 Task: Look for space in Panna, India from 12th  August, 2023 to 15th August, 2023 for 3 adults in price range Rs.12000 to Rs.16000. Place can be entire place with 2 bedrooms having 3 beds and 1 bathroom. Property type can be house, flat, guest house. Booking option can be shelf check-in. Required host language is English.
Action: Mouse moved to (521, 67)
Screenshot: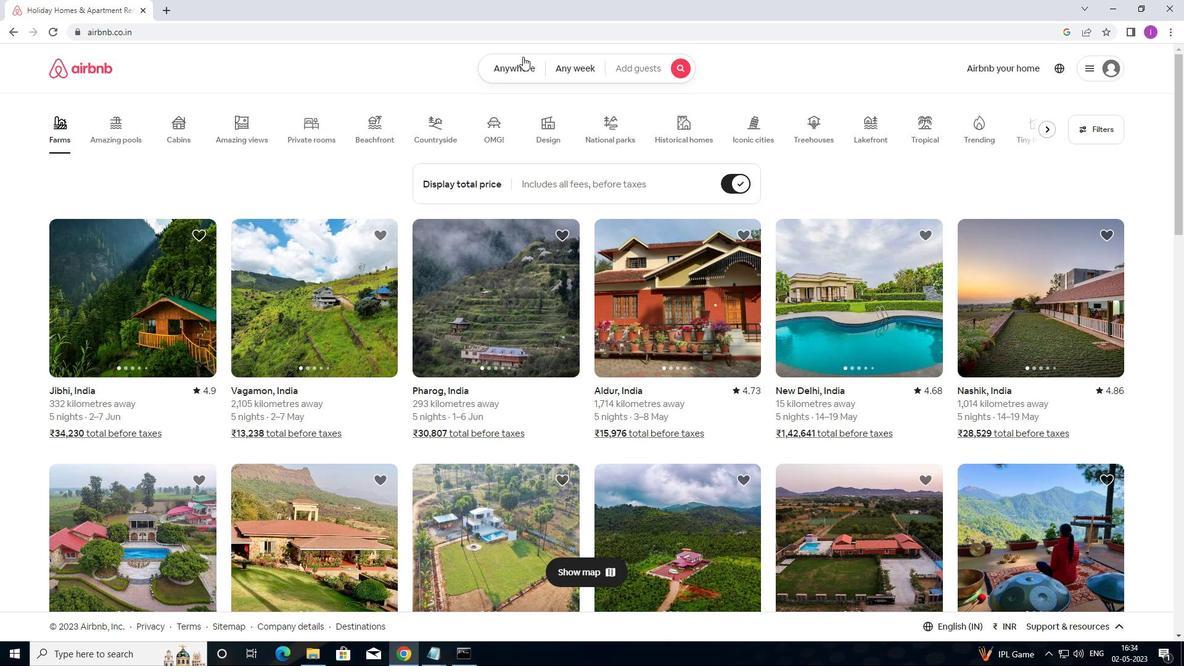 
Action: Mouse pressed left at (521, 67)
Screenshot: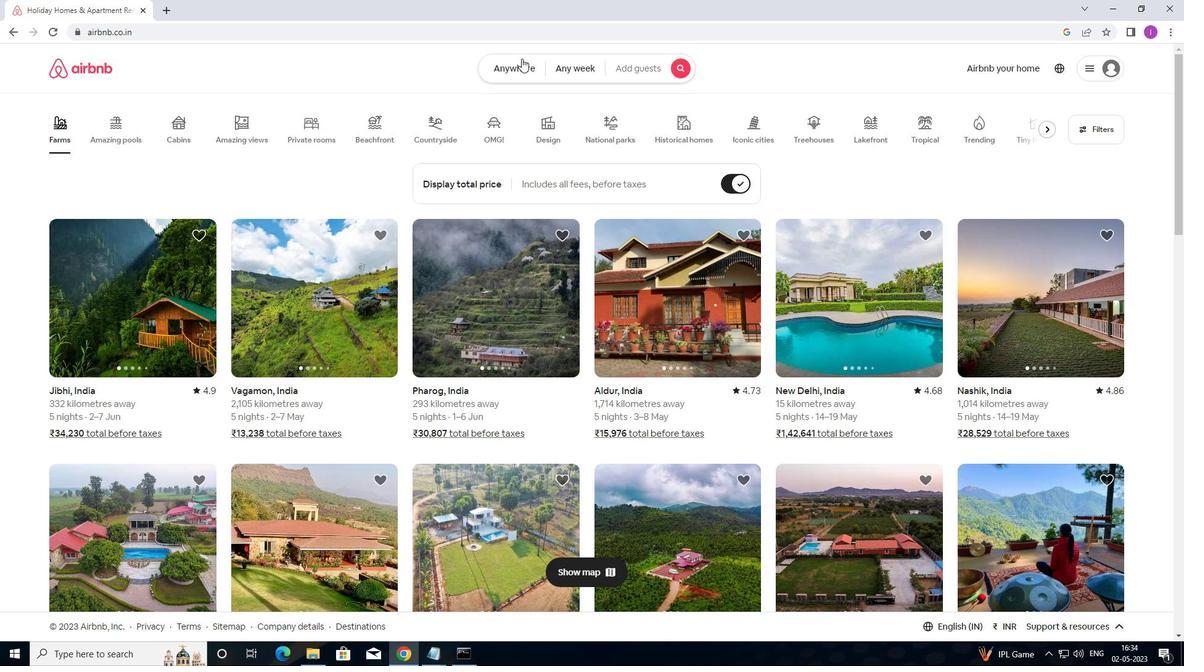 
Action: Mouse moved to (392, 123)
Screenshot: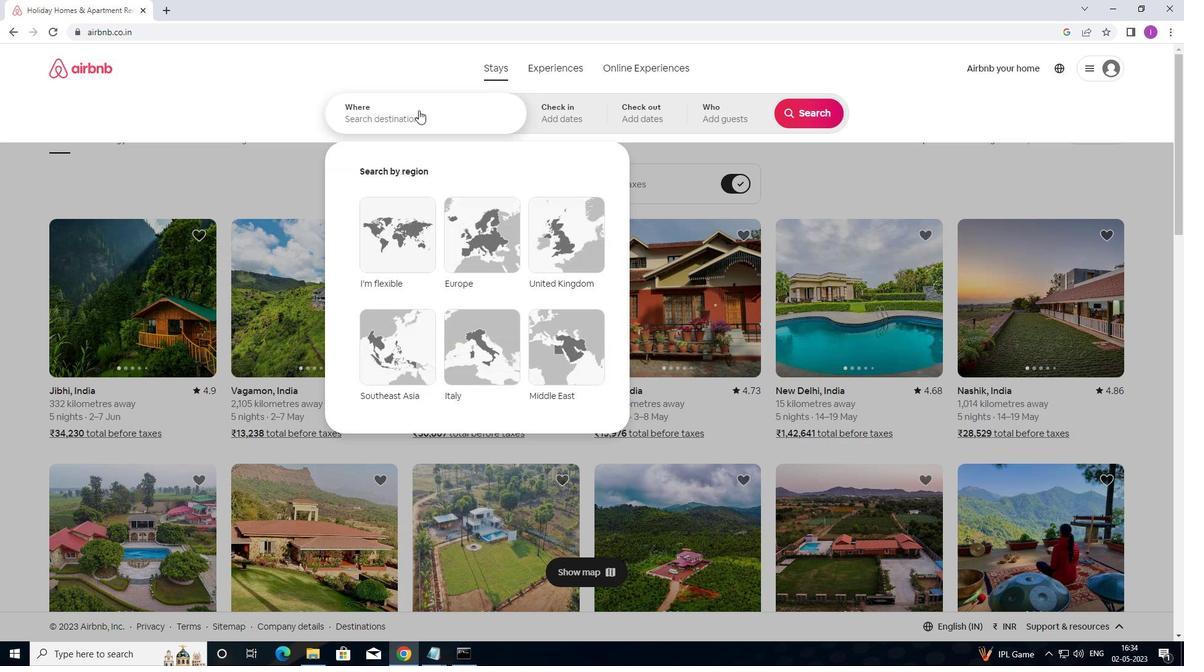 
Action: Mouse pressed left at (392, 123)
Screenshot: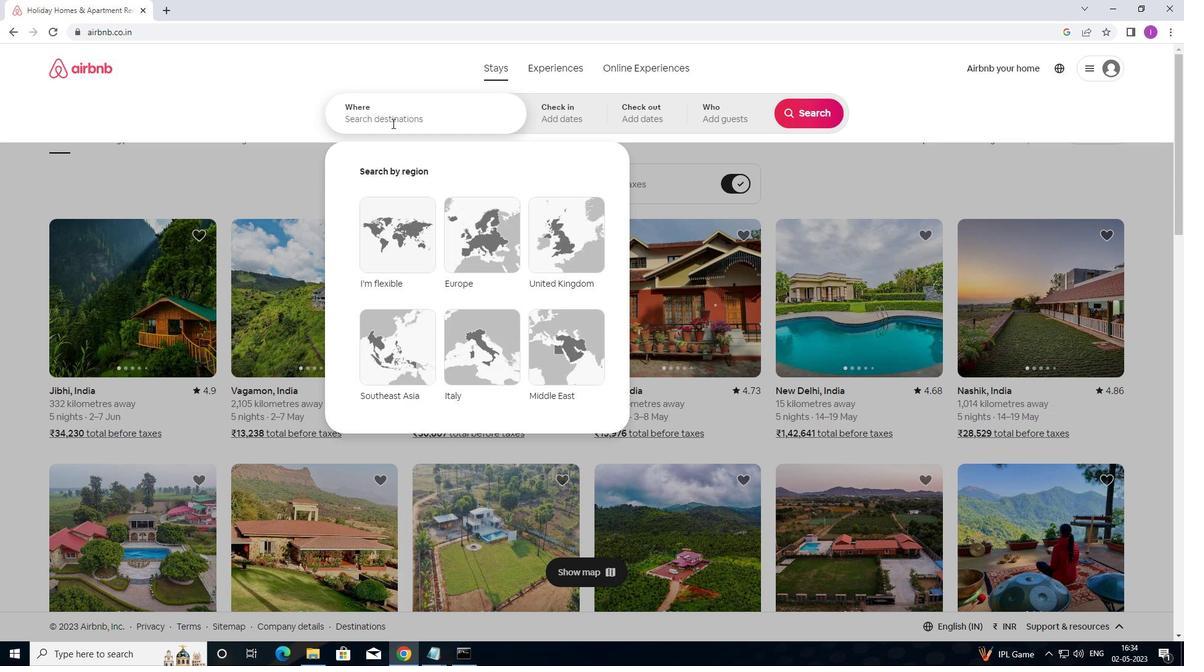 
Action: Mouse moved to (704, 90)
Screenshot: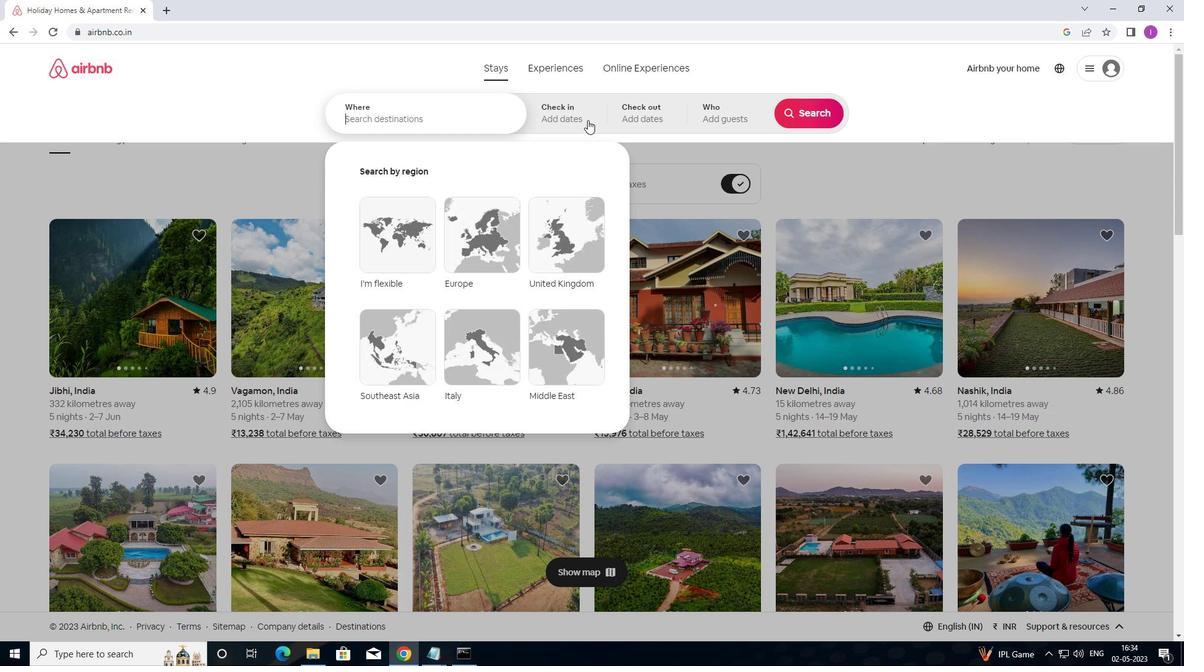 
Action: Key pressed <Key.shift>PANNA,<Key.shift>INDIA
Screenshot: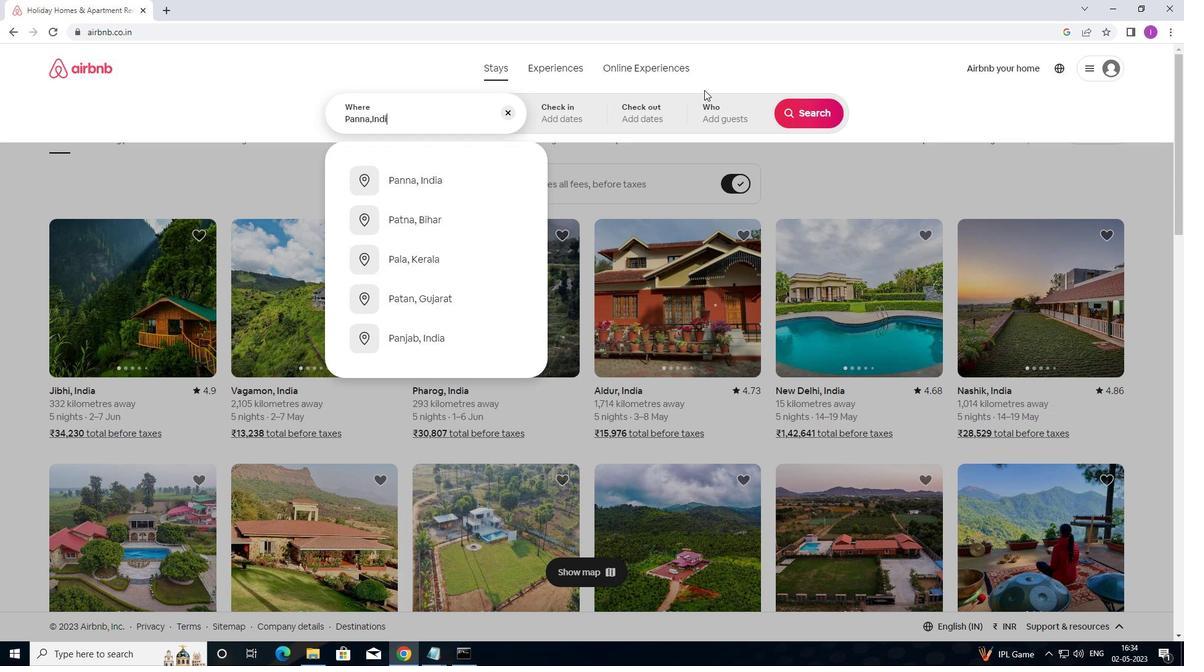 
Action: Mouse moved to (465, 169)
Screenshot: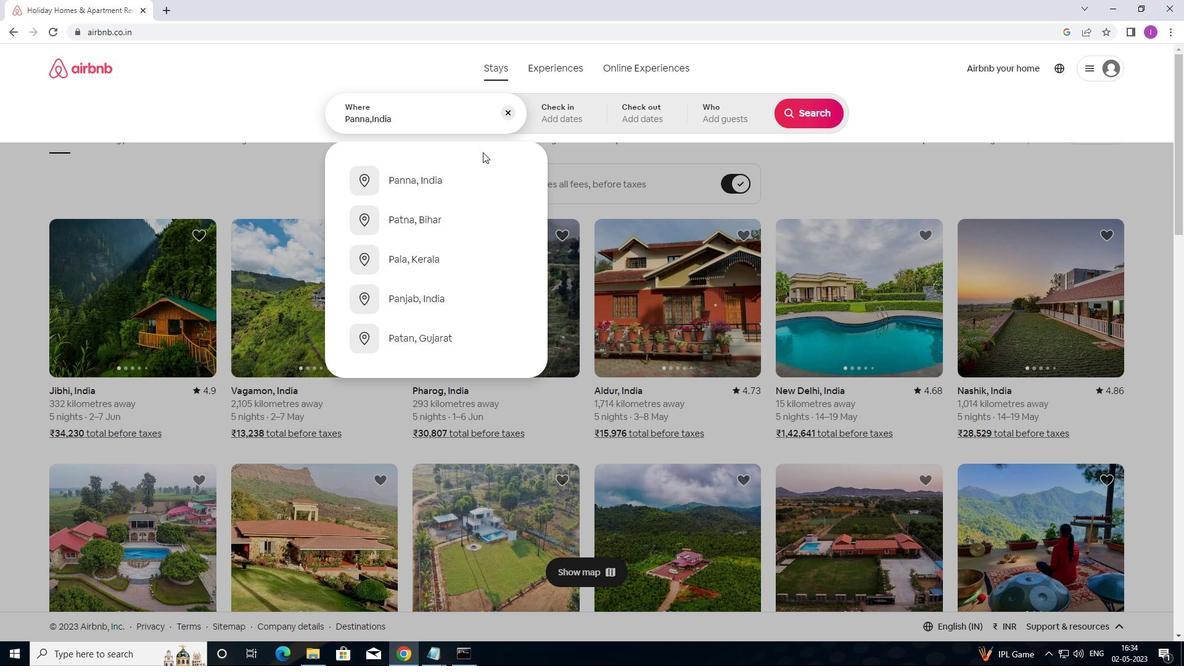 
Action: Mouse pressed left at (465, 169)
Screenshot: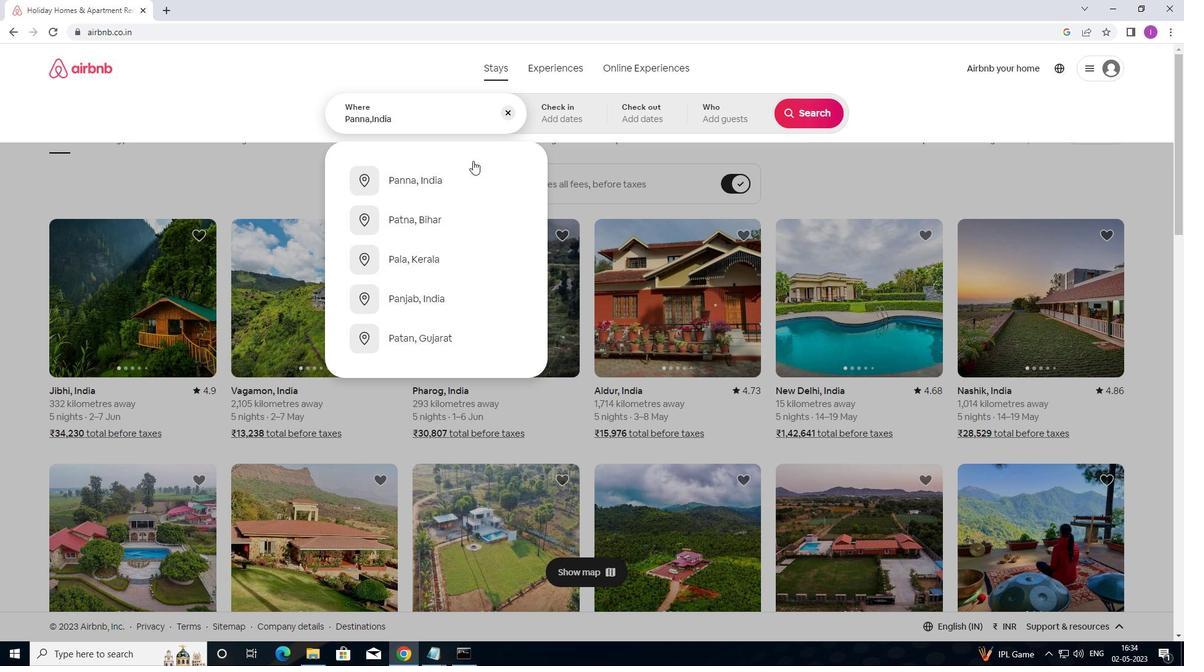 
Action: Mouse moved to (813, 211)
Screenshot: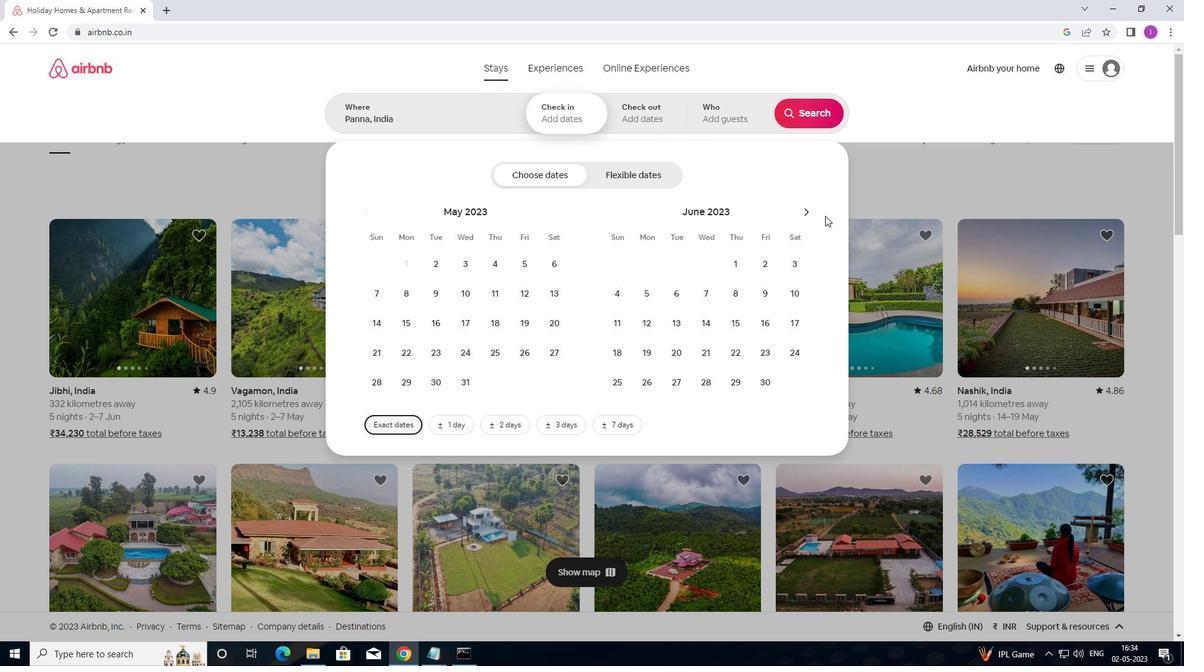 
Action: Mouse pressed left at (813, 211)
Screenshot: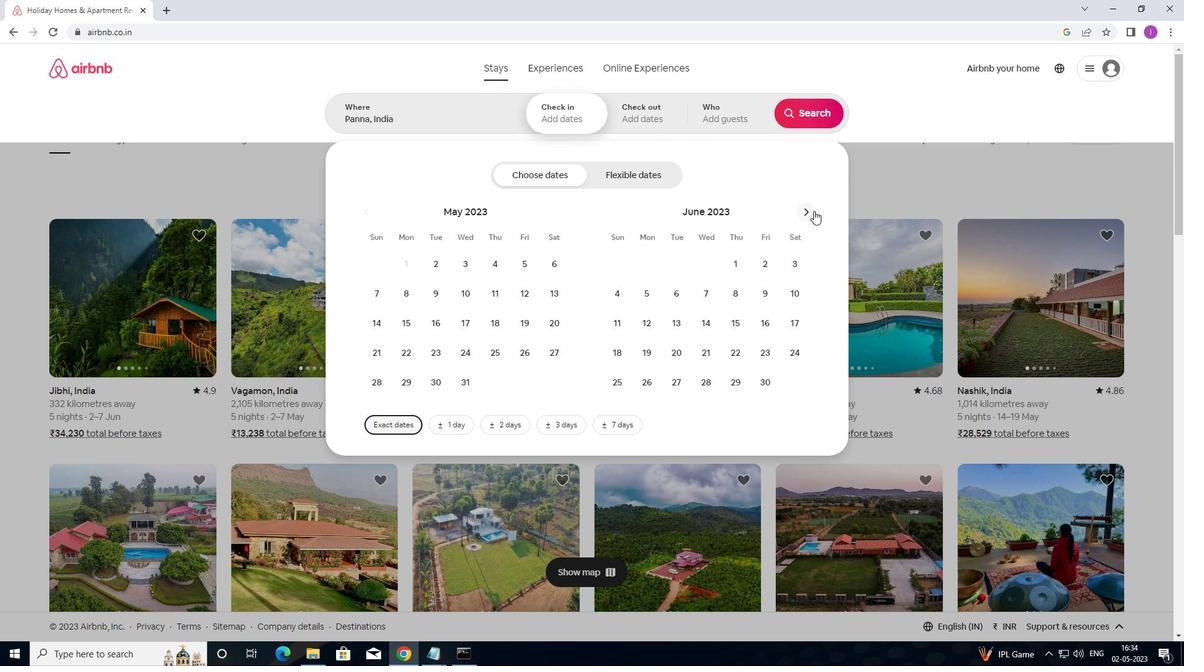 
Action: Mouse pressed left at (813, 211)
Screenshot: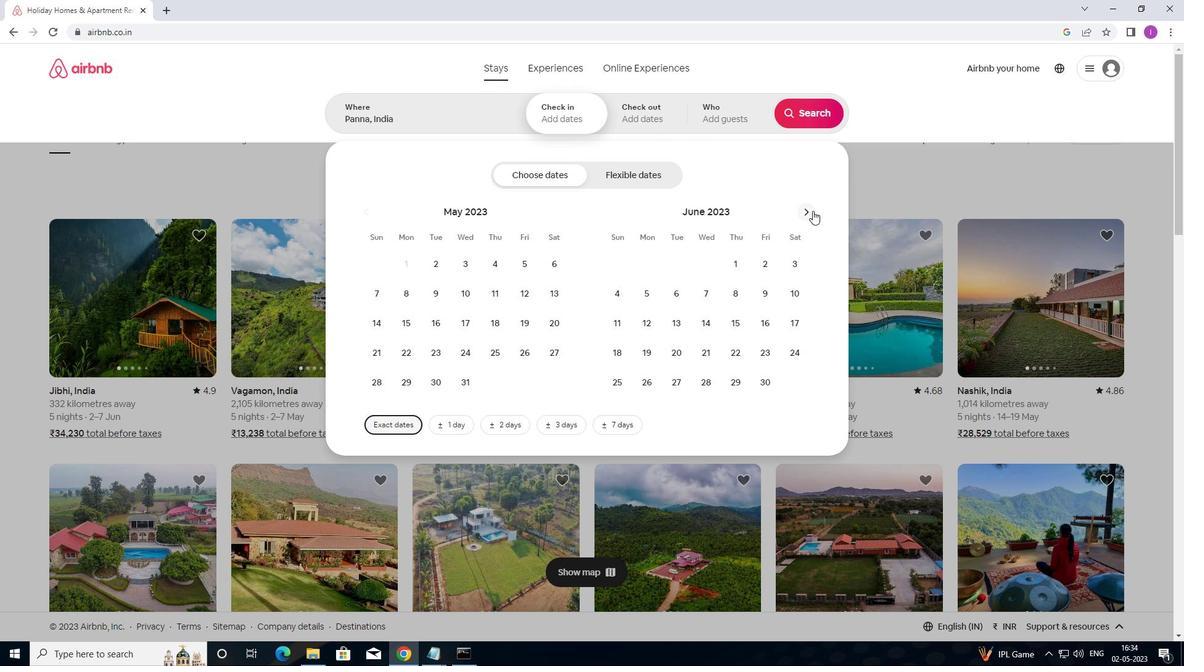 
Action: Mouse moved to (794, 294)
Screenshot: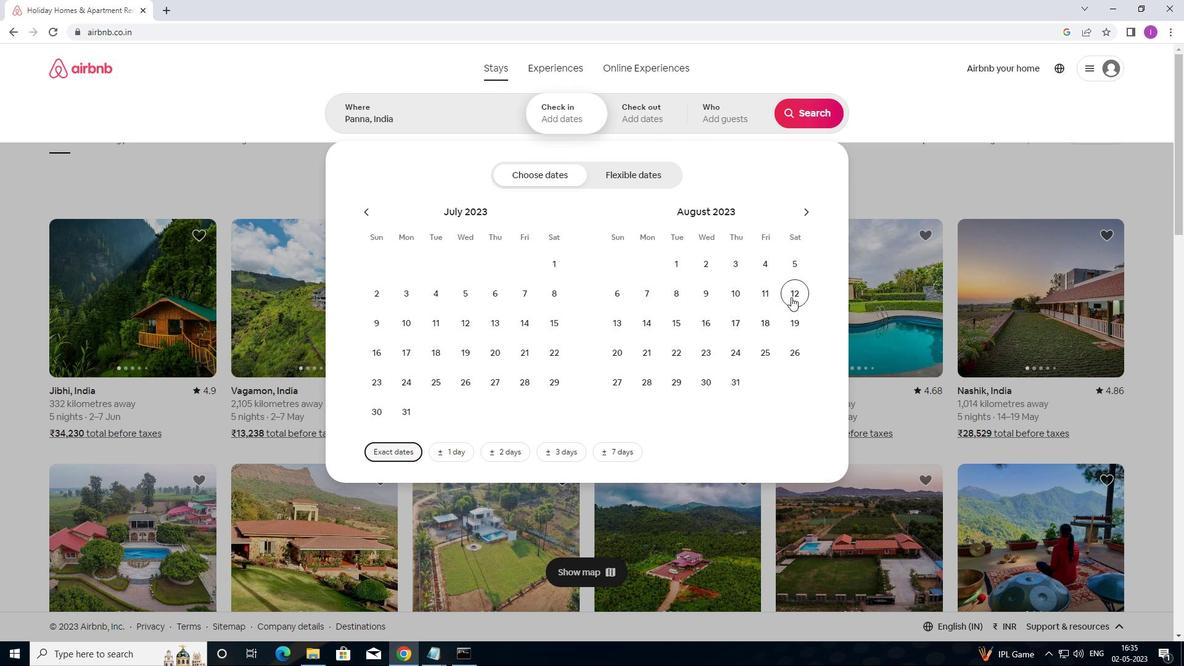 
Action: Mouse pressed left at (794, 294)
Screenshot: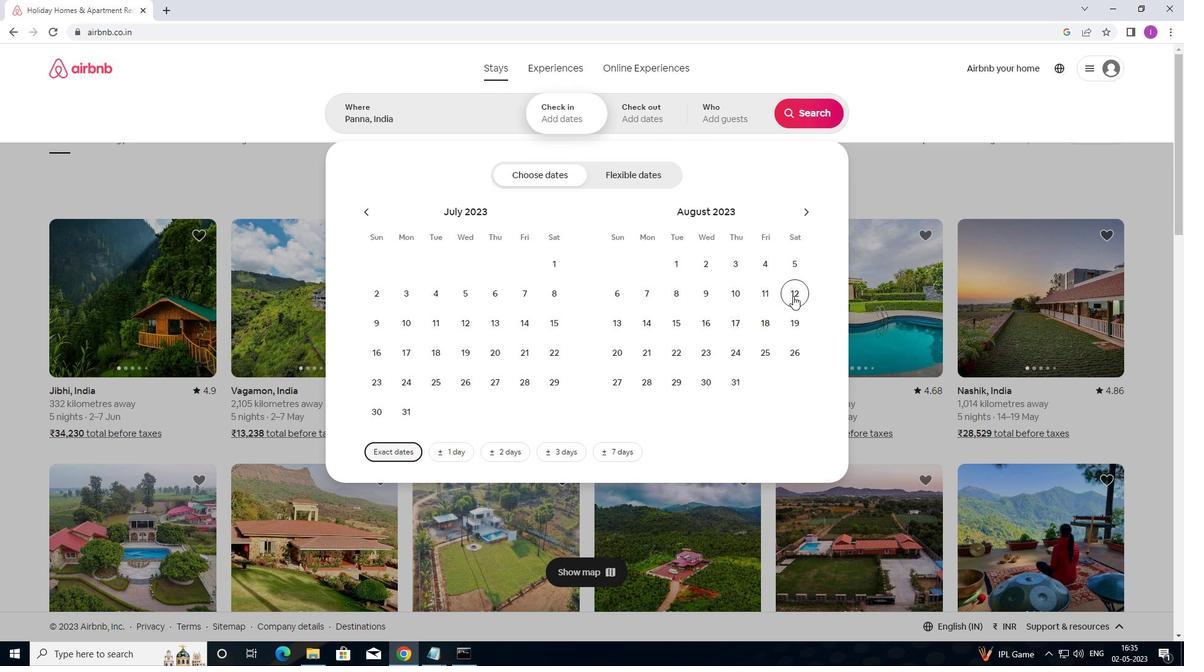 
Action: Mouse moved to (676, 317)
Screenshot: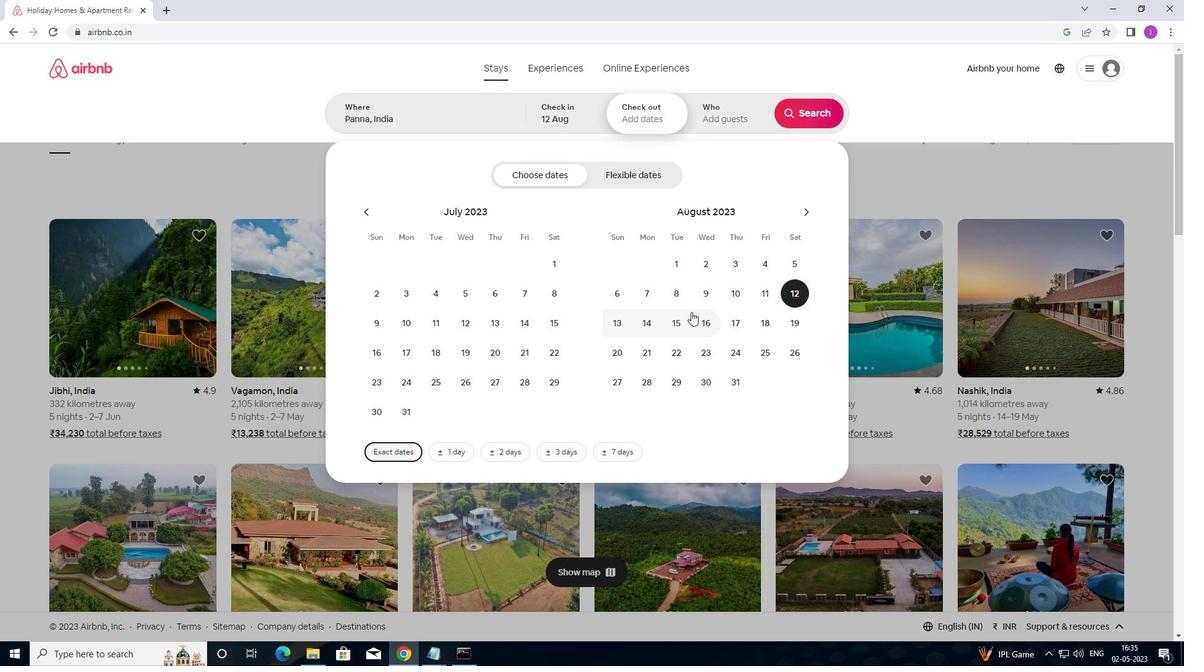 
Action: Mouse pressed left at (676, 317)
Screenshot: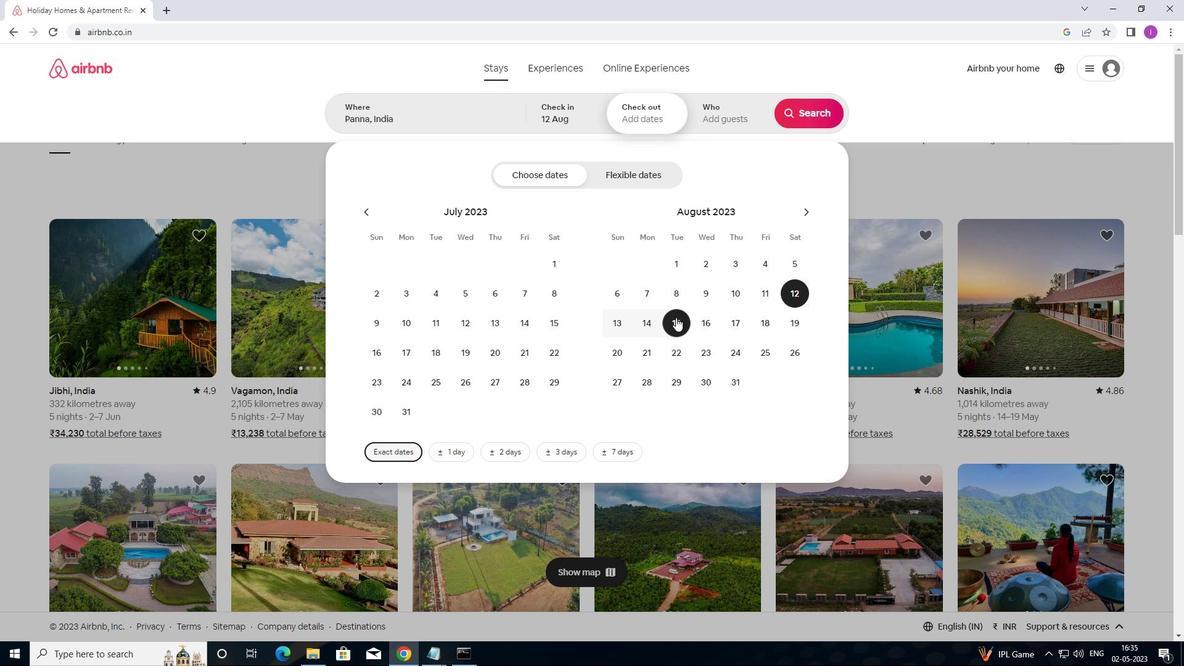 
Action: Mouse moved to (724, 123)
Screenshot: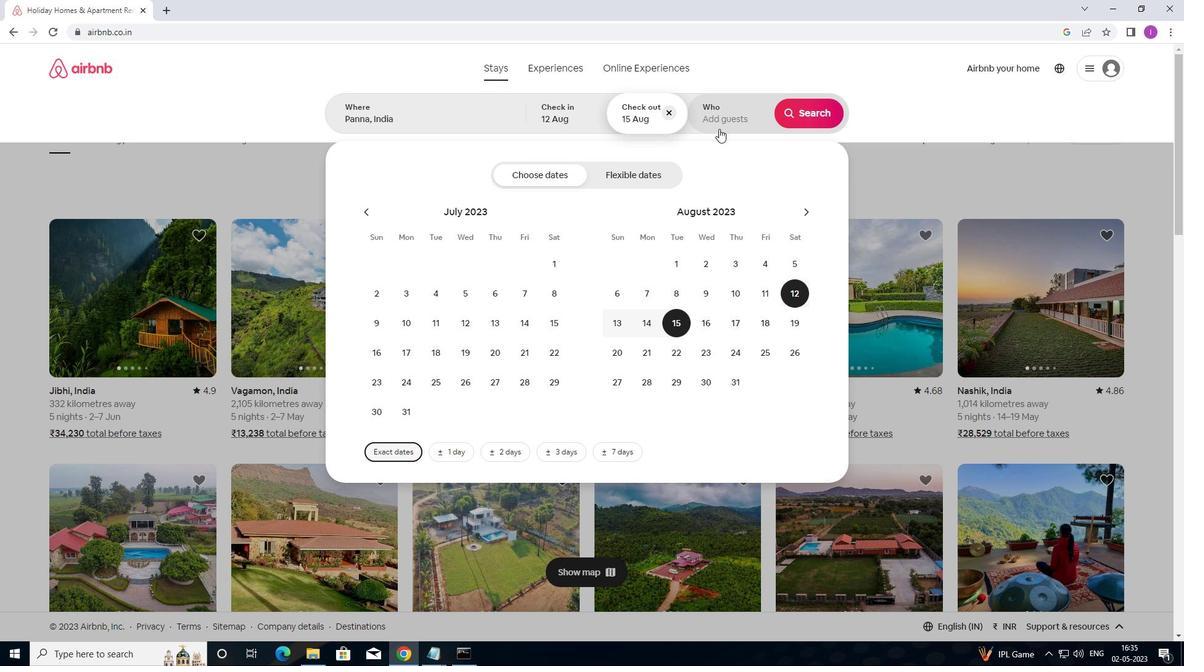 
Action: Mouse pressed left at (724, 123)
Screenshot: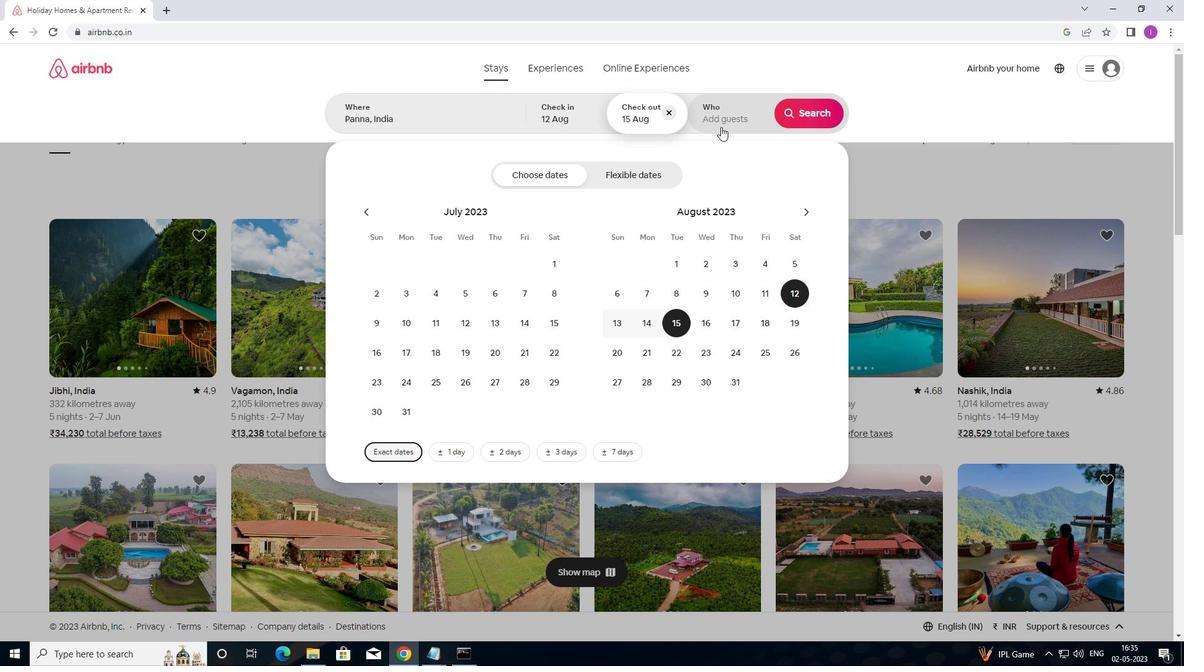 
Action: Mouse moved to (816, 180)
Screenshot: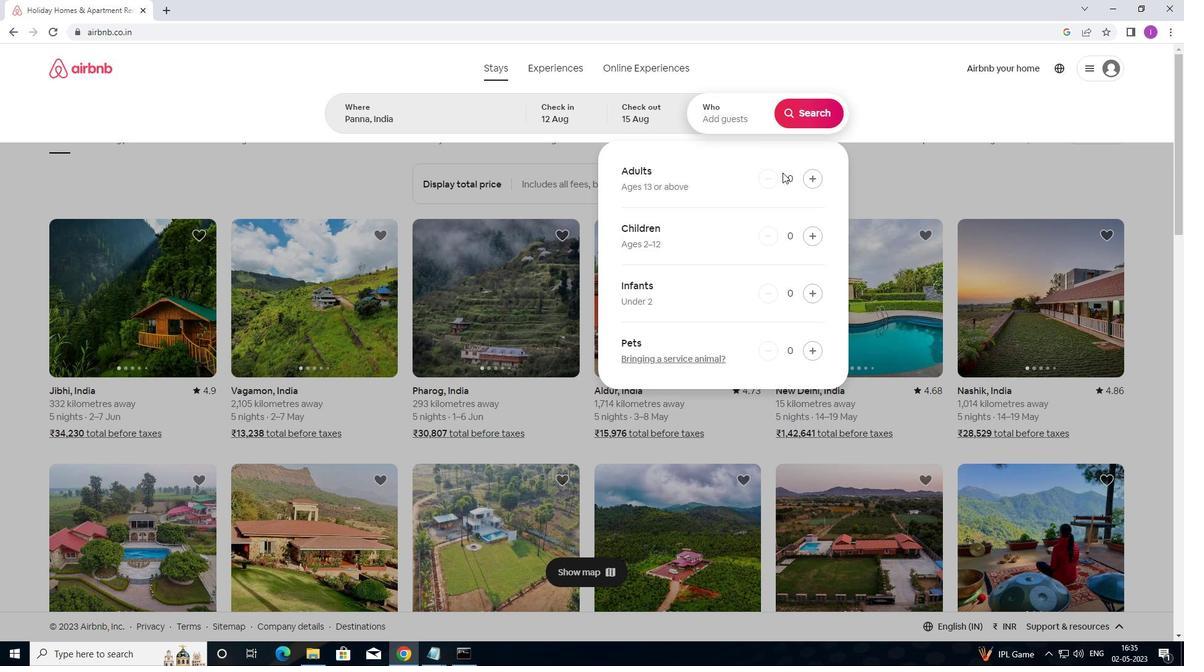 
Action: Mouse pressed left at (816, 180)
Screenshot: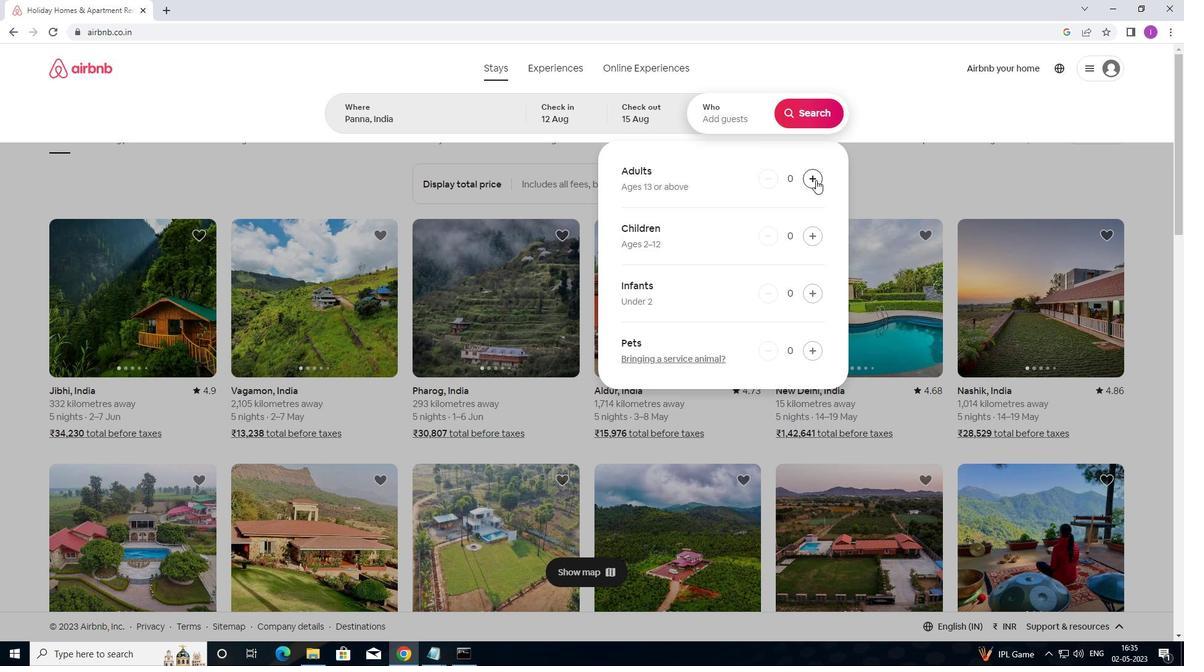 
Action: Mouse pressed left at (816, 180)
Screenshot: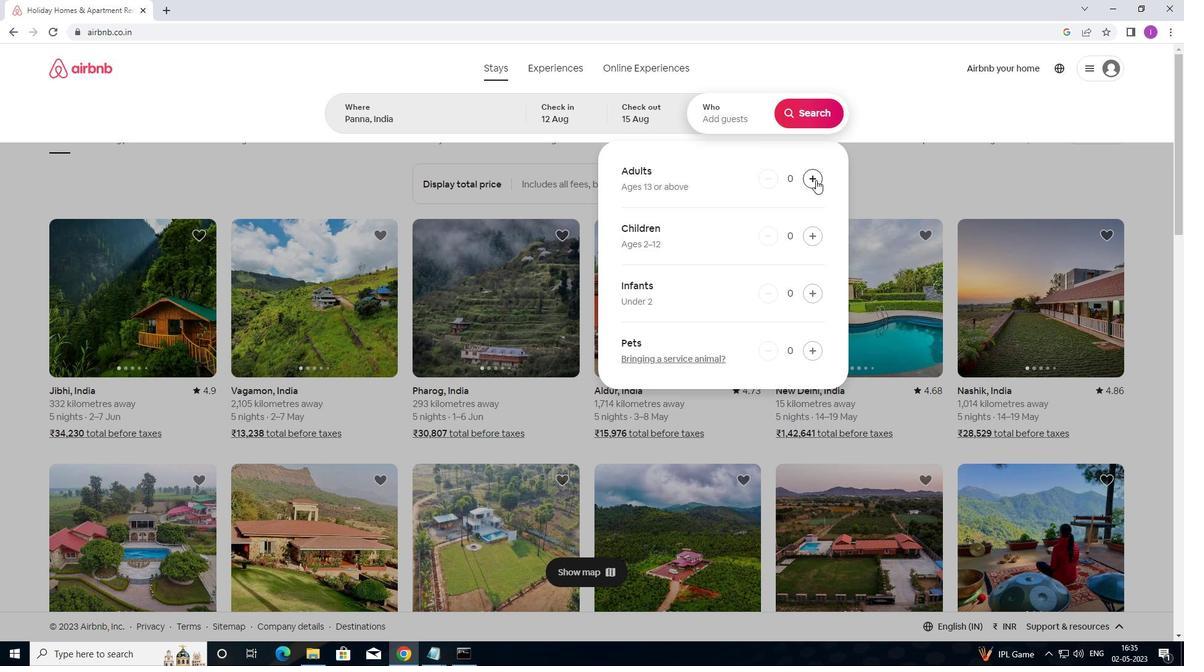 
Action: Mouse pressed left at (816, 180)
Screenshot: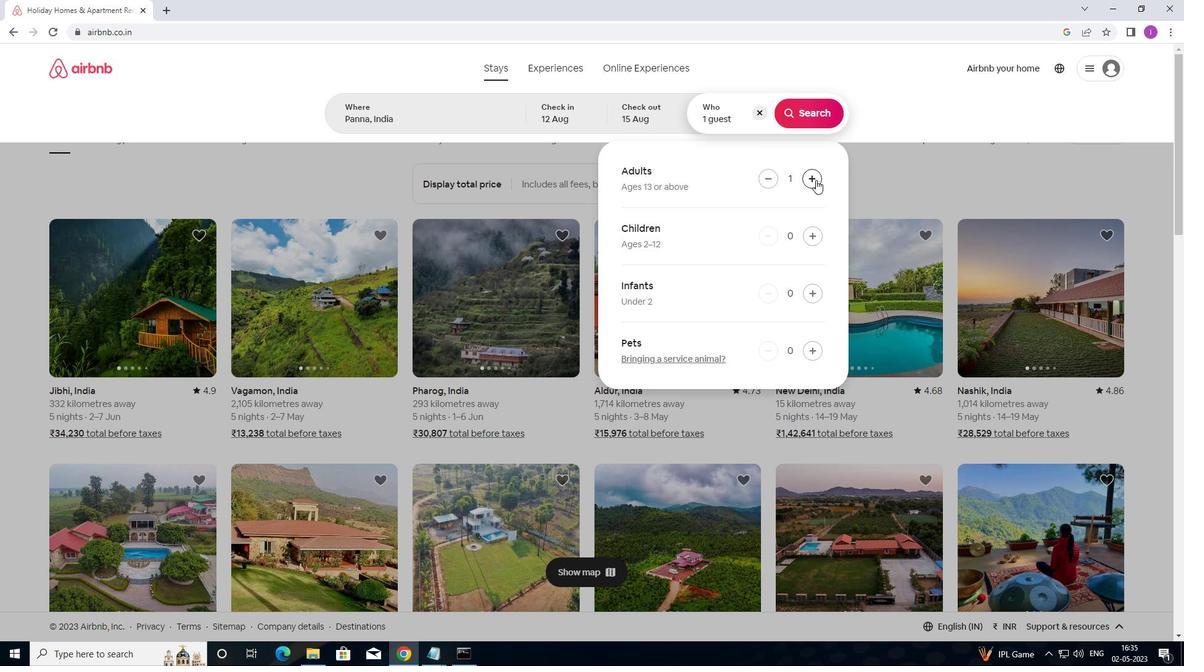 
Action: Mouse moved to (826, 120)
Screenshot: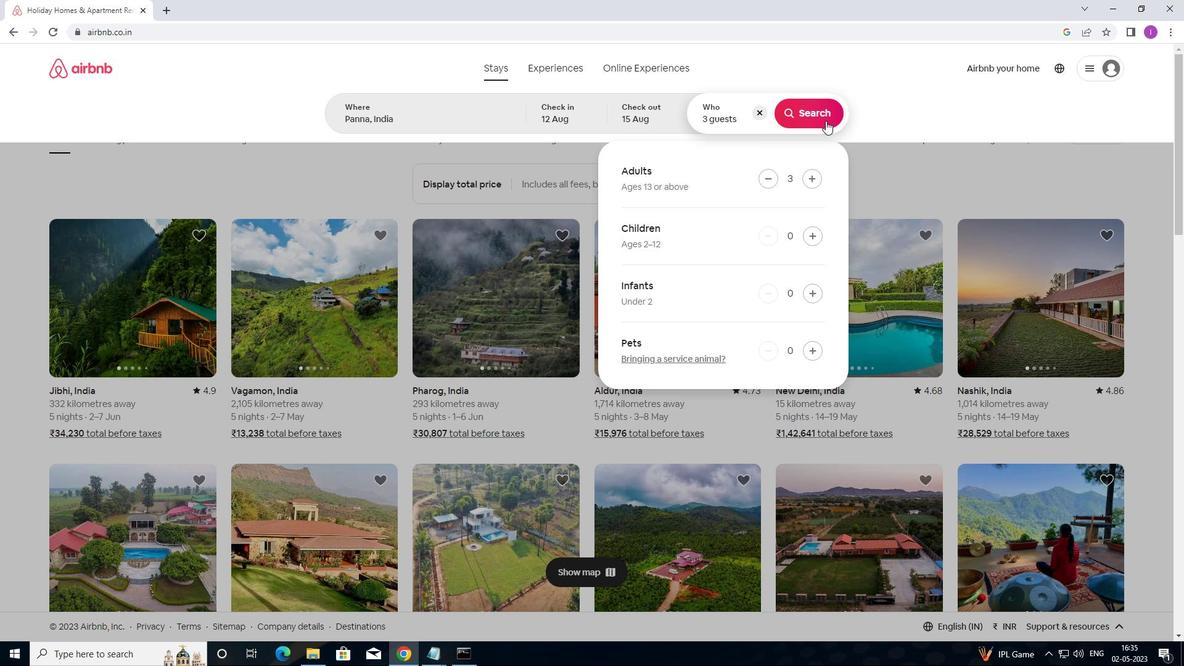 
Action: Mouse pressed left at (826, 120)
Screenshot: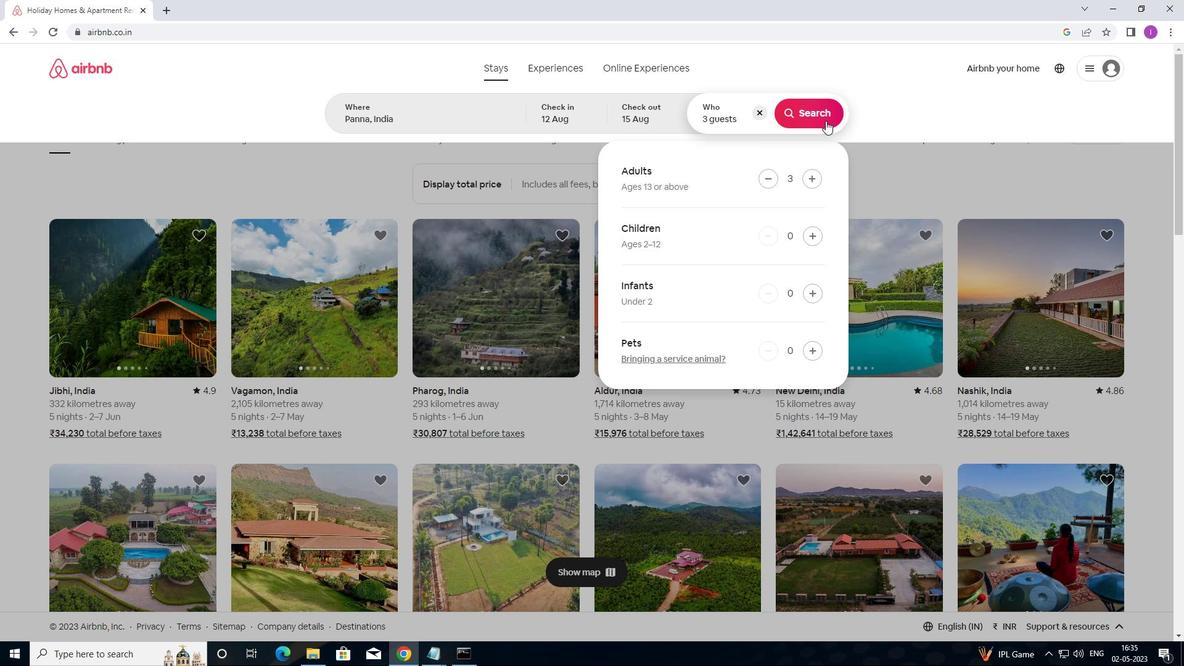 
Action: Mouse moved to (1131, 124)
Screenshot: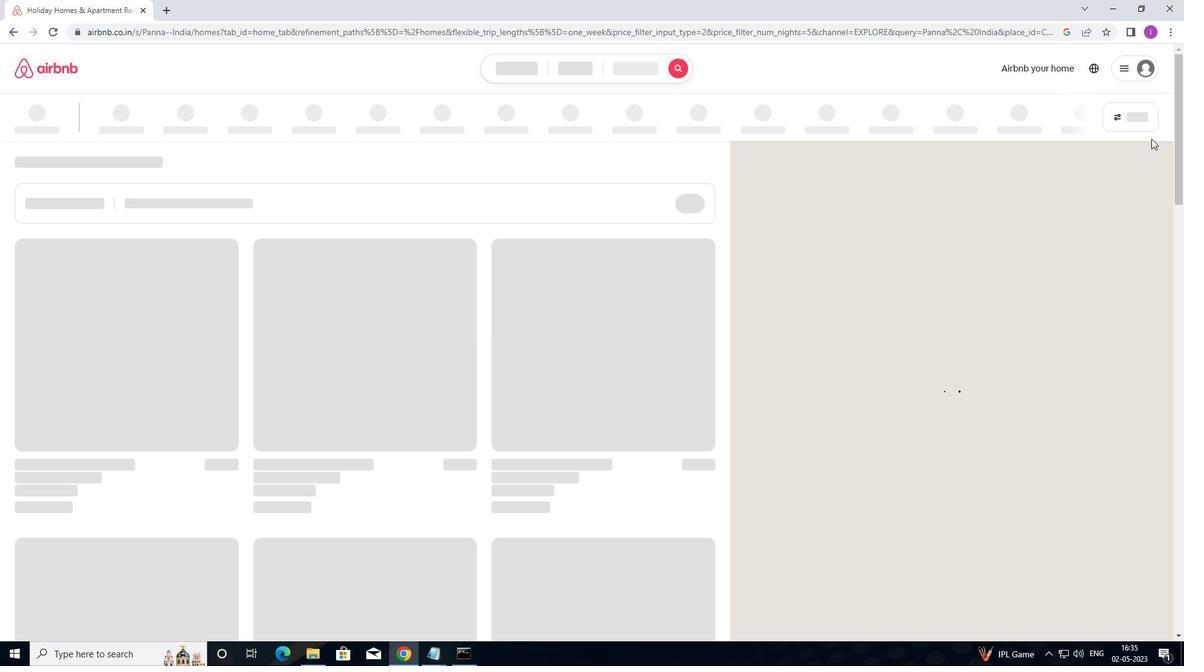 
Action: Mouse pressed left at (1131, 124)
Screenshot: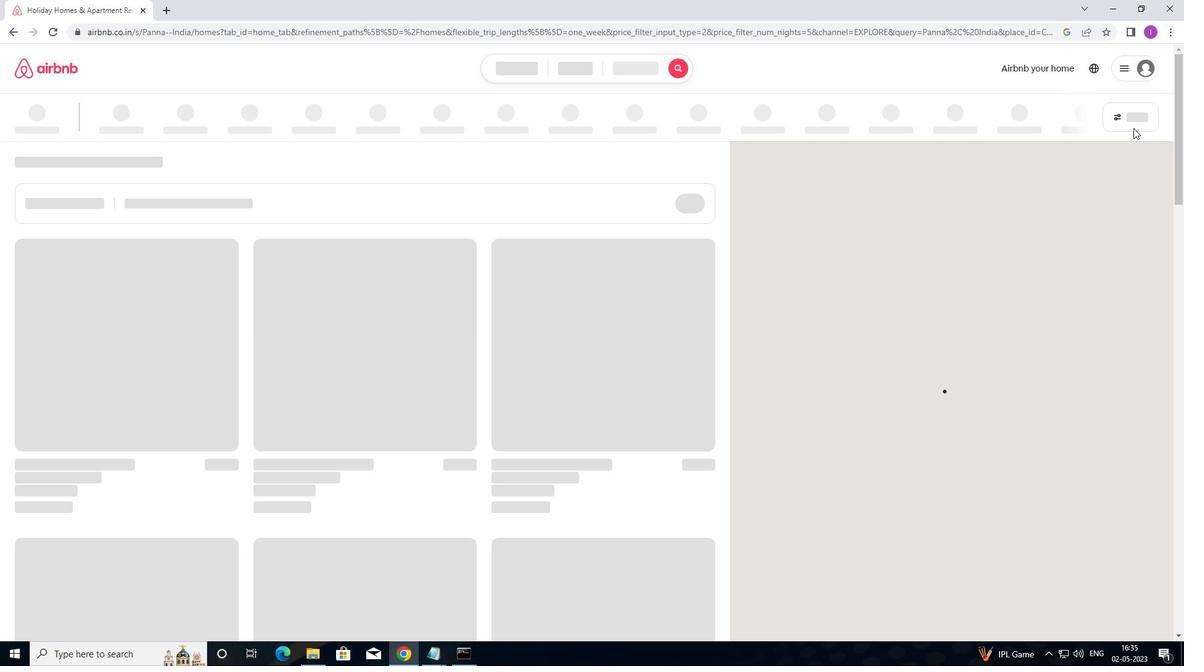 
Action: Mouse moved to (465, 281)
Screenshot: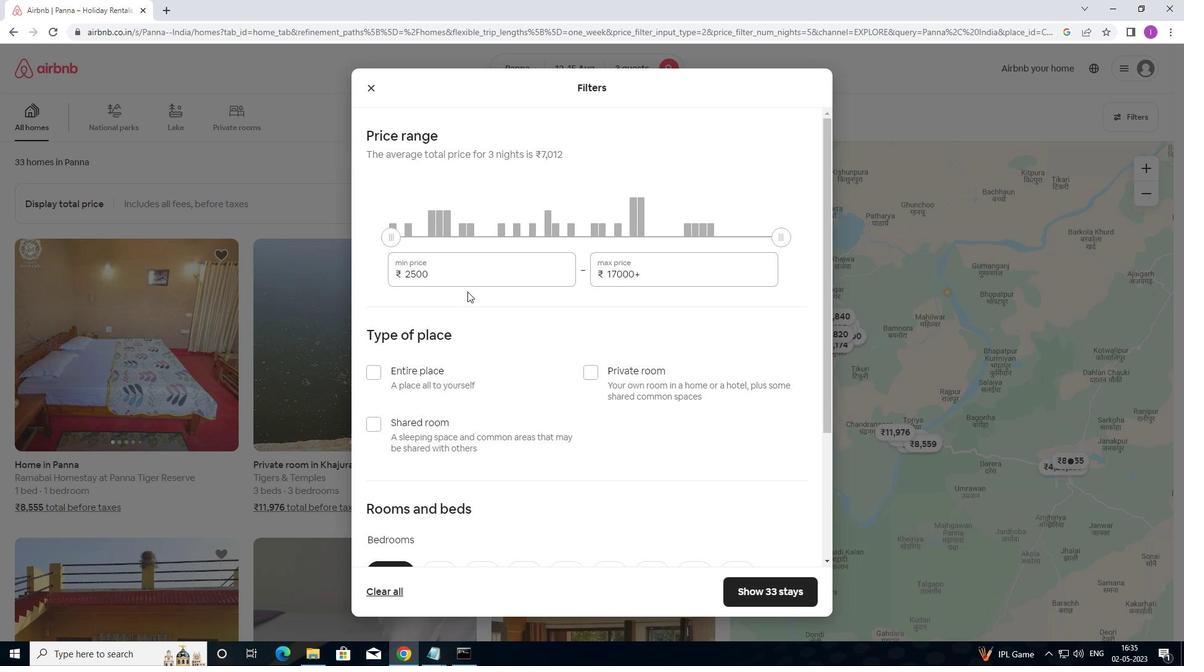 
Action: Mouse pressed left at (465, 281)
Screenshot: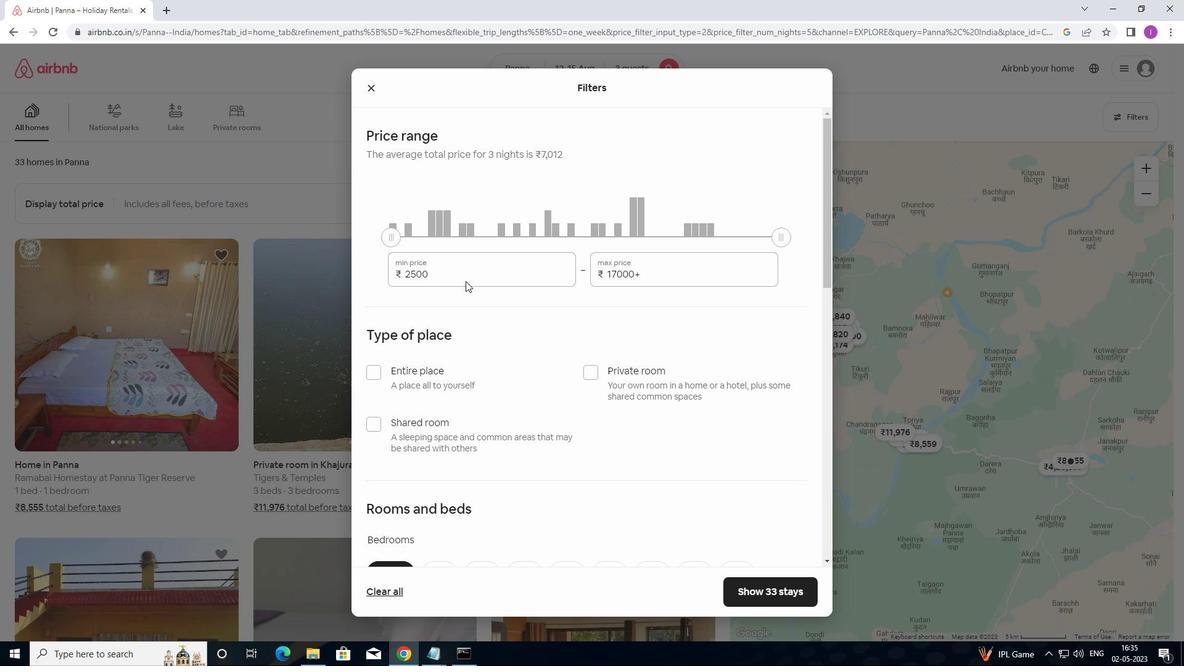 
Action: Mouse moved to (439, 275)
Screenshot: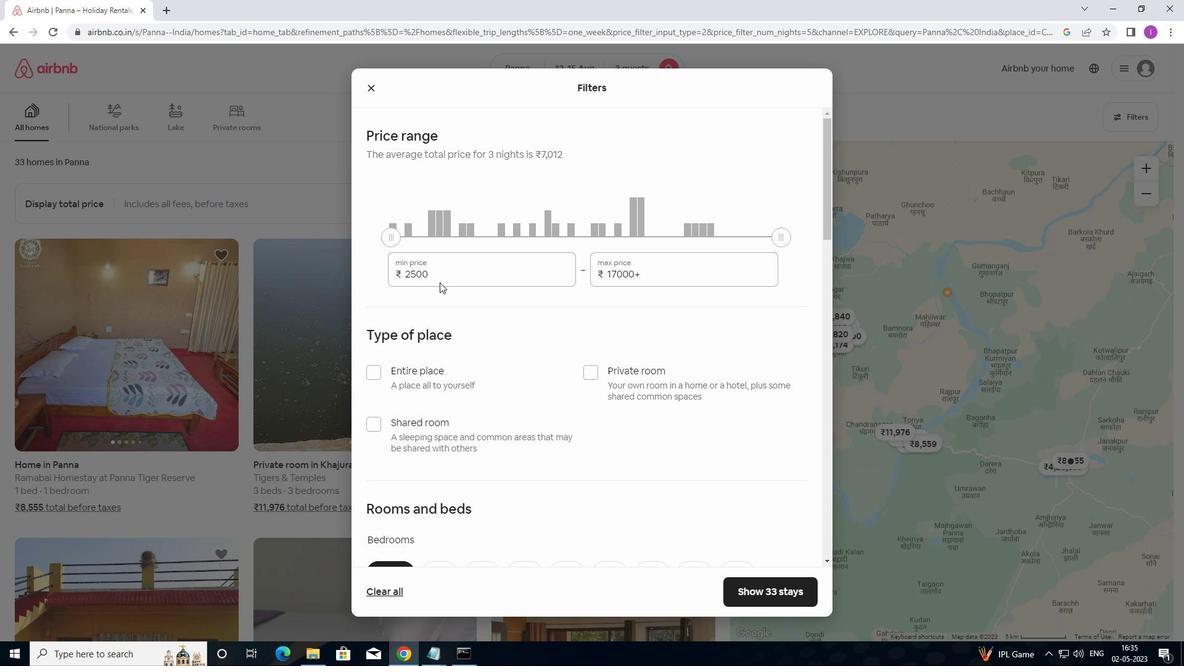 
Action: Mouse pressed left at (439, 275)
Screenshot: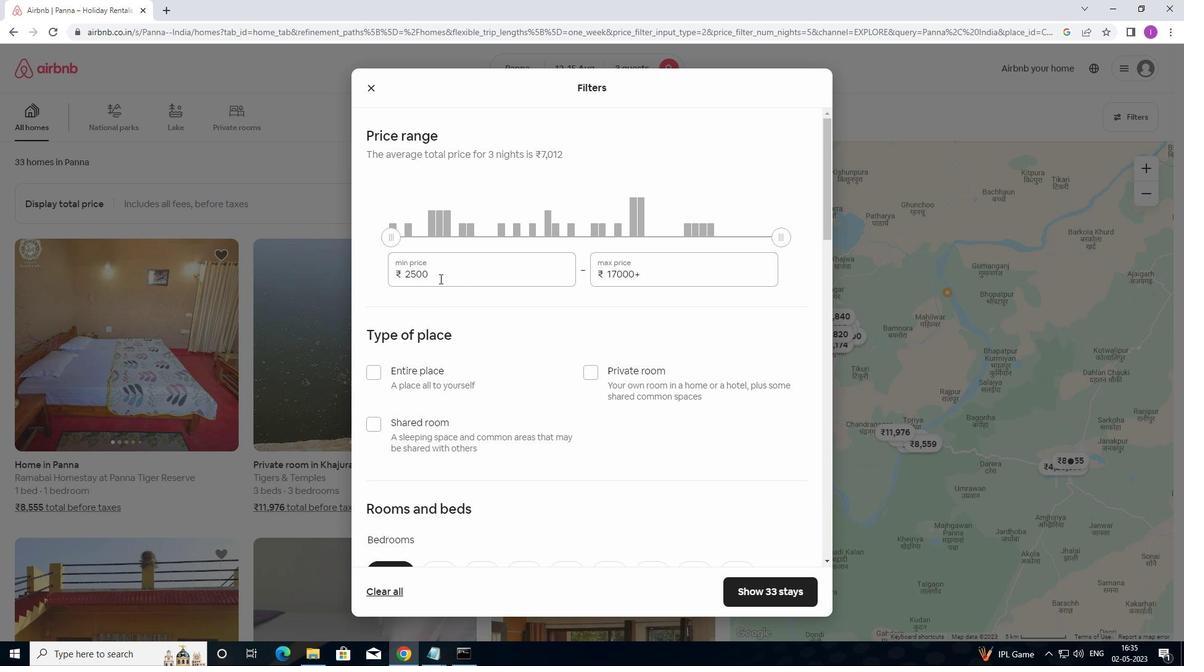 
Action: Mouse moved to (423, 278)
Screenshot: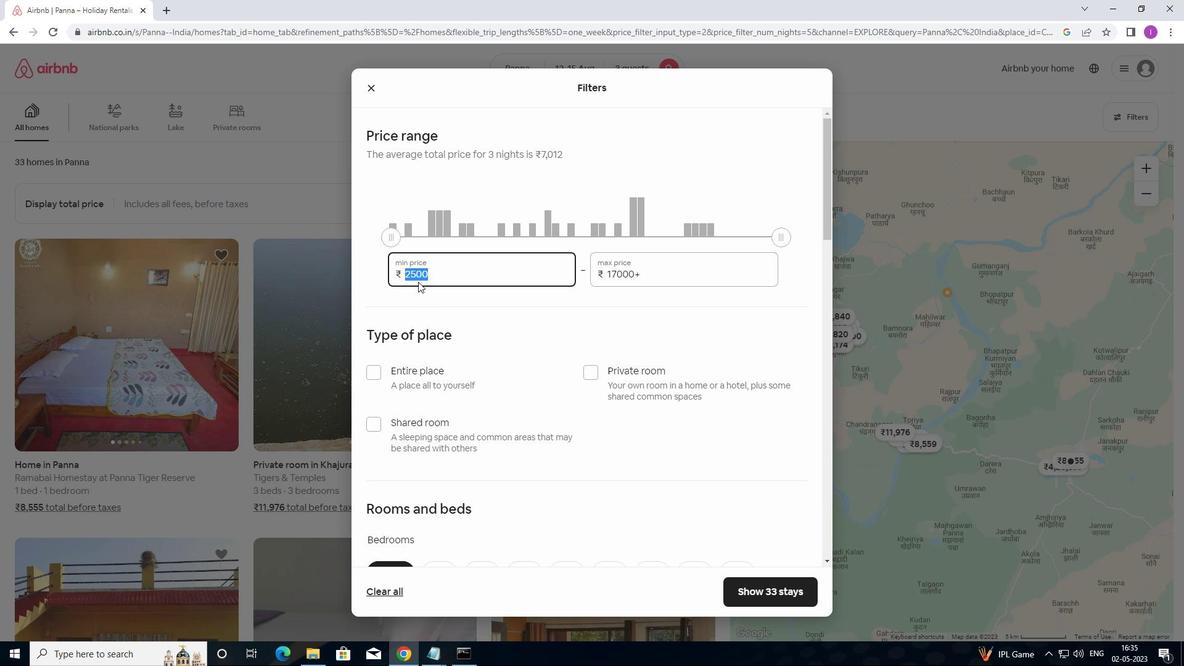 
Action: Key pressed 1
Screenshot: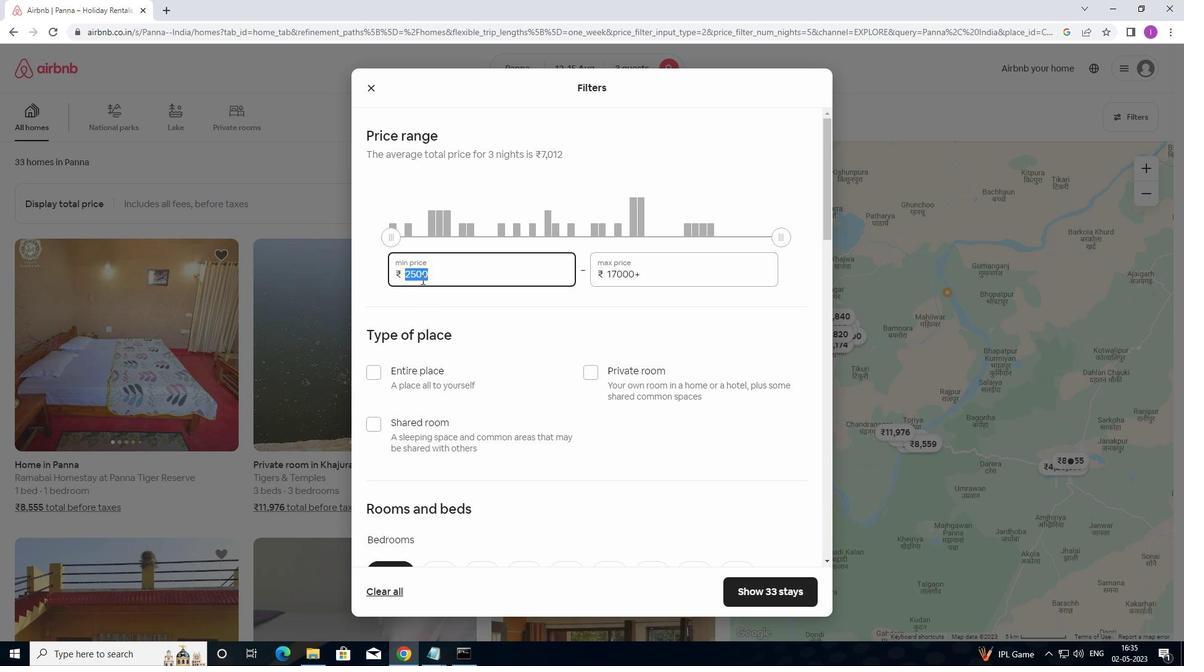 
Action: Mouse moved to (425, 277)
Screenshot: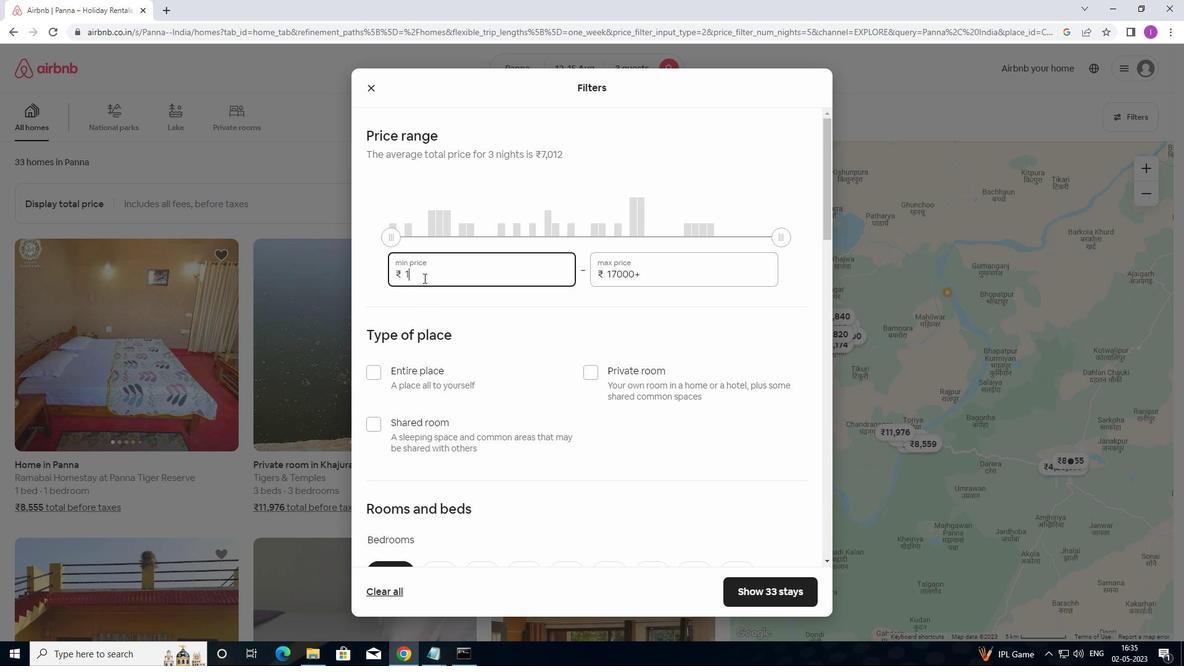 
Action: Key pressed 2
Screenshot: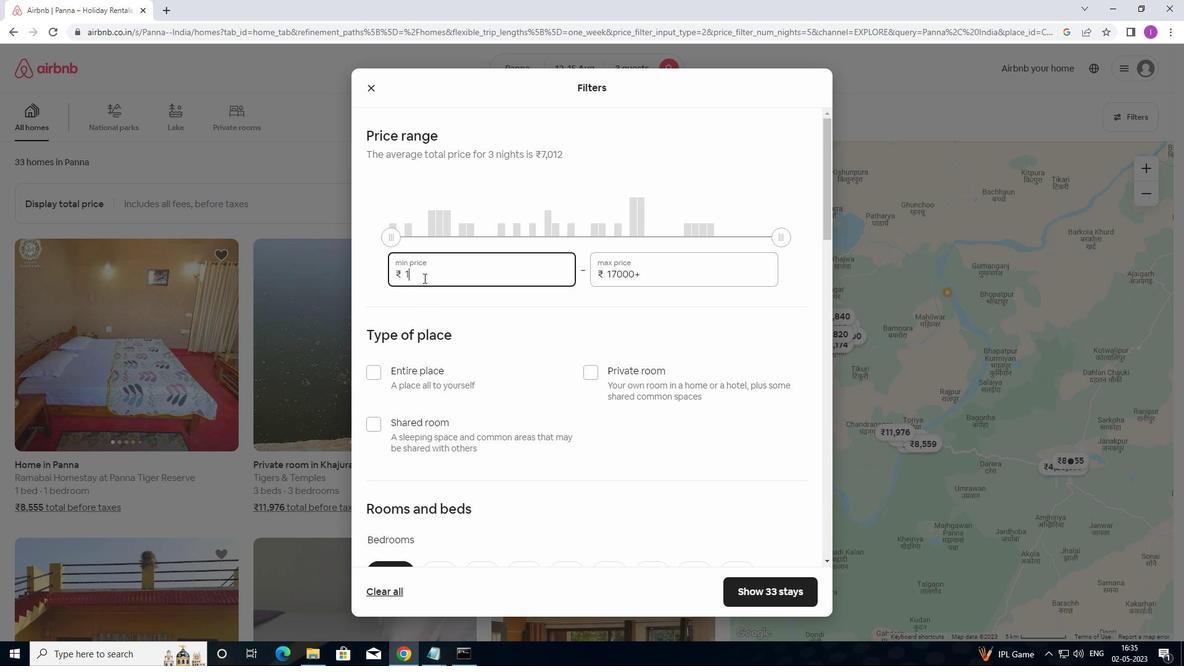 
Action: Mouse moved to (432, 277)
Screenshot: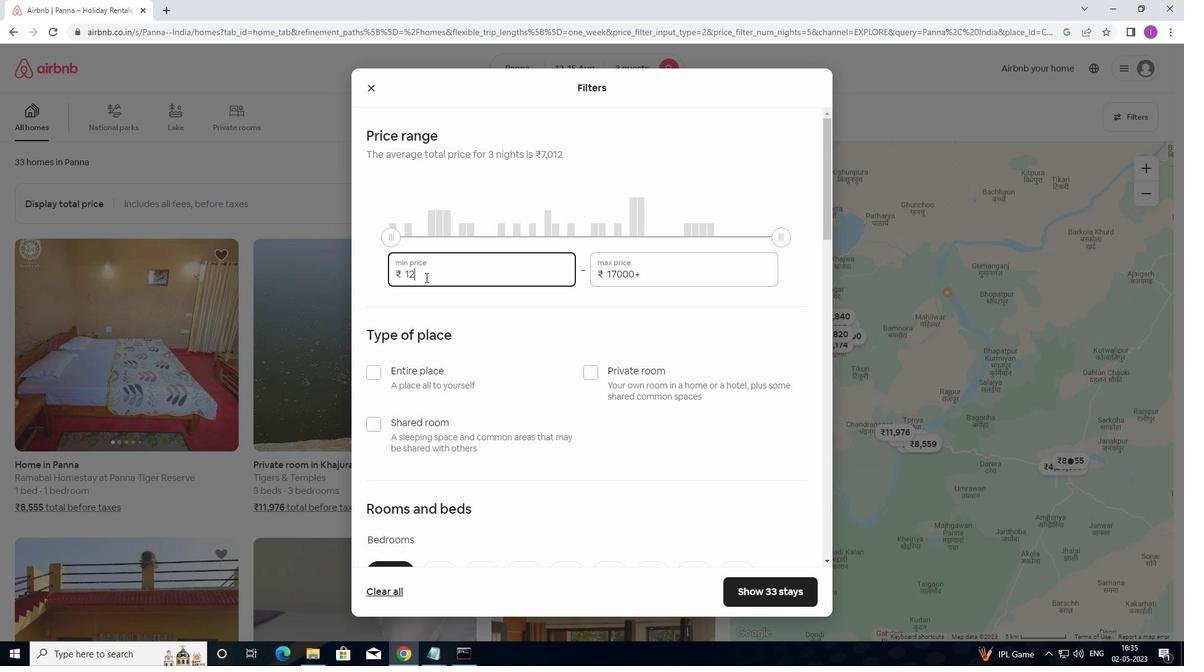 
Action: Key pressed 0
Screenshot: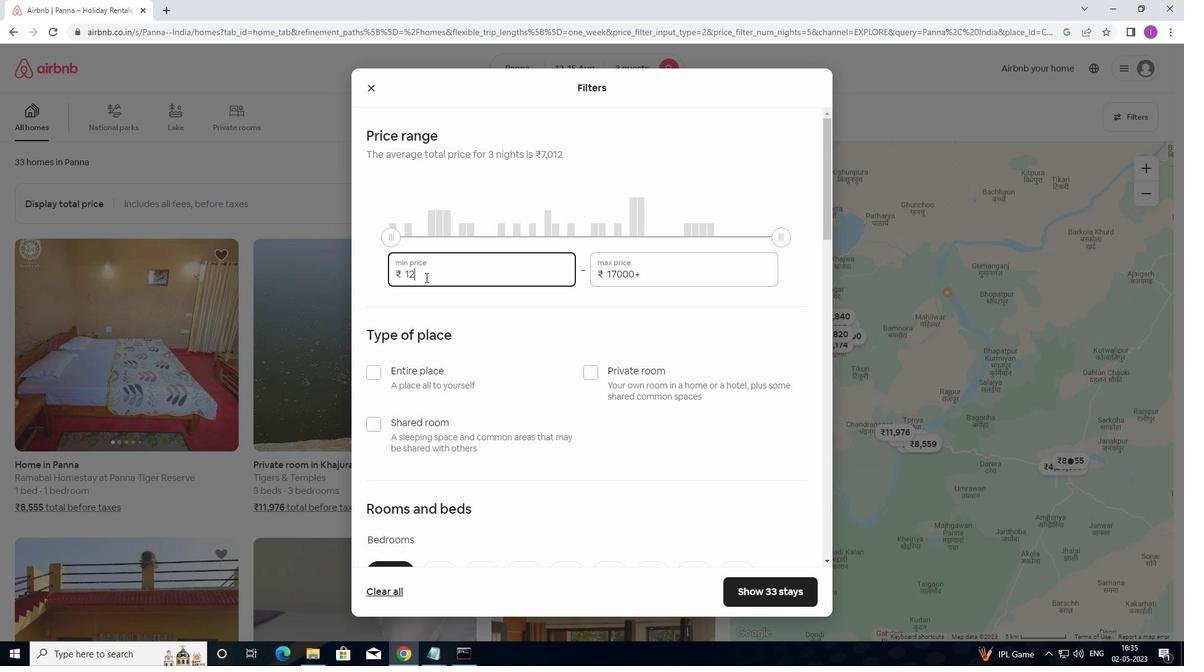 
Action: Mouse moved to (439, 277)
Screenshot: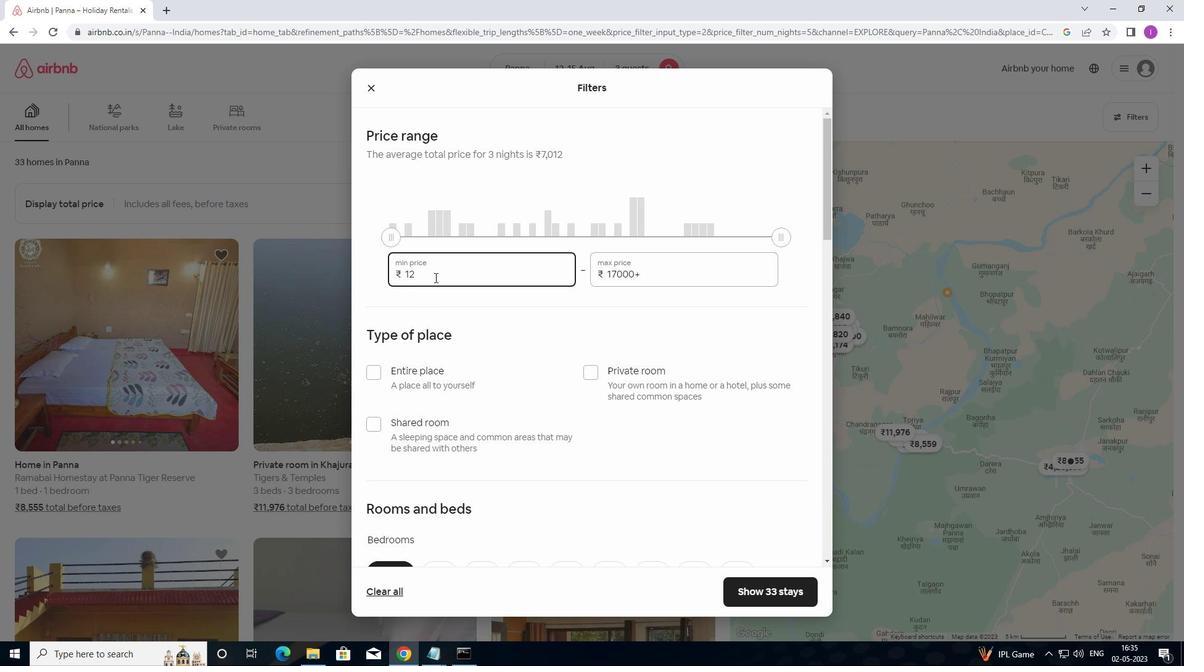 
Action: Key pressed 0
Screenshot: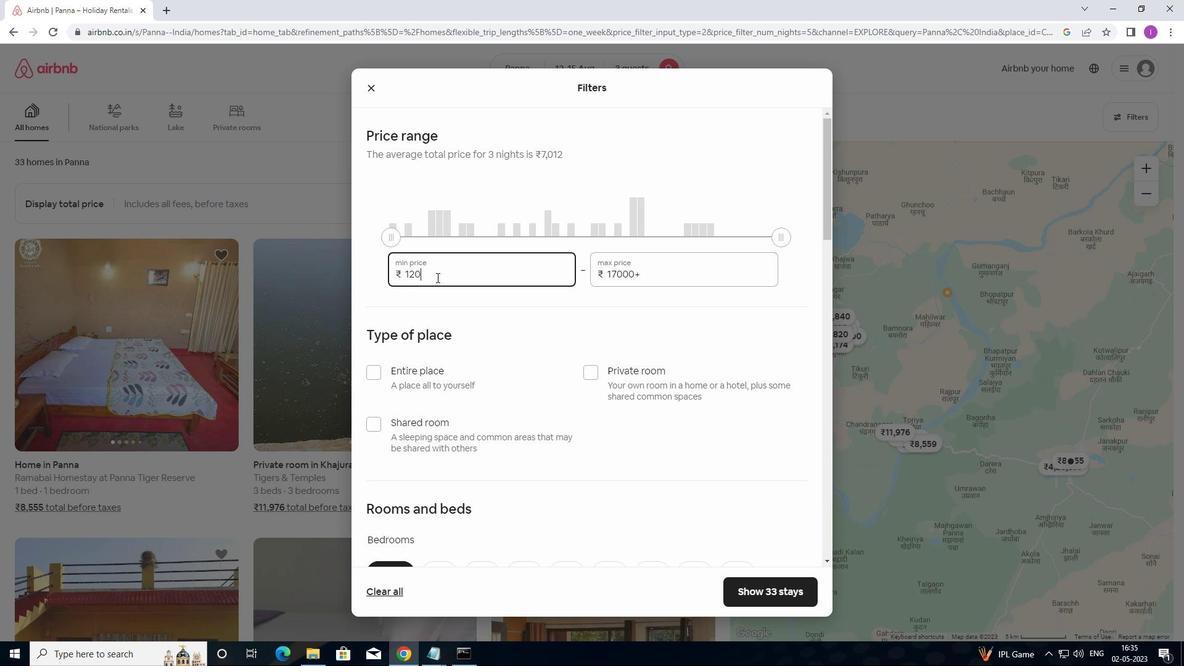 
Action: Mouse moved to (440, 277)
Screenshot: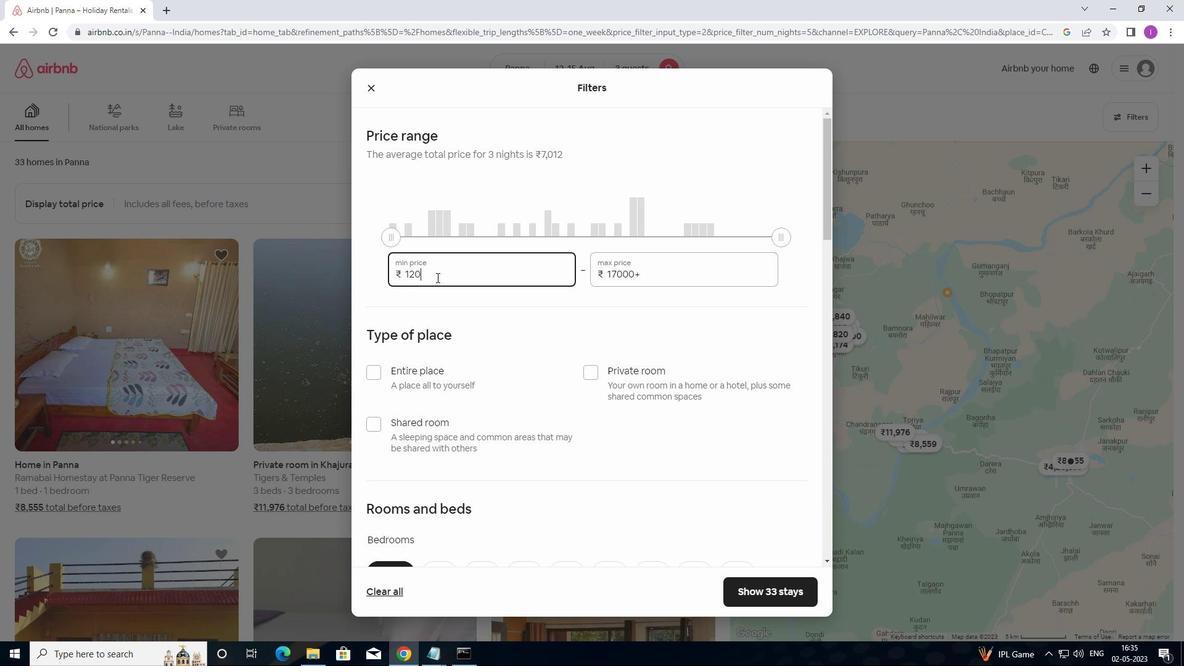 
Action: Key pressed 0
Screenshot: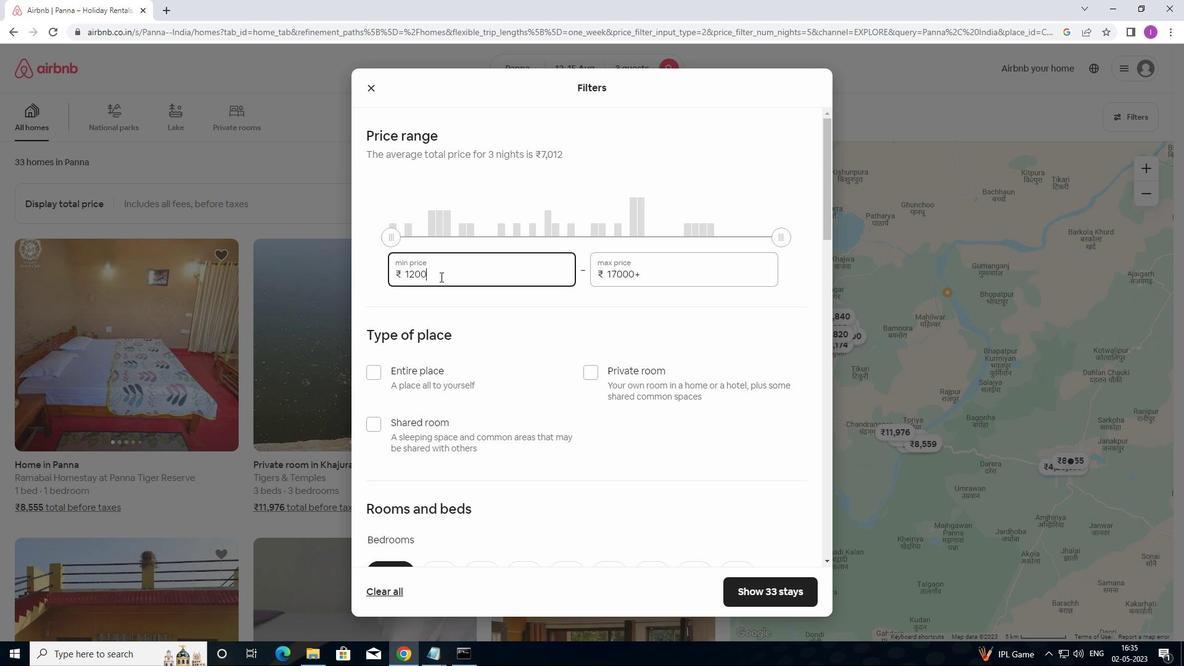 
Action: Mouse moved to (666, 276)
Screenshot: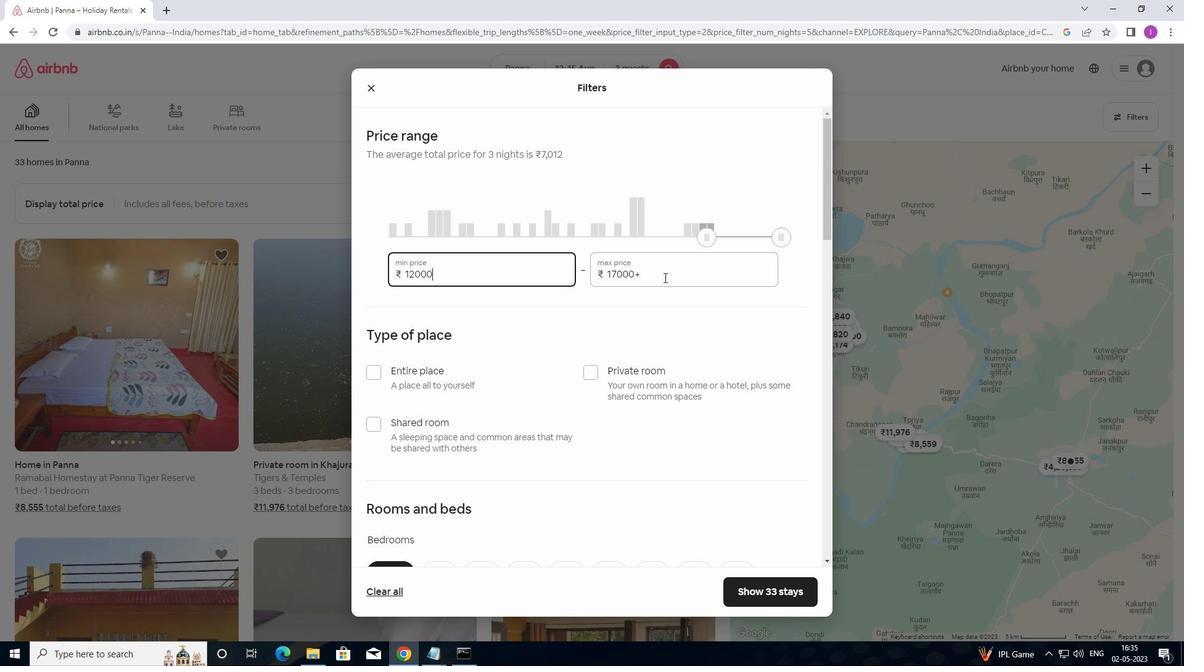 
Action: Mouse pressed left at (666, 276)
Screenshot: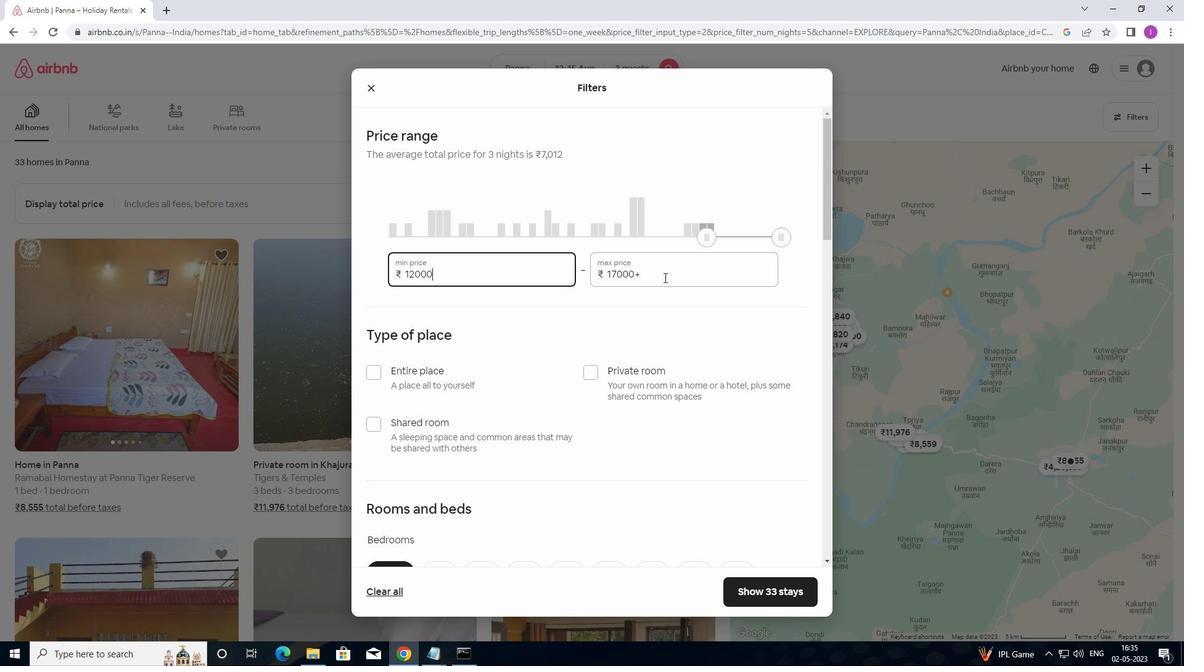 
Action: Mouse moved to (584, 273)
Screenshot: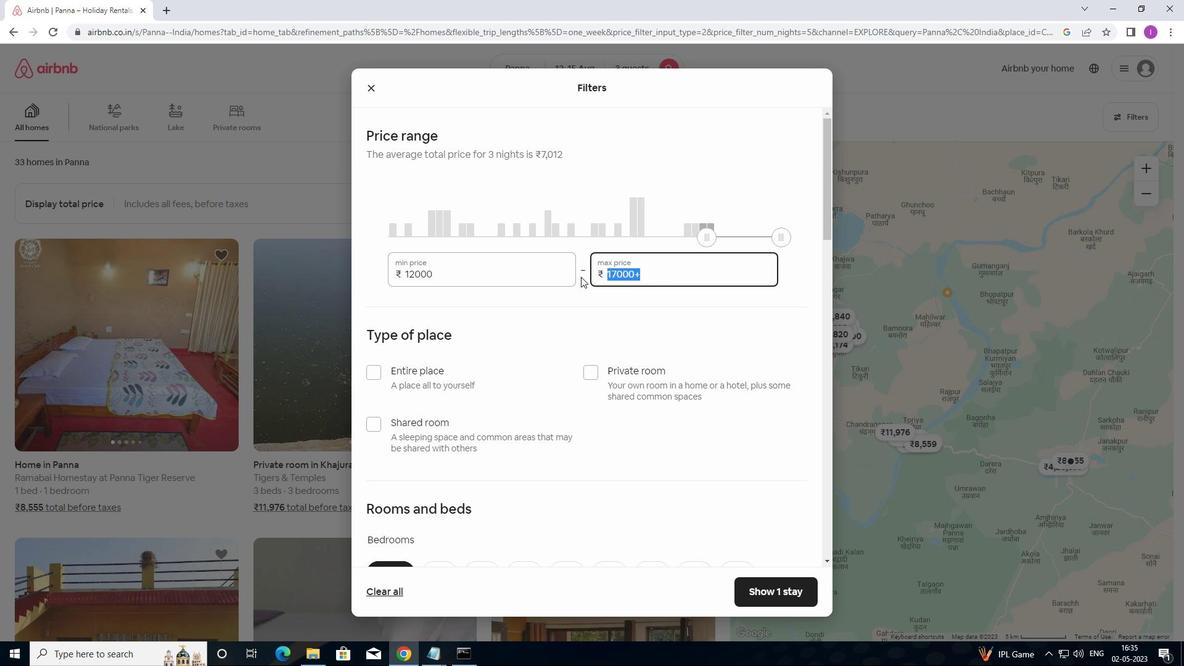 
Action: Key pressed 1
Screenshot: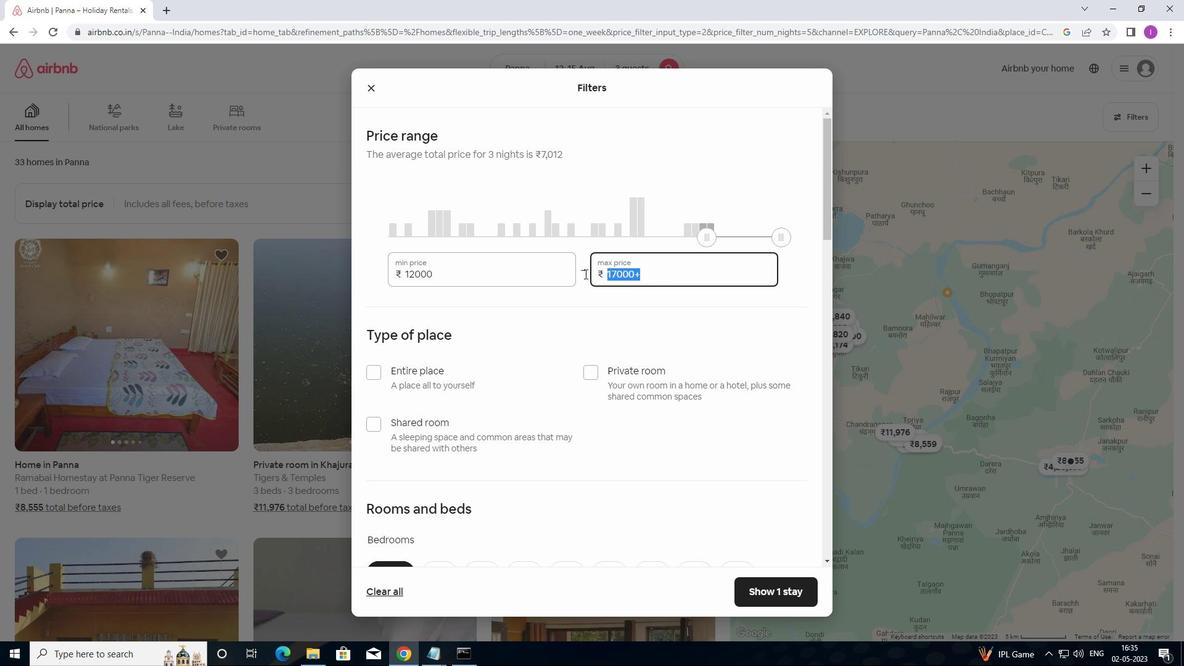 
Action: Mouse moved to (586, 273)
Screenshot: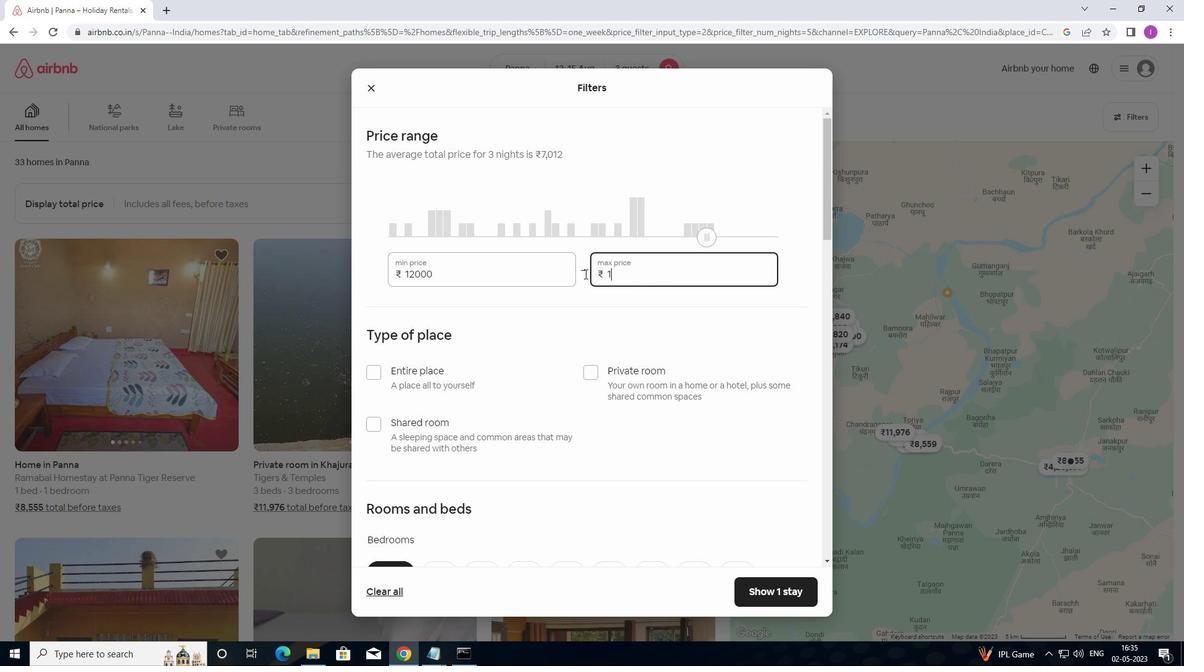 
Action: Key pressed 6
Screenshot: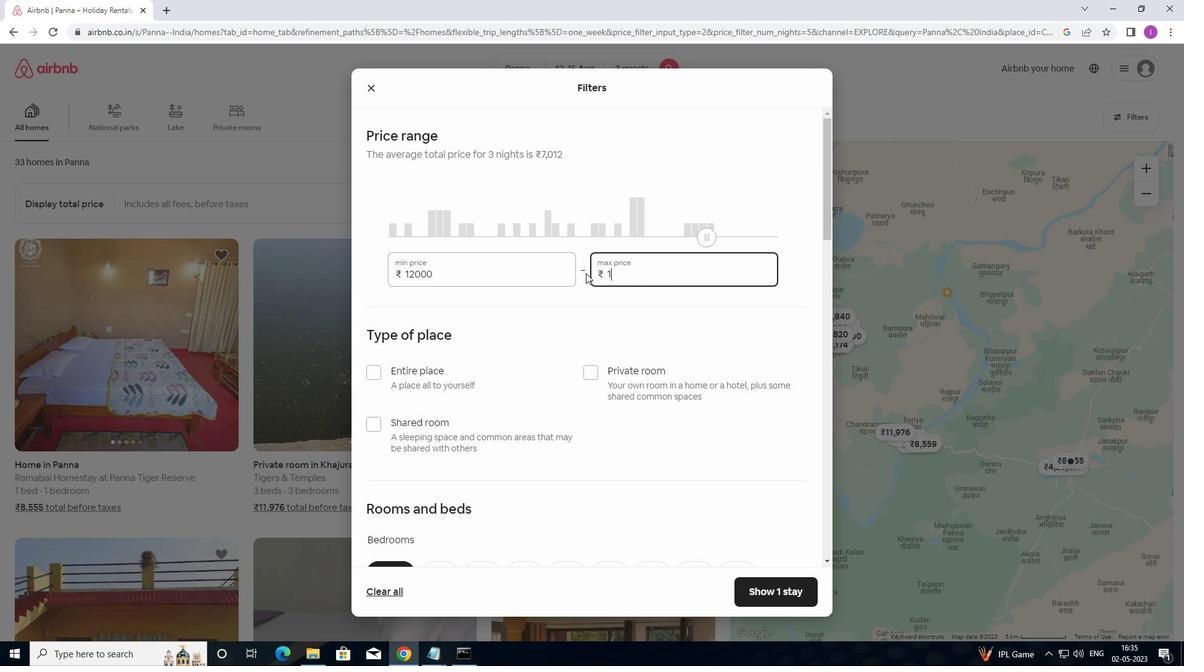 
Action: Mouse moved to (586, 273)
Screenshot: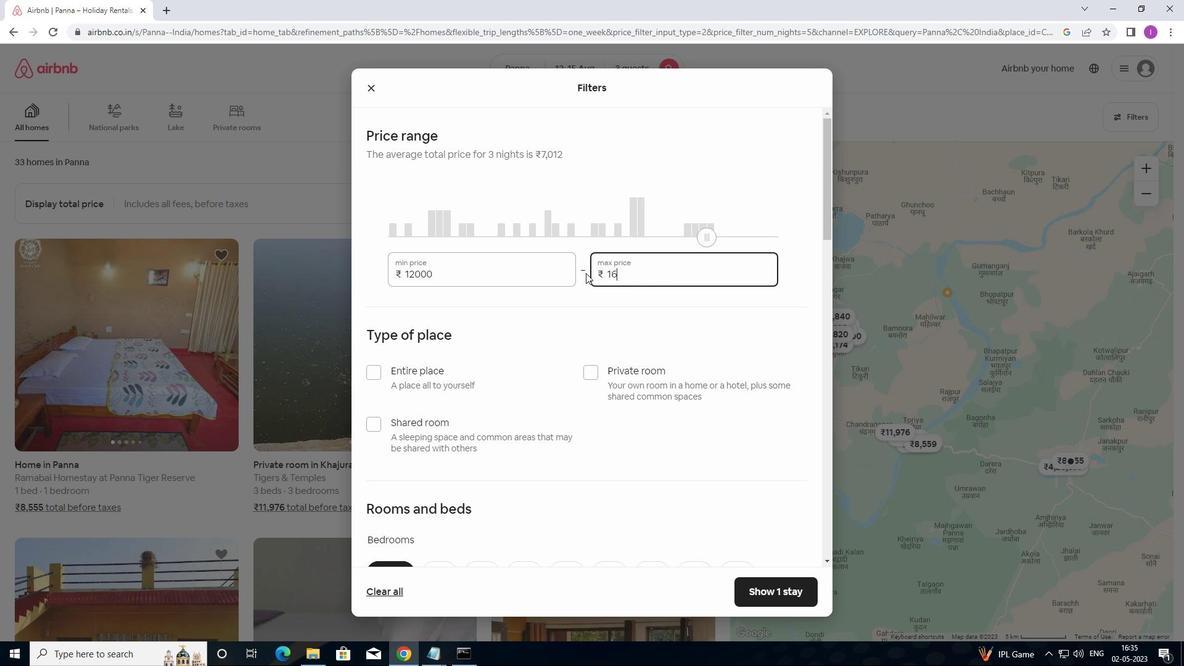 
Action: Key pressed 0
Screenshot: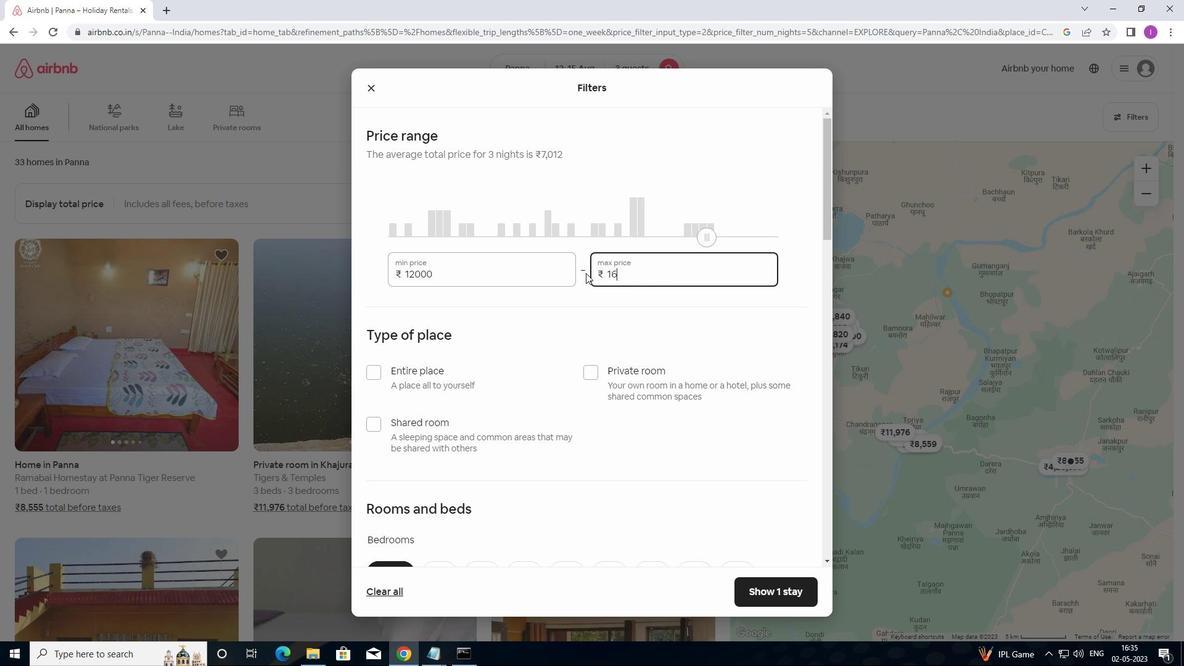 
Action: Mouse moved to (586, 273)
Screenshot: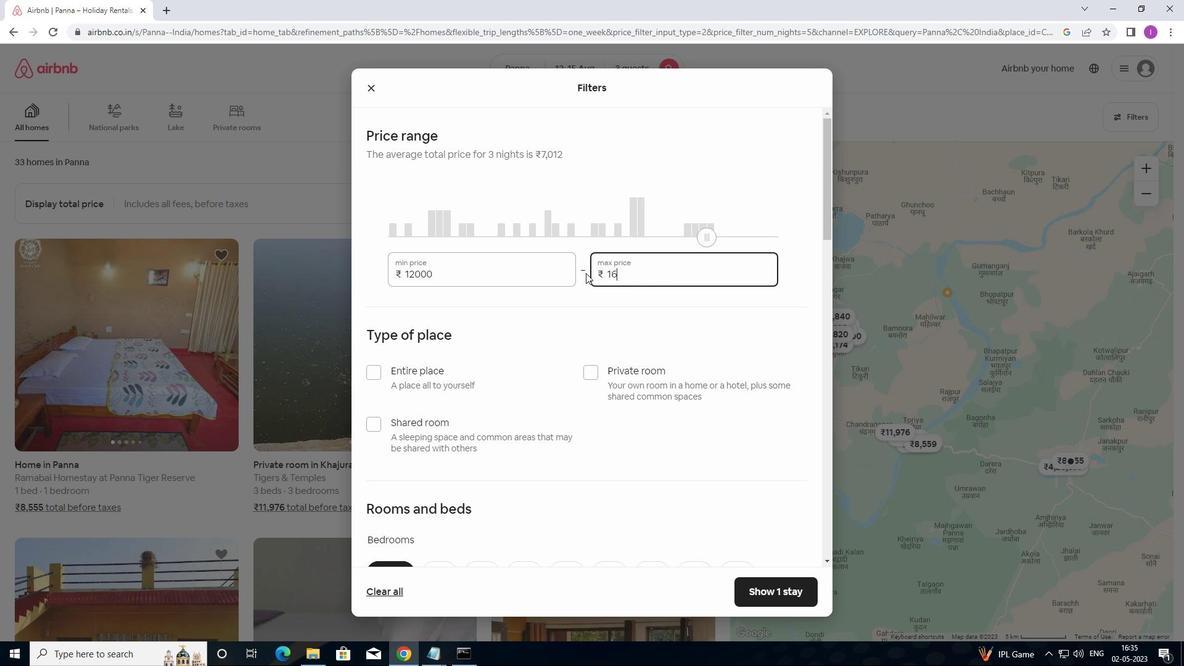 
Action: Key pressed 0
Screenshot: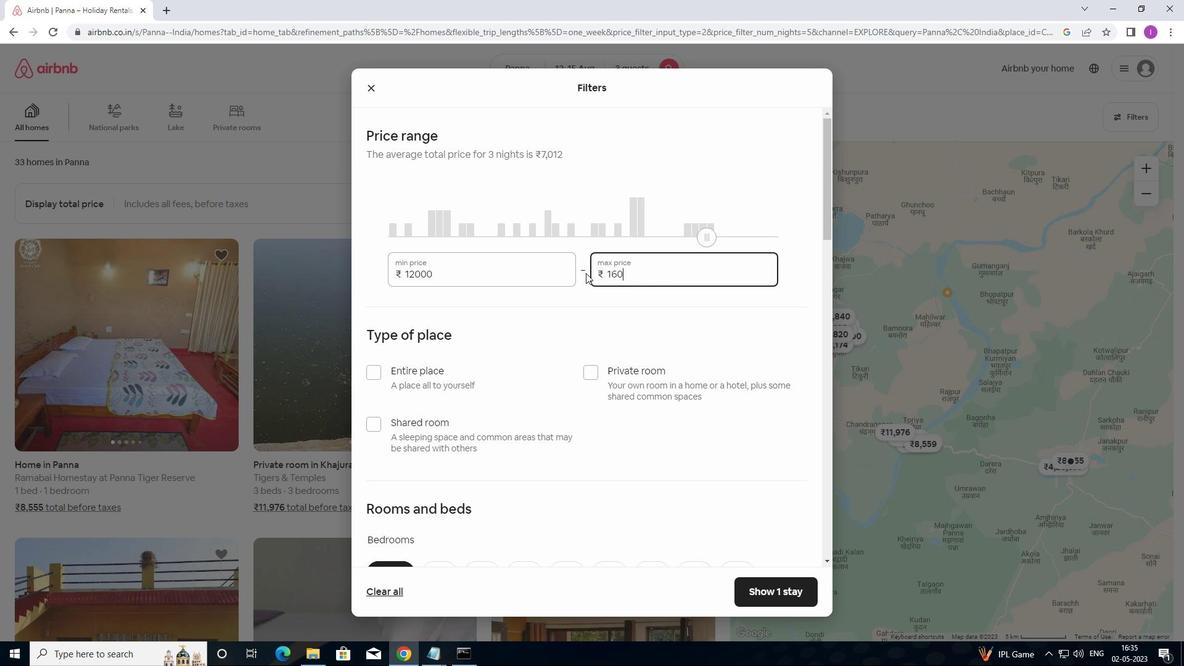 
Action: Mouse moved to (594, 273)
Screenshot: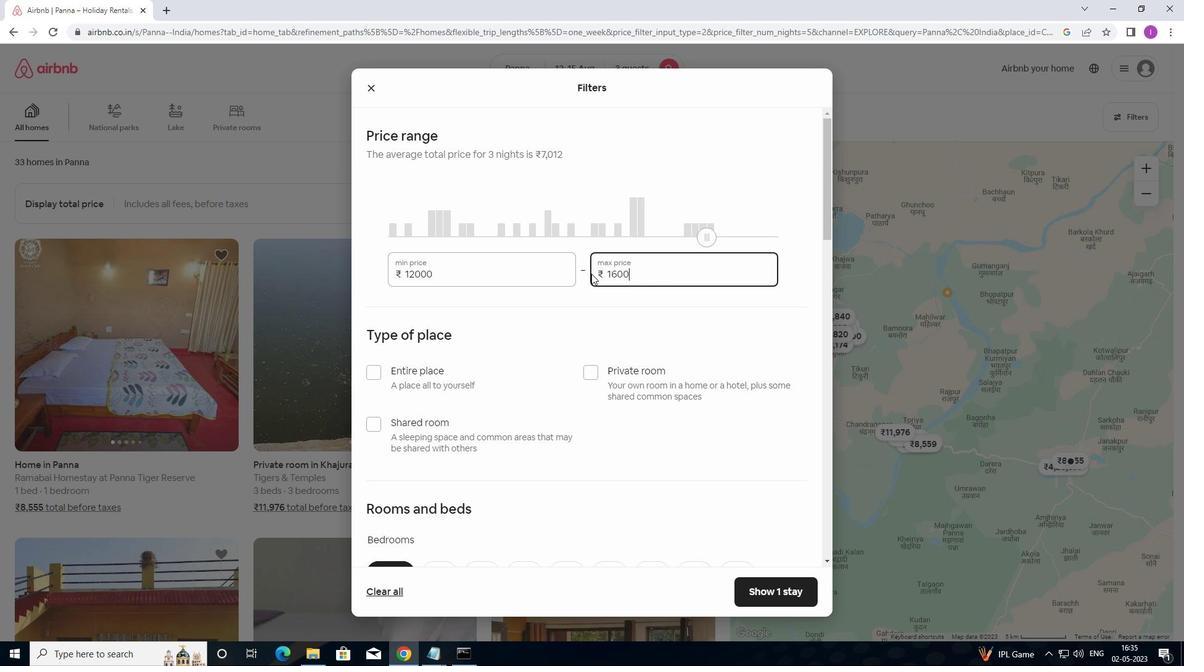 
Action: Key pressed 0
Screenshot: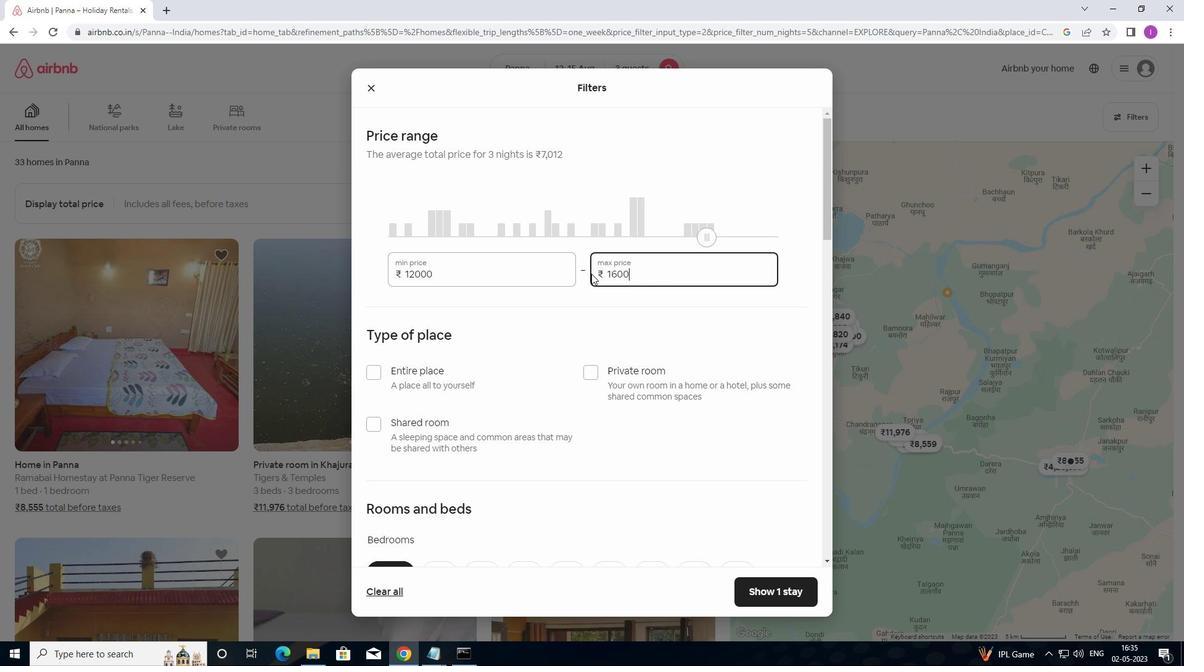 
Action: Mouse moved to (492, 362)
Screenshot: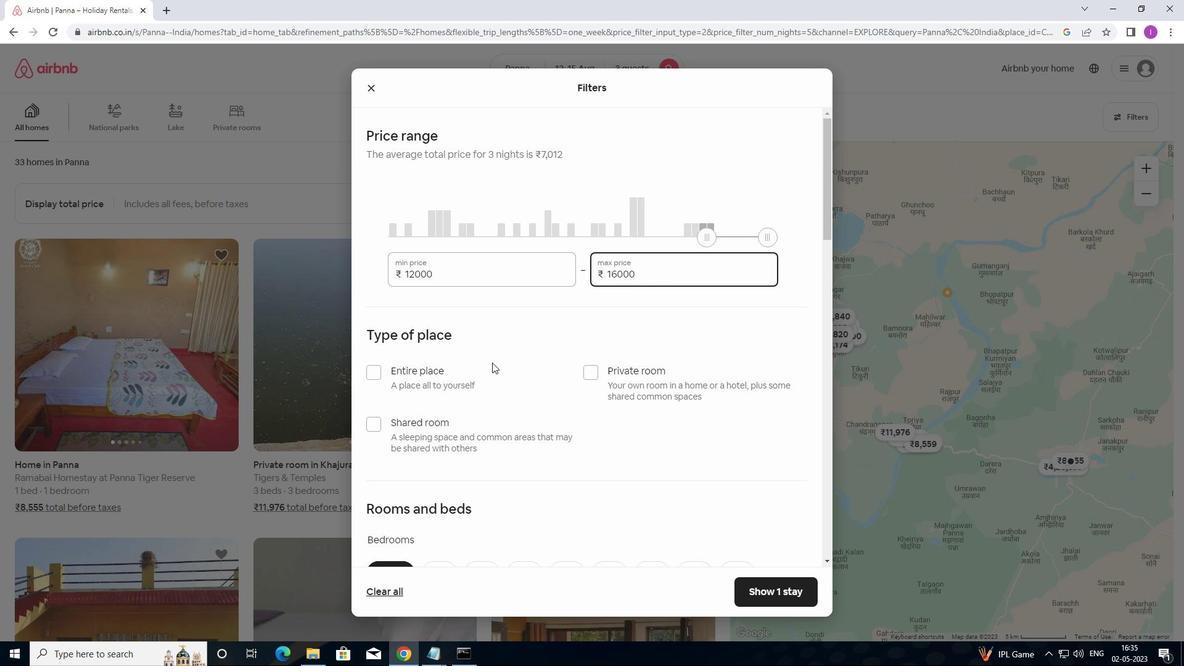 
Action: Mouse scrolled (492, 362) with delta (0, 0)
Screenshot: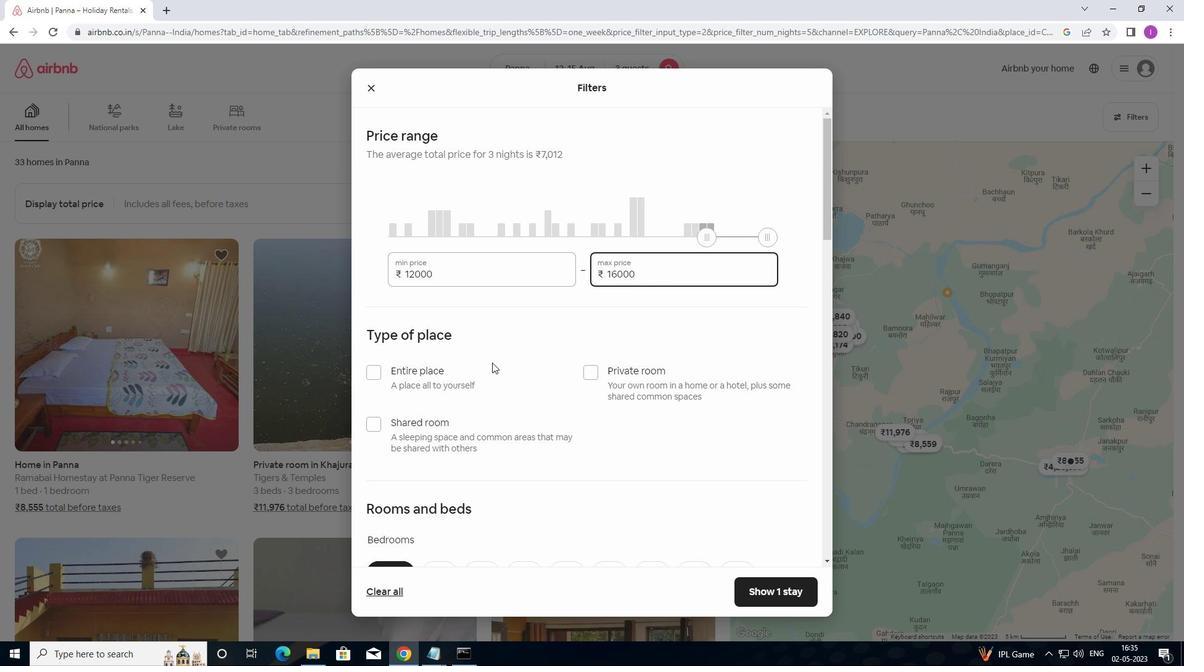
Action: Mouse moved to (373, 309)
Screenshot: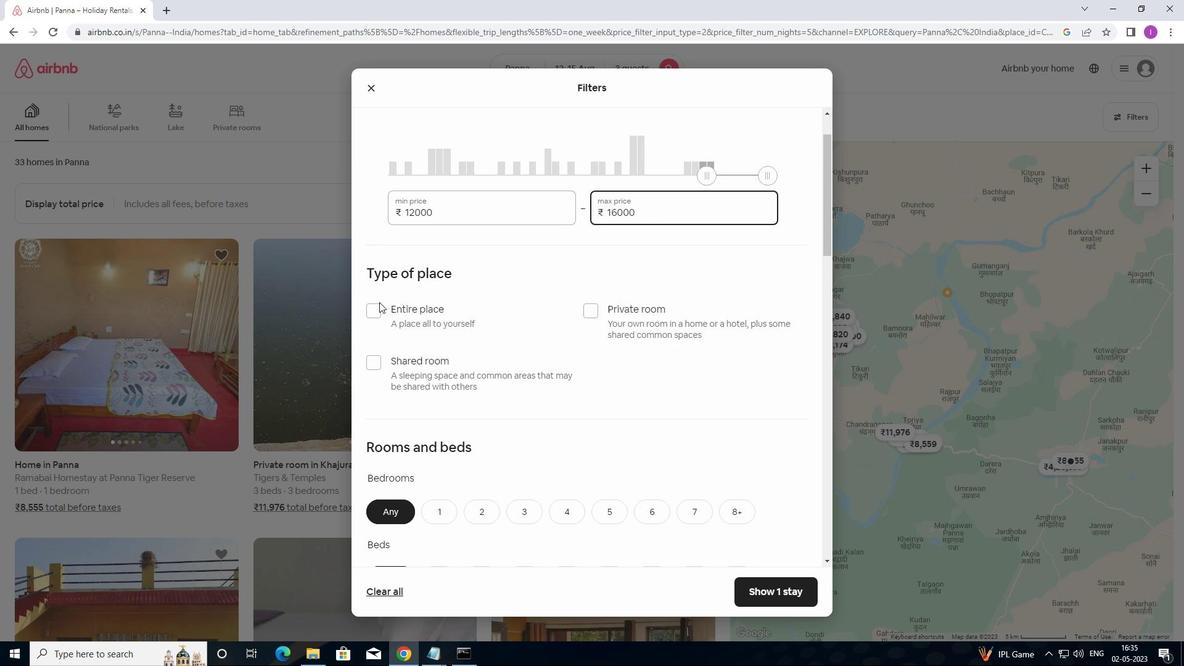 
Action: Mouse pressed left at (373, 309)
Screenshot: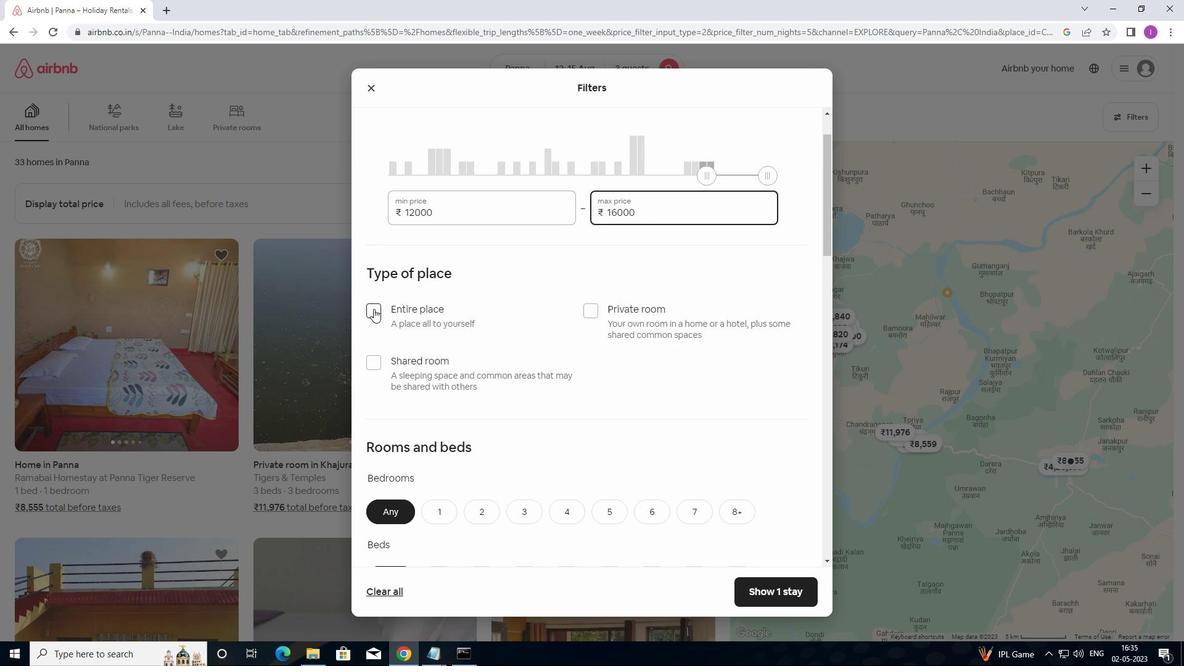 
Action: Mouse moved to (490, 330)
Screenshot: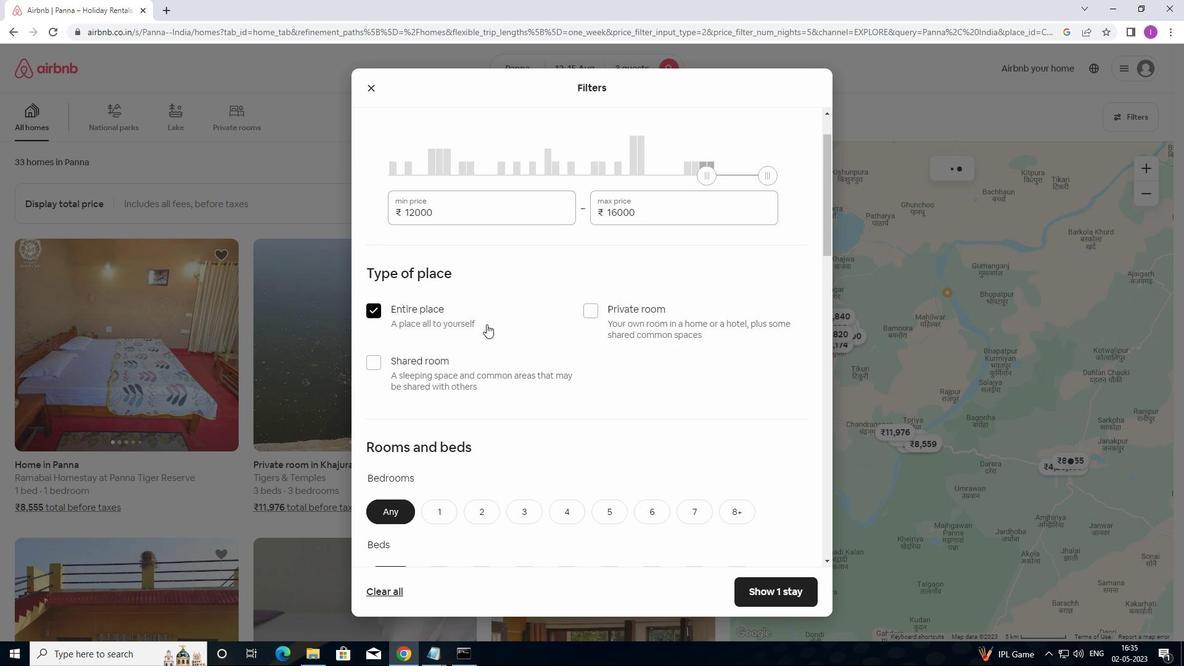 
Action: Mouse scrolled (490, 330) with delta (0, 0)
Screenshot: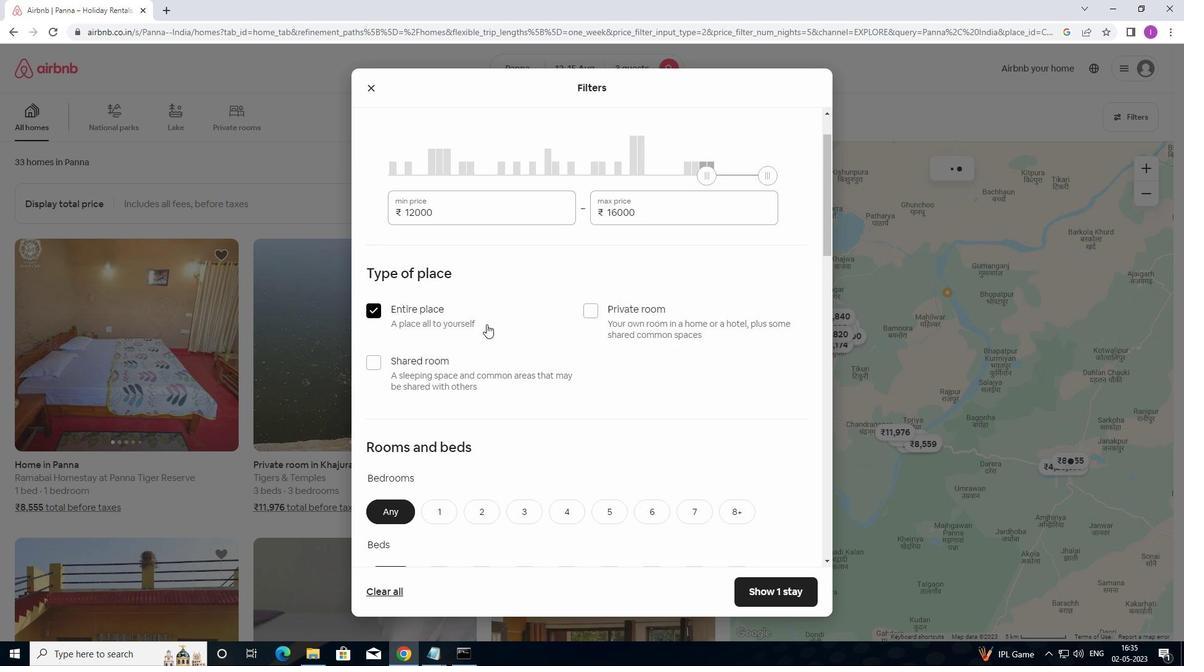 
Action: Mouse scrolled (490, 330) with delta (0, 0)
Screenshot: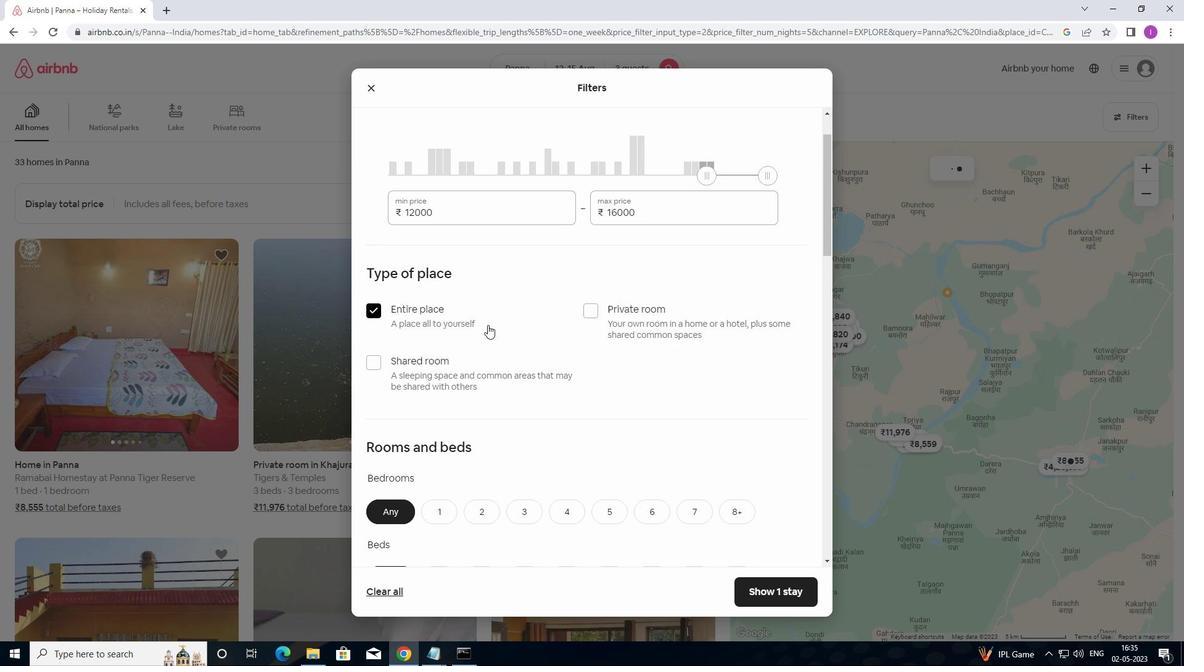 
Action: Mouse moved to (490, 398)
Screenshot: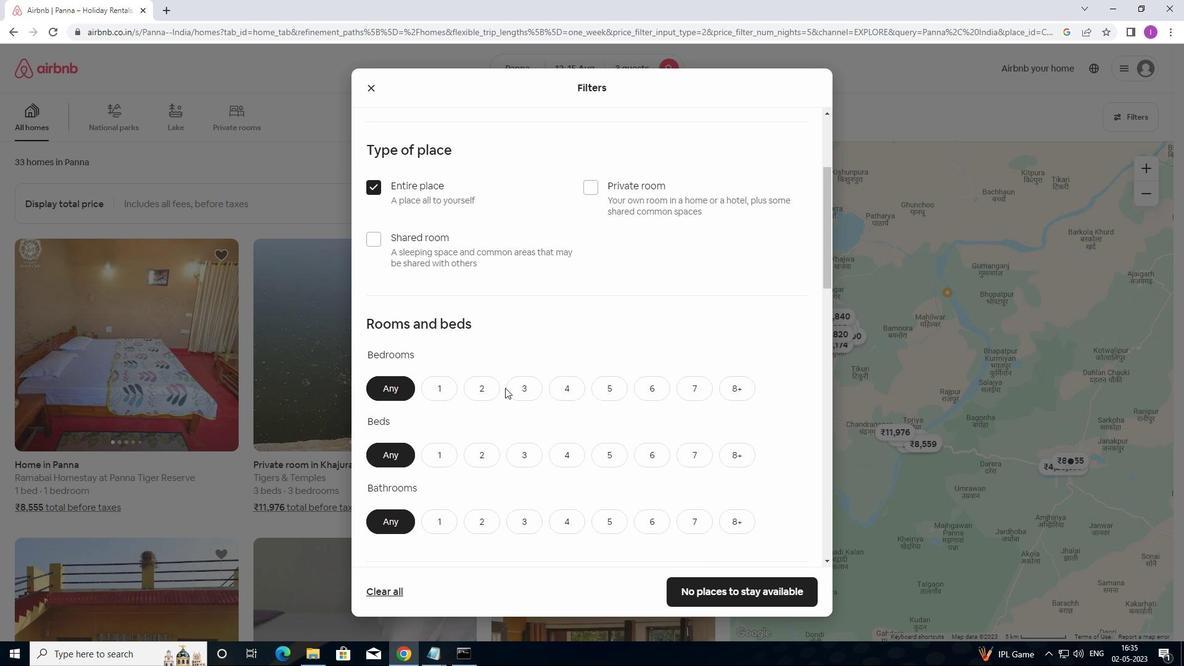 
Action: Mouse scrolled (490, 398) with delta (0, 0)
Screenshot: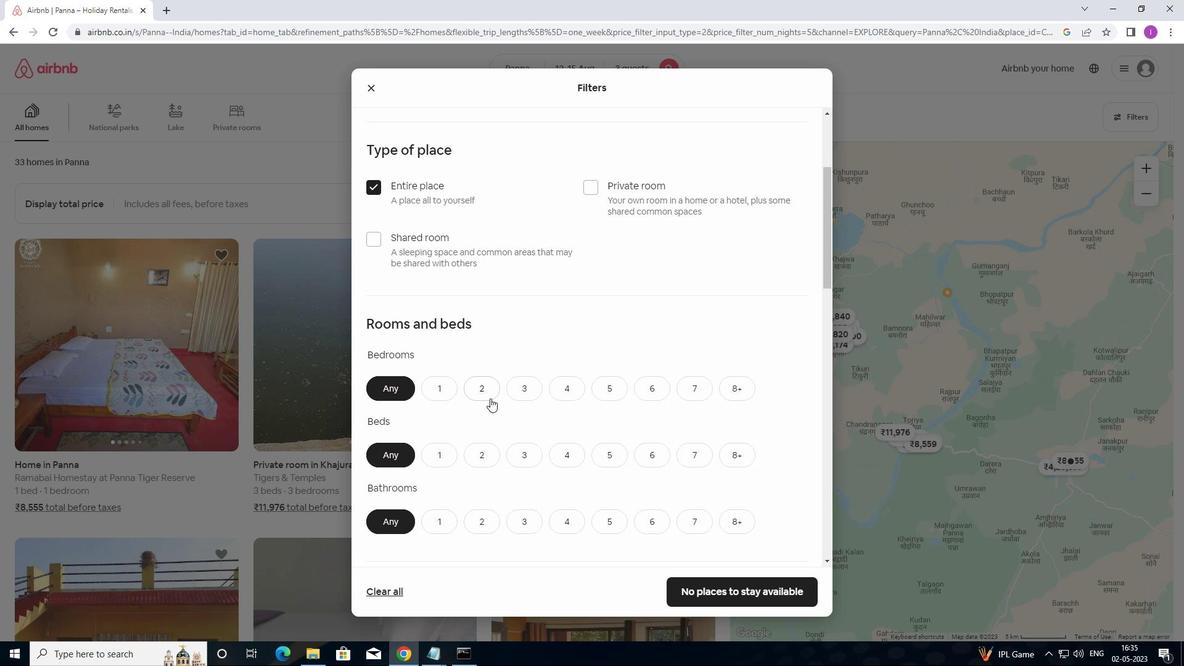 
Action: Mouse moved to (488, 333)
Screenshot: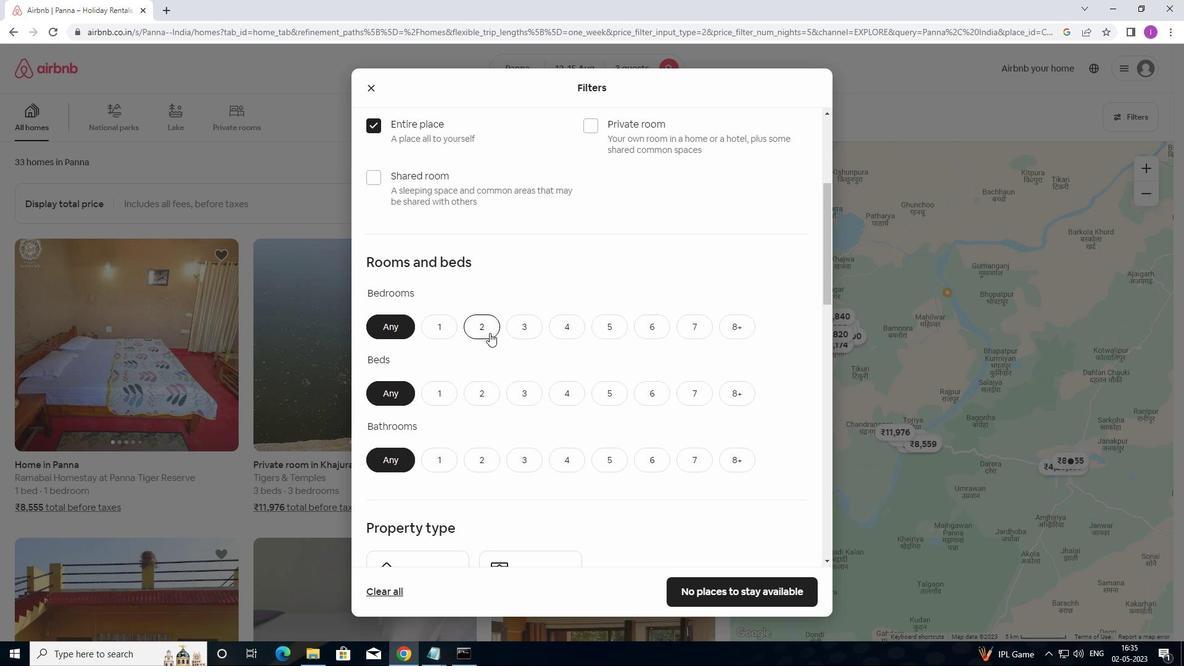 
Action: Mouse pressed left at (488, 333)
Screenshot: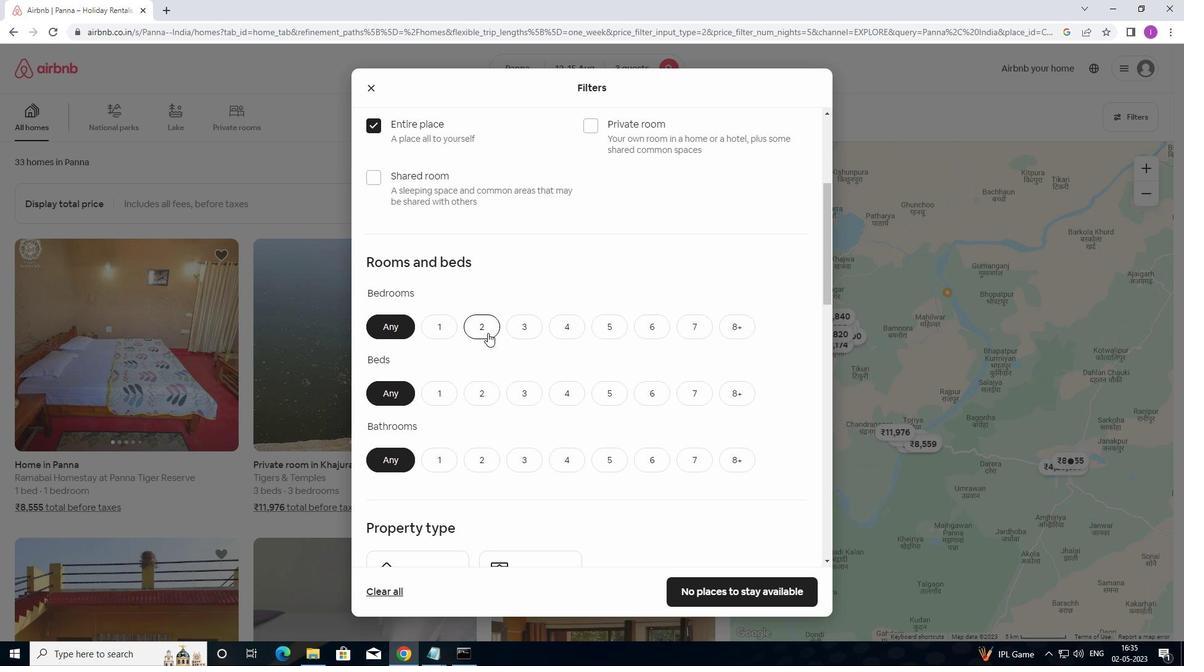 
Action: Mouse moved to (531, 393)
Screenshot: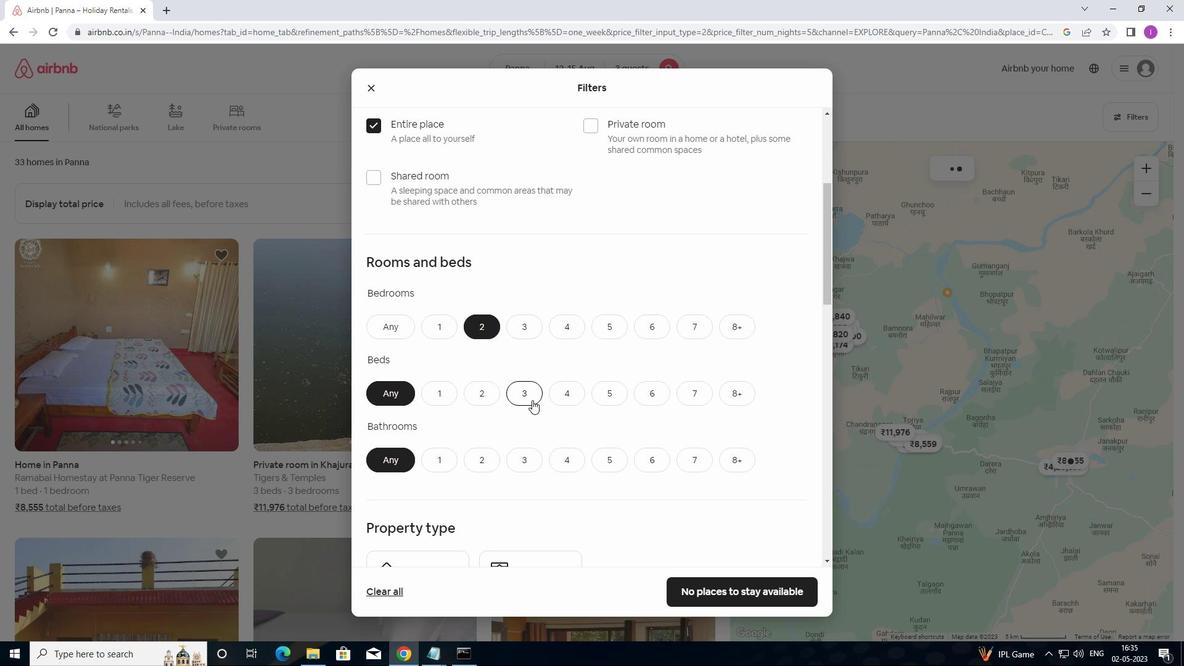 
Action: Mouse pressed left at (531, 393)
Screenshot: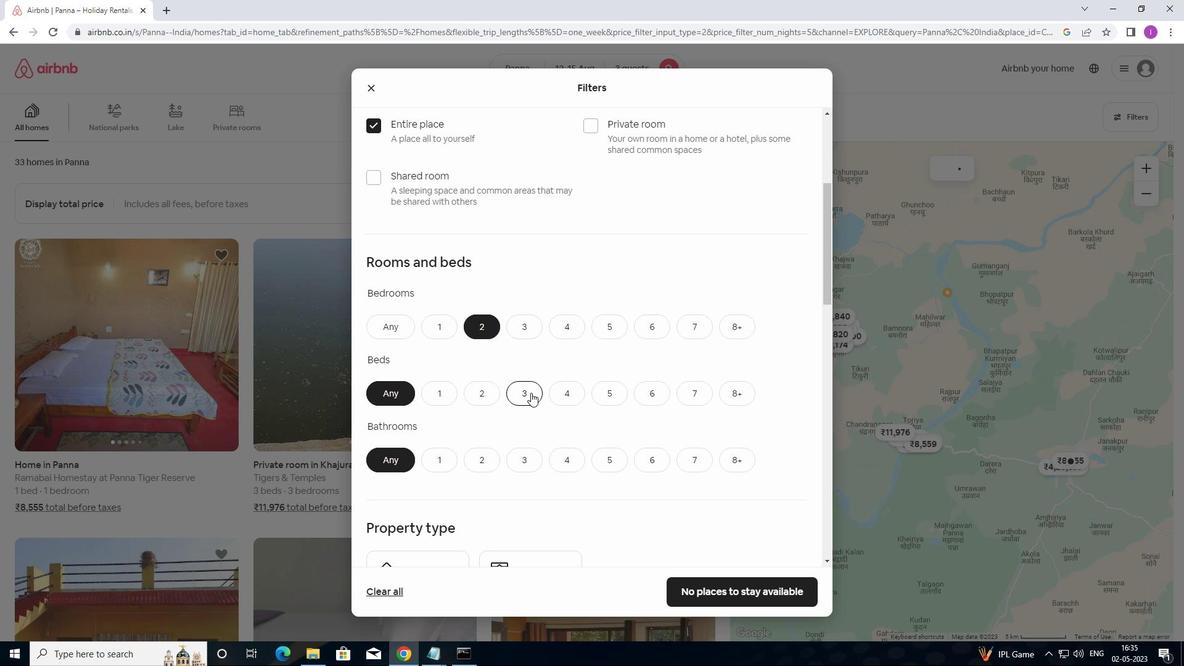 
Action: Mouse moved to (447, 456)
Screenshot: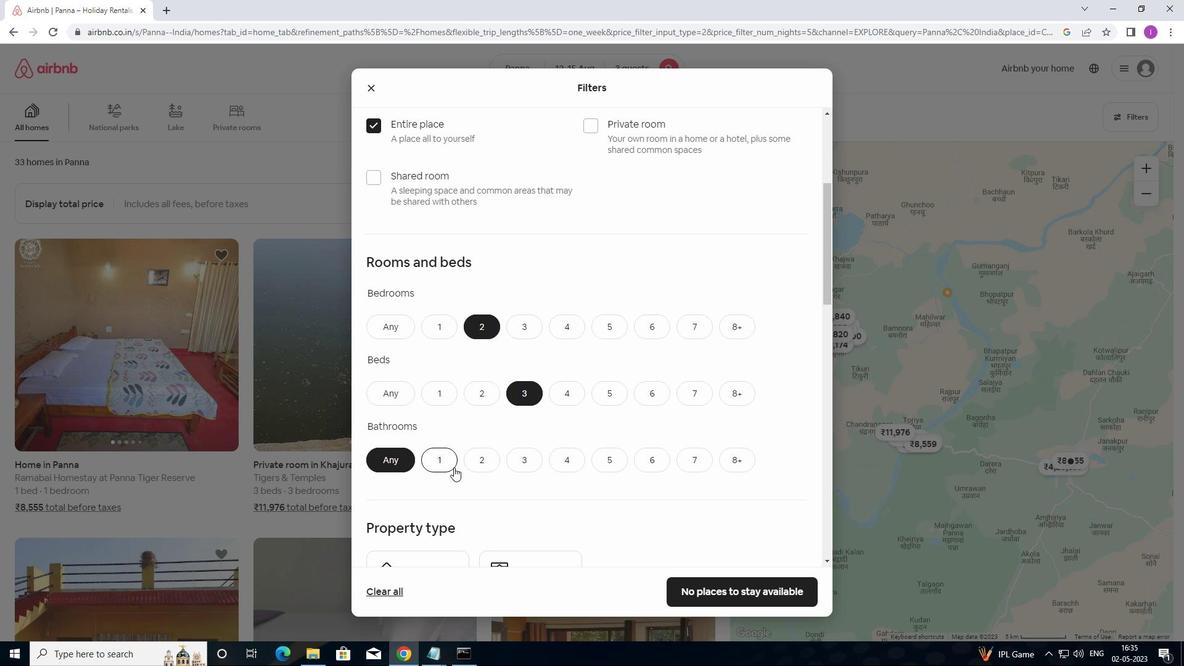 
Action: Mouse pressed left at (447, 456)
Screenshot: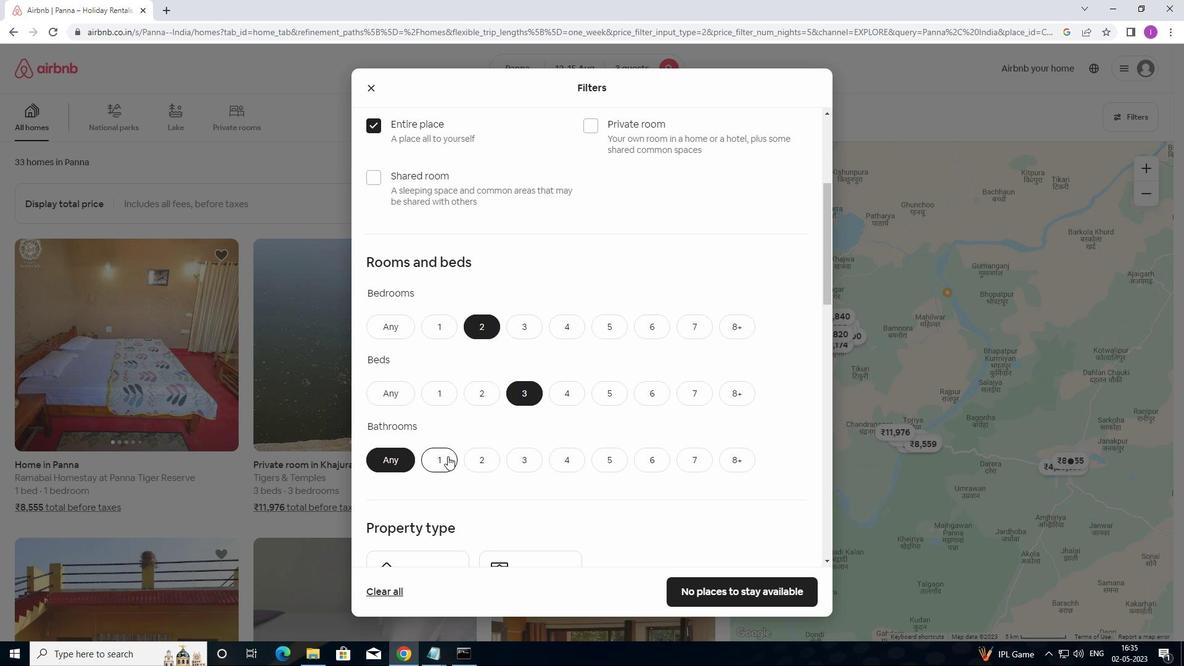 
Action: Mouse moved to (499, 436)
Screenshot: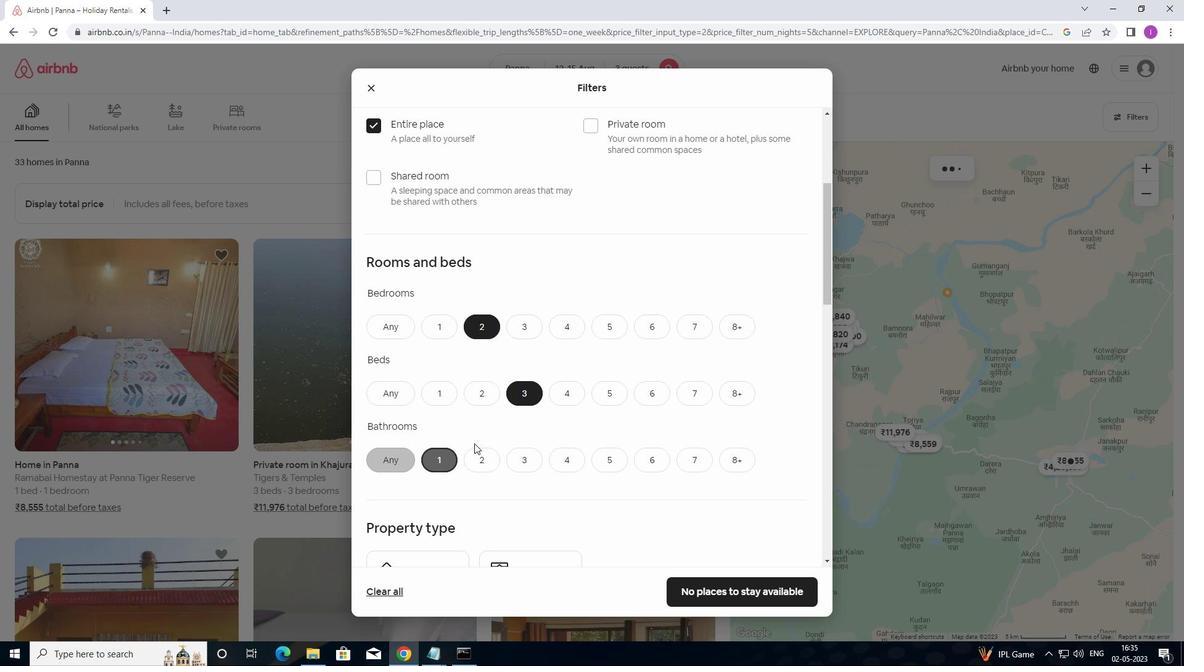 
Action: Mouse scrolled (499, 435) with delta (0, 0)
Screenshot: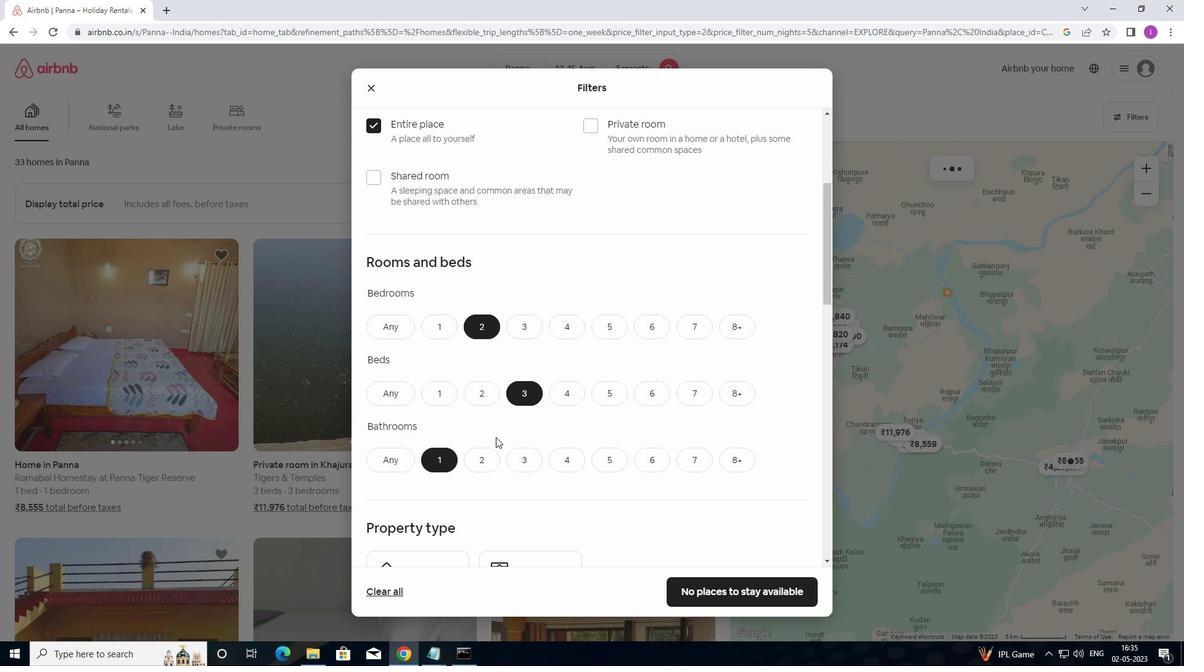 
Action: Mouse moved to (505, 436)
Screenshot: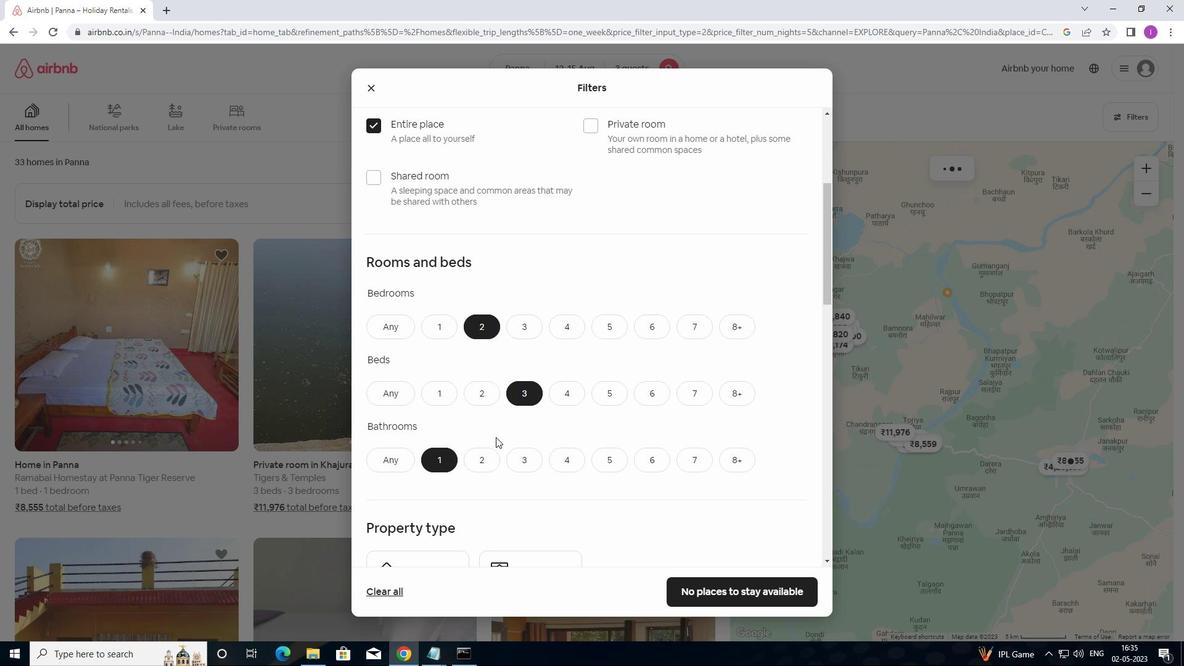 
Action: Mouse scrolled (505, 435) with delta (0, 0)
Screenshot: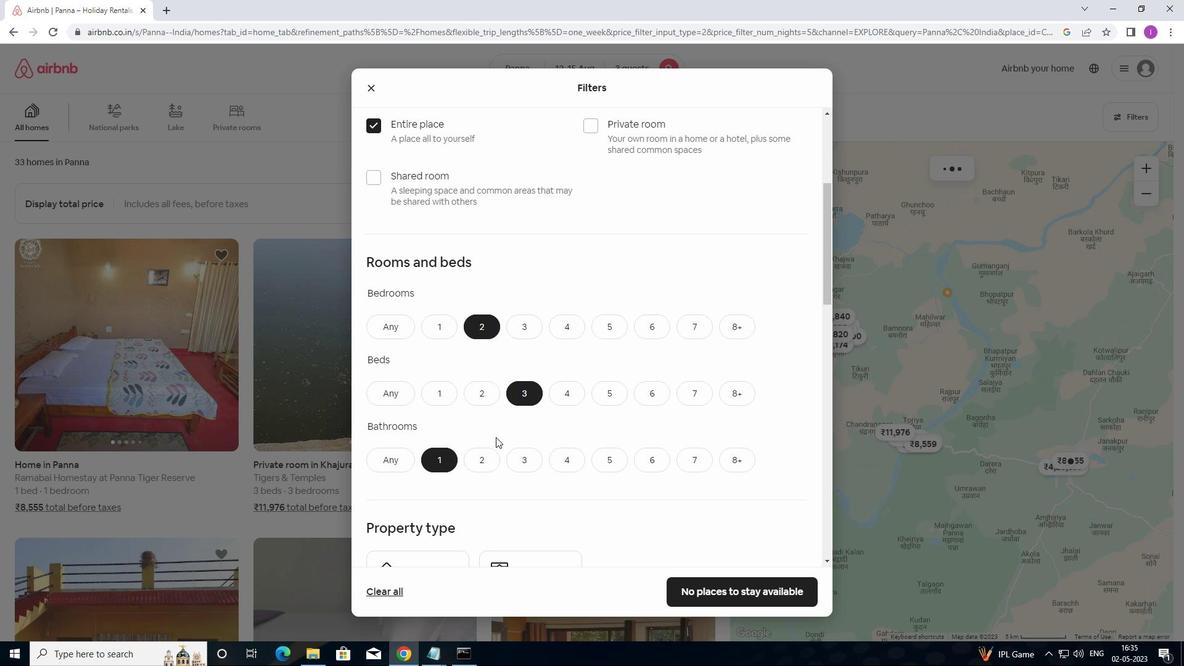 
Action: Mouse moved to (507, 436)
Screenshot: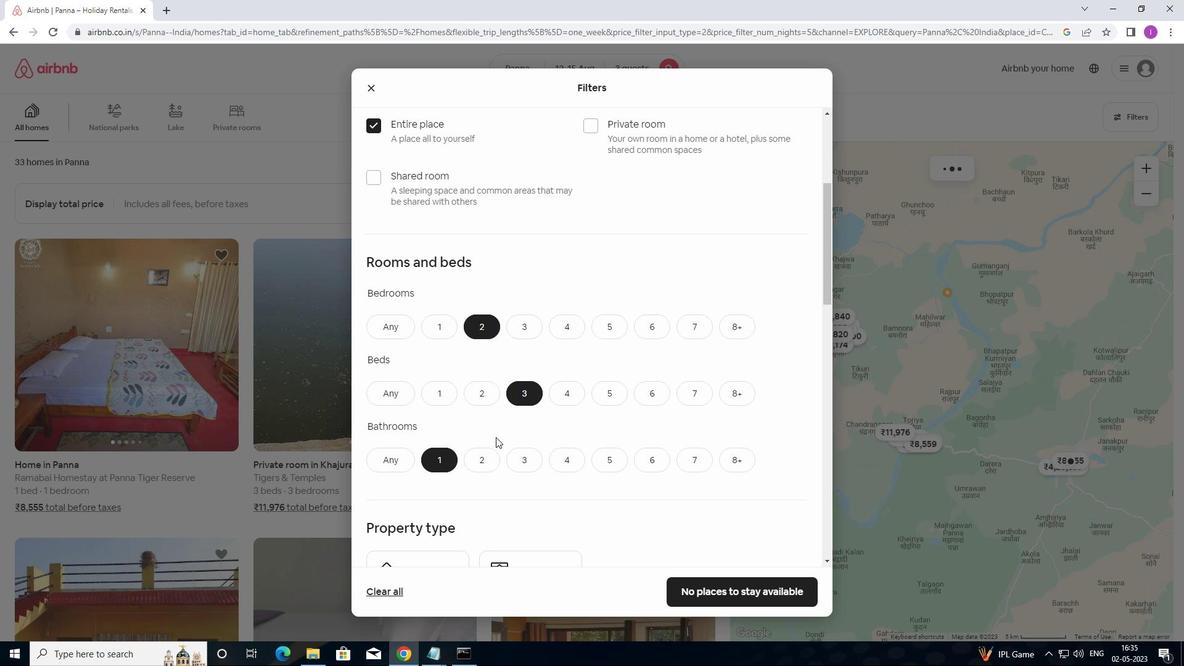 
Action: Mouse scrolled (507, 435) with delta (0, 0)
Screenshot: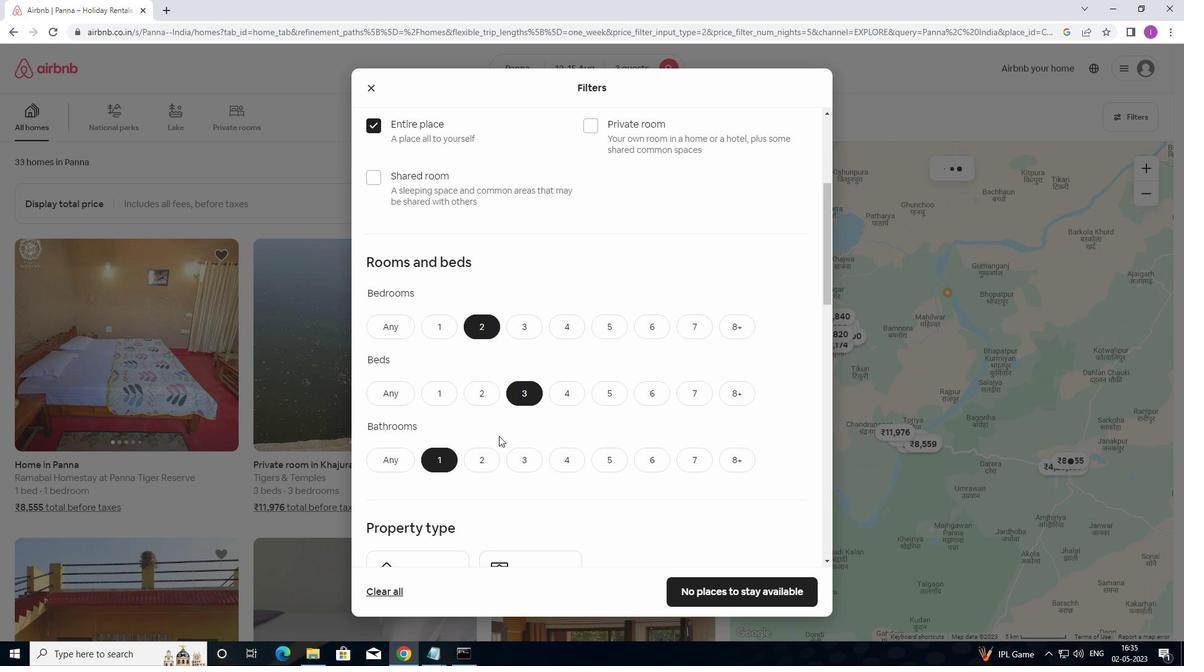 
Action: Mouse moved to (451, 420)
Screenshot: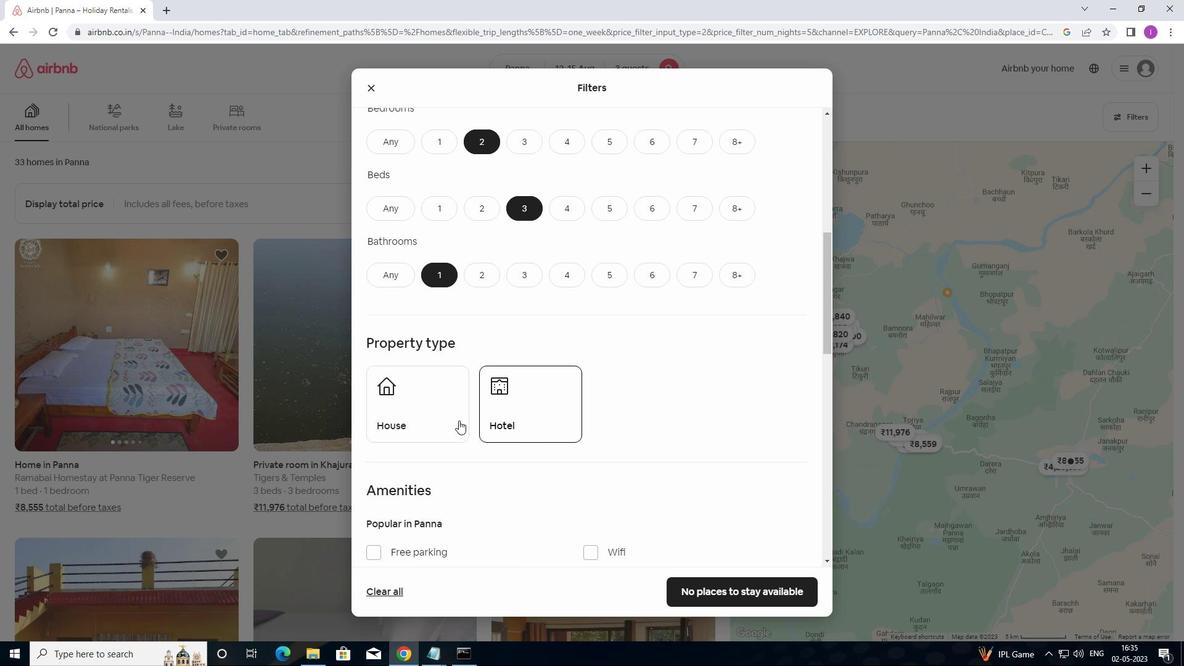 
Action: Mouse pressed left at (451, 420)
Screenshot: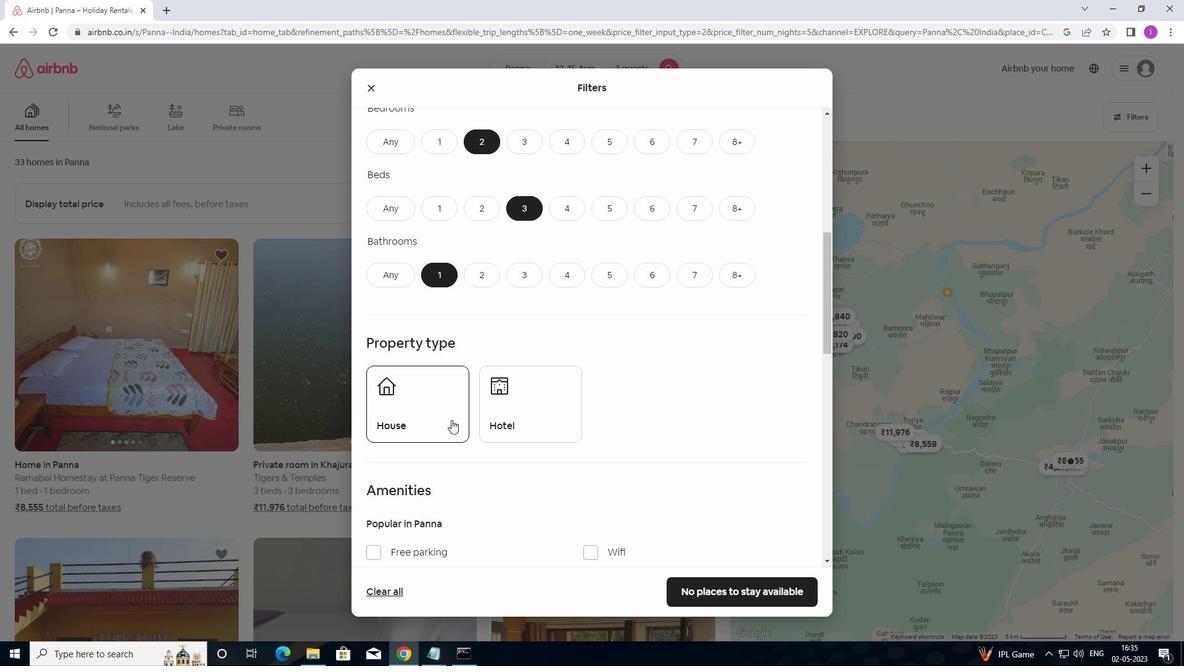 
Action: Mouse moved to (452, 422)
Screenshot: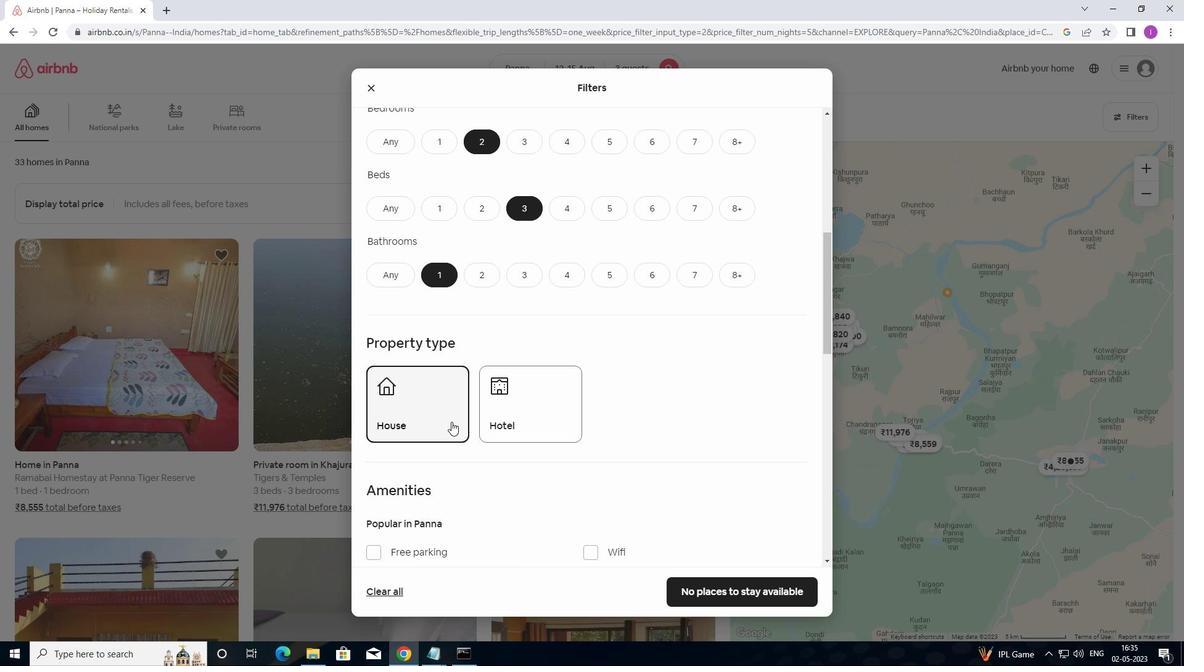 
Action: Mouse scrolled (452, 421) with delta (0, 0)
Screenshot: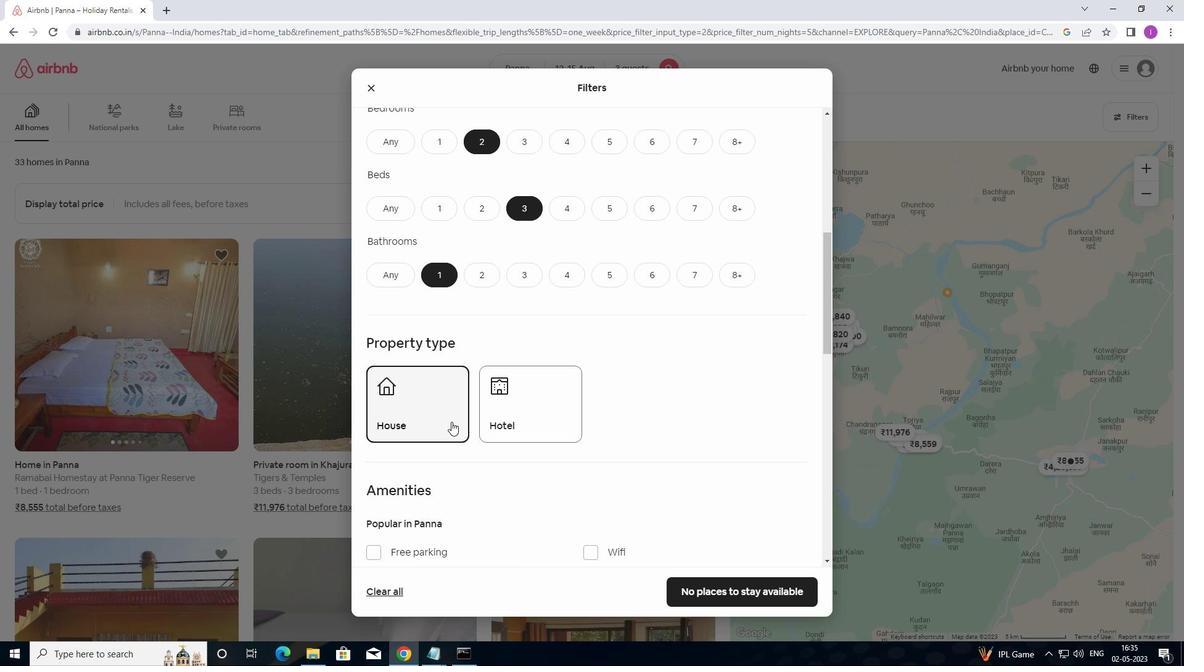 
Action: Mouse moved to (456, 422)
Screenshot: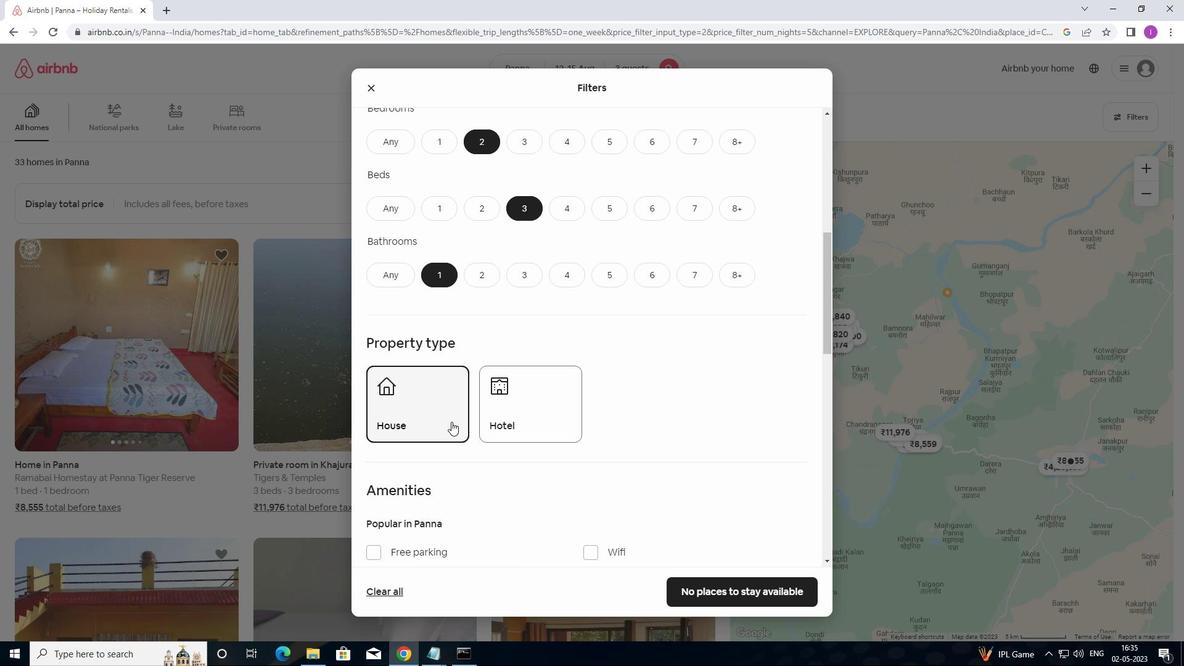 
Action: Mouse scrolled (456, 422) with delta (0, 0)
Screenshot: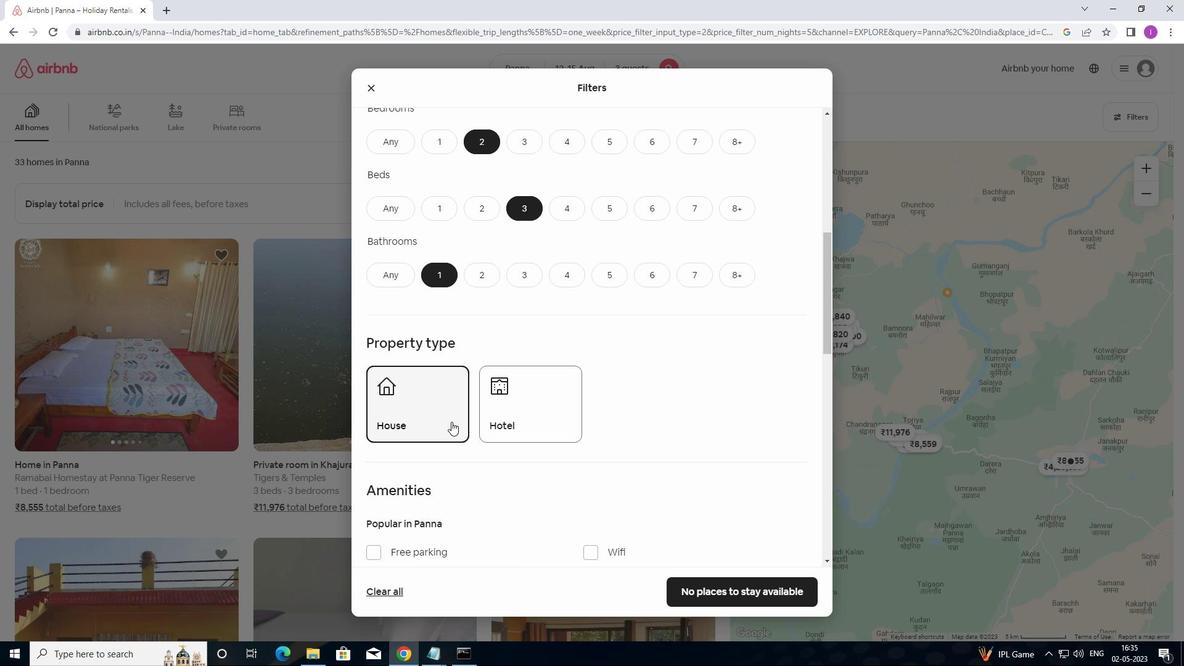 
Action: Mouse moved to (460, 424)
Screenshot: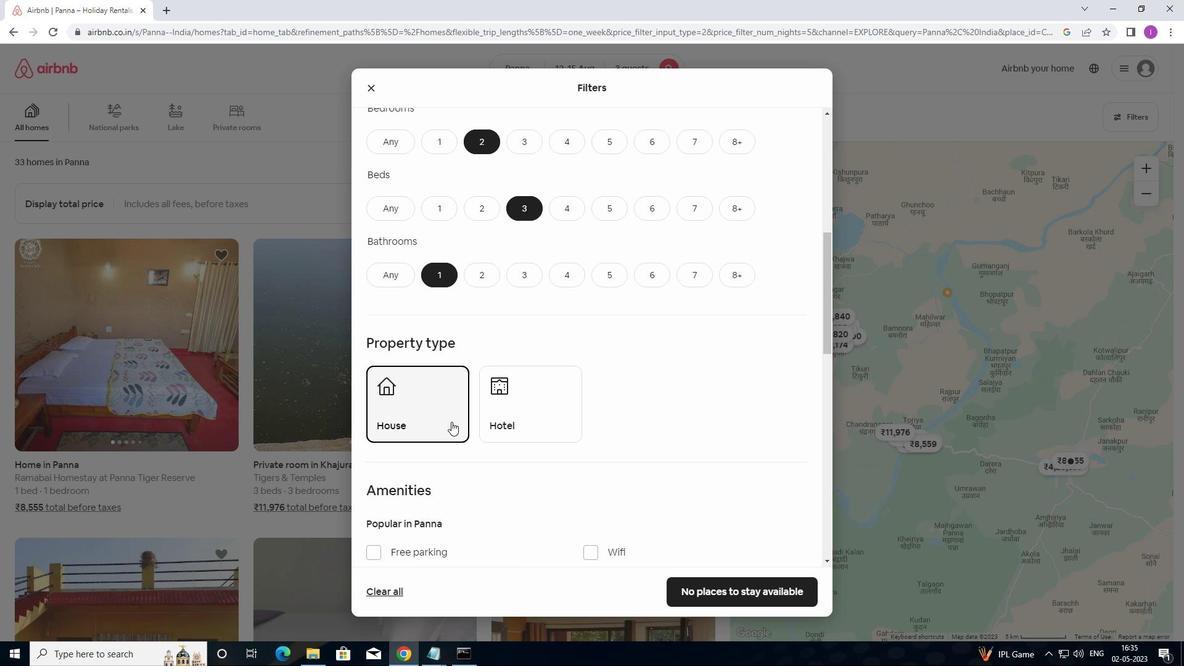 
Action: Mouse scrolled (460, 423) with delta (0, 0)
Screenshot: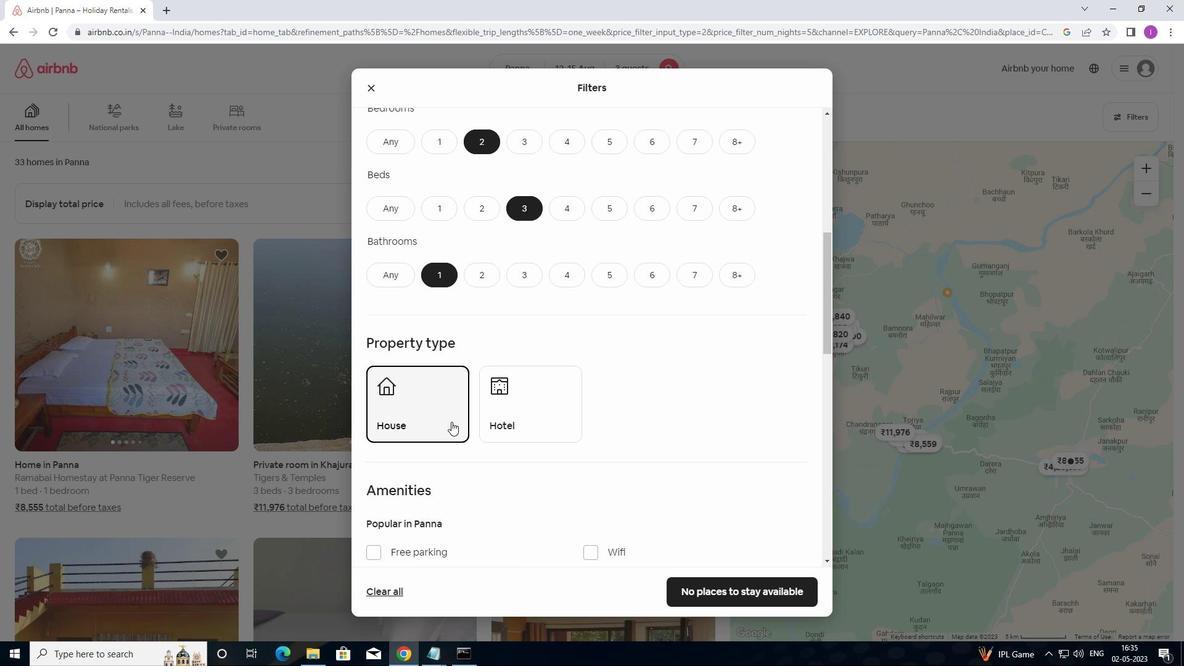 
Action: Mouse moved to (609, 399)
Screenshot: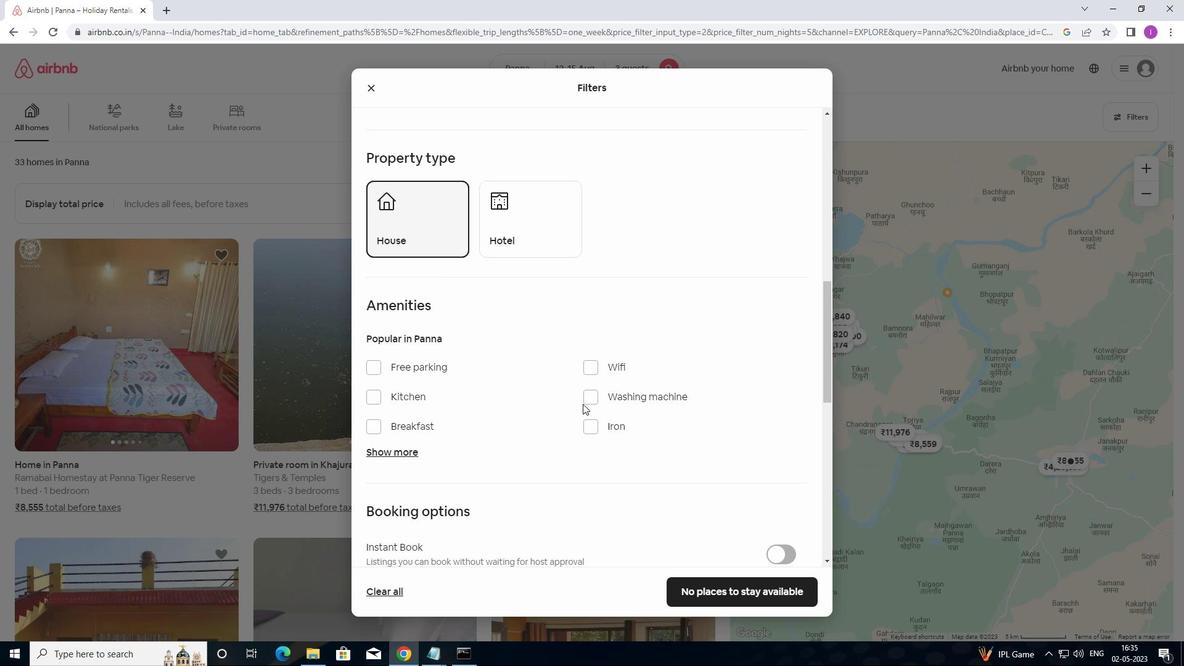 
Action: Mouse scrolled (609, 399) with delta (0, 0)
Screenshot: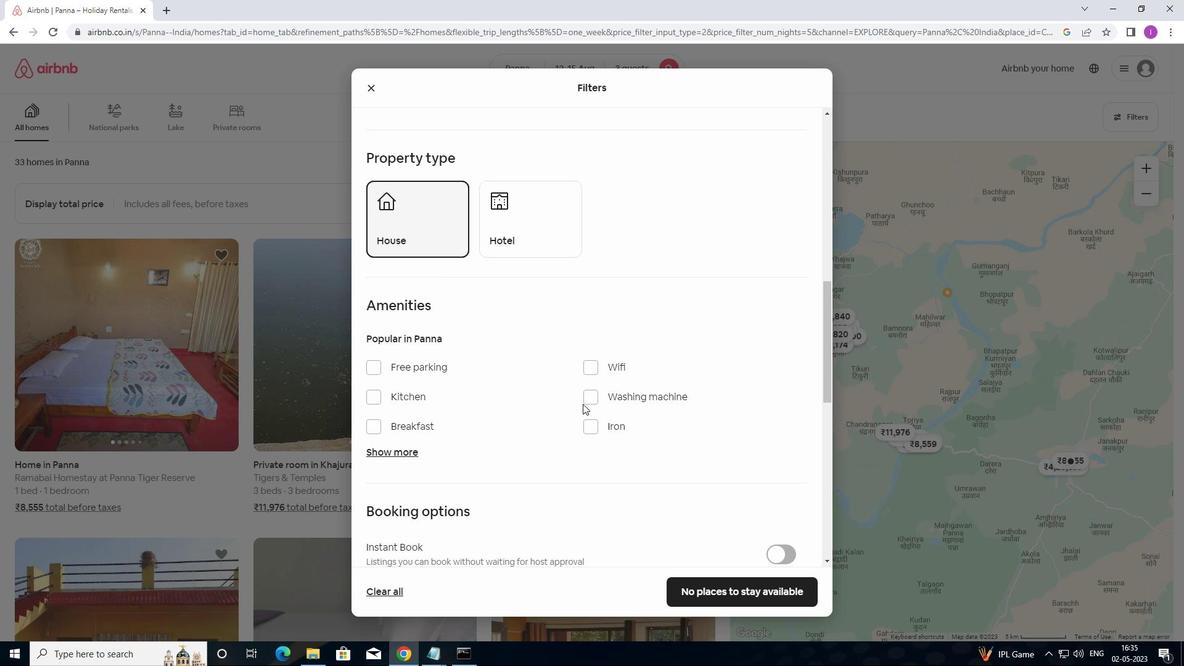 
Action: Mouse moved to (610, 399)
Screenshot: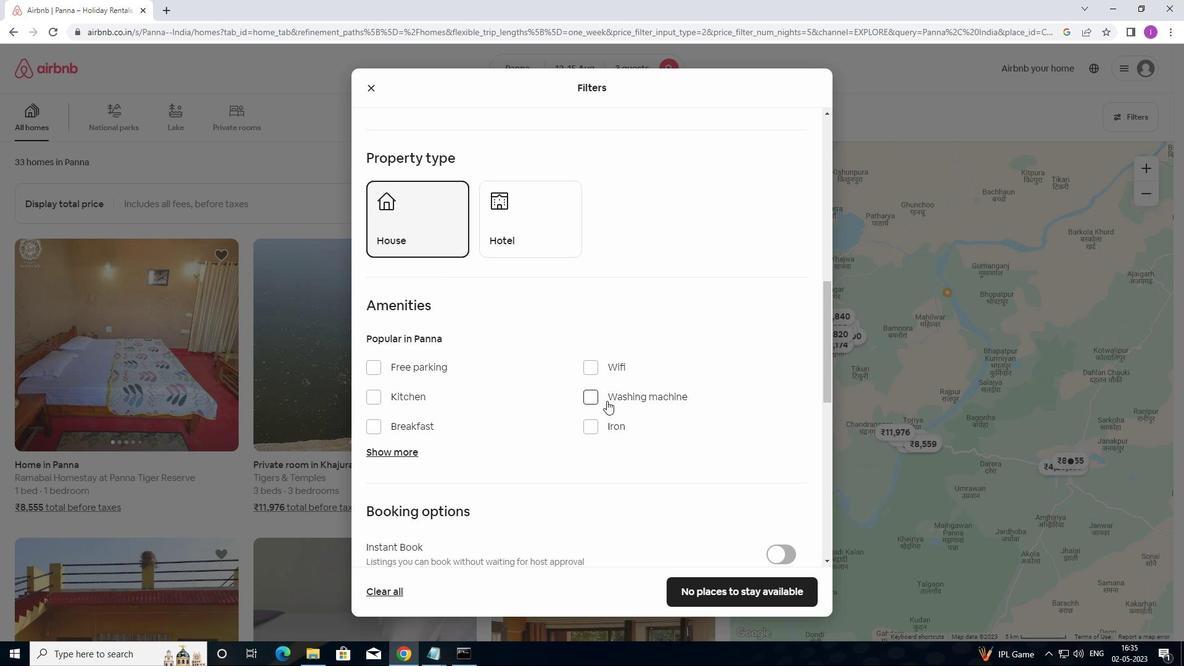 
Action: Mouse scrolled (610, 399) with delta (0, 0)
Screenshot: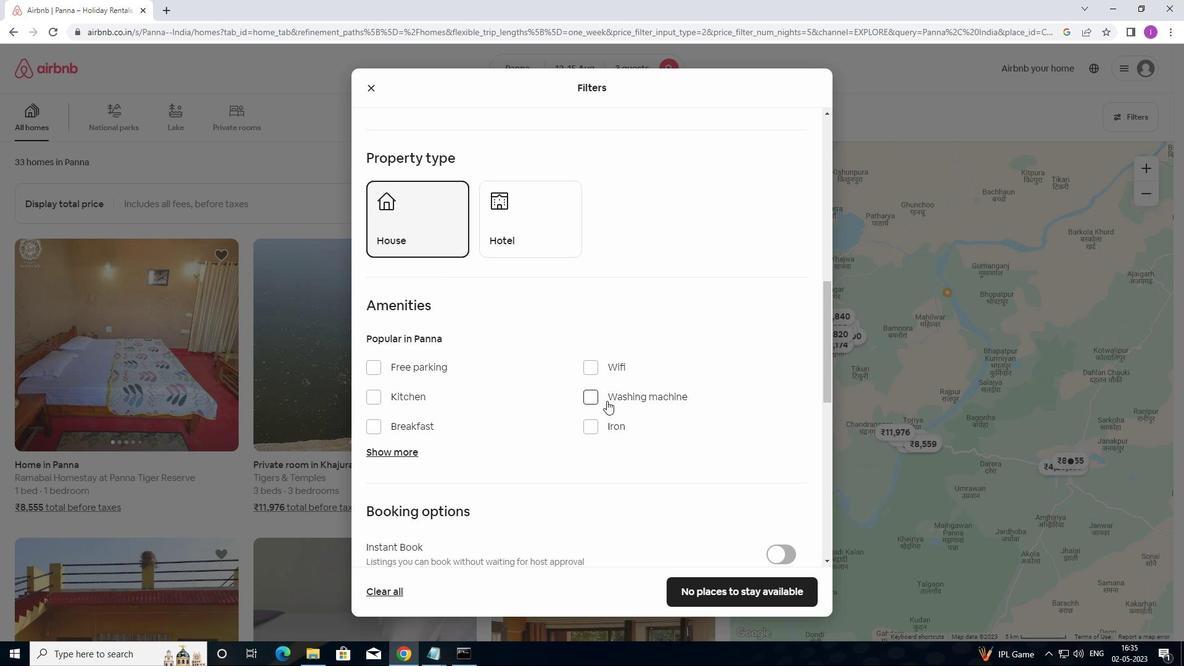 
Action: Mouse moved to (612, 399)
Screenshot: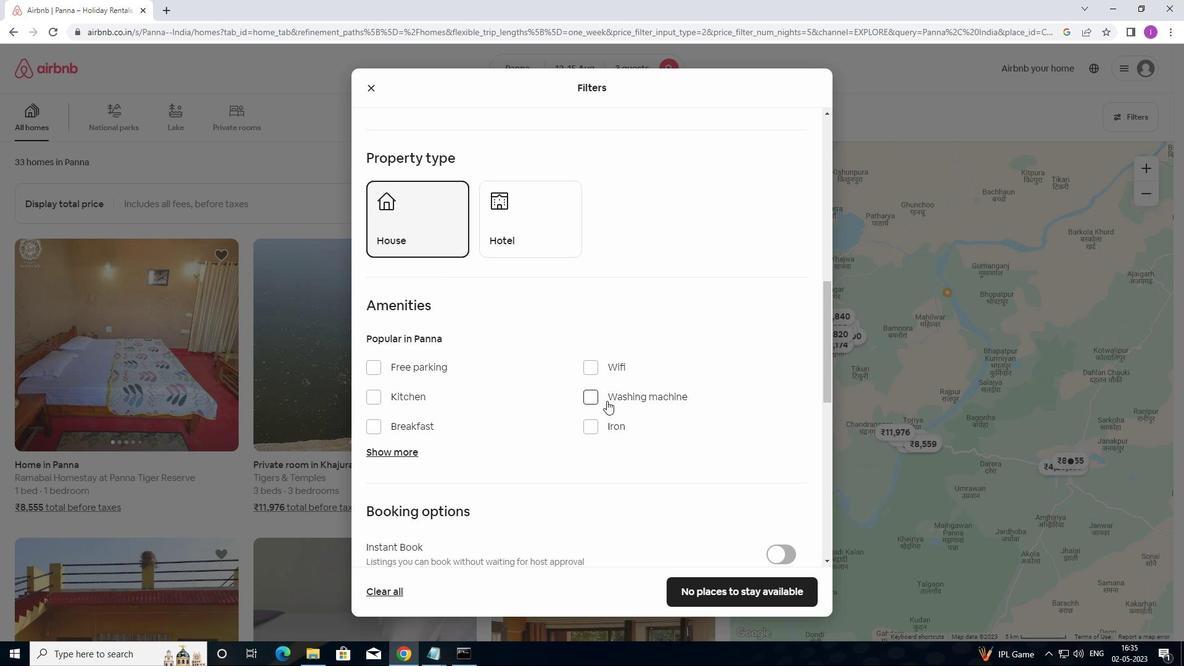 
Action: Mouse scrolled (612, 399) with delta (0, 0)
Screenshot: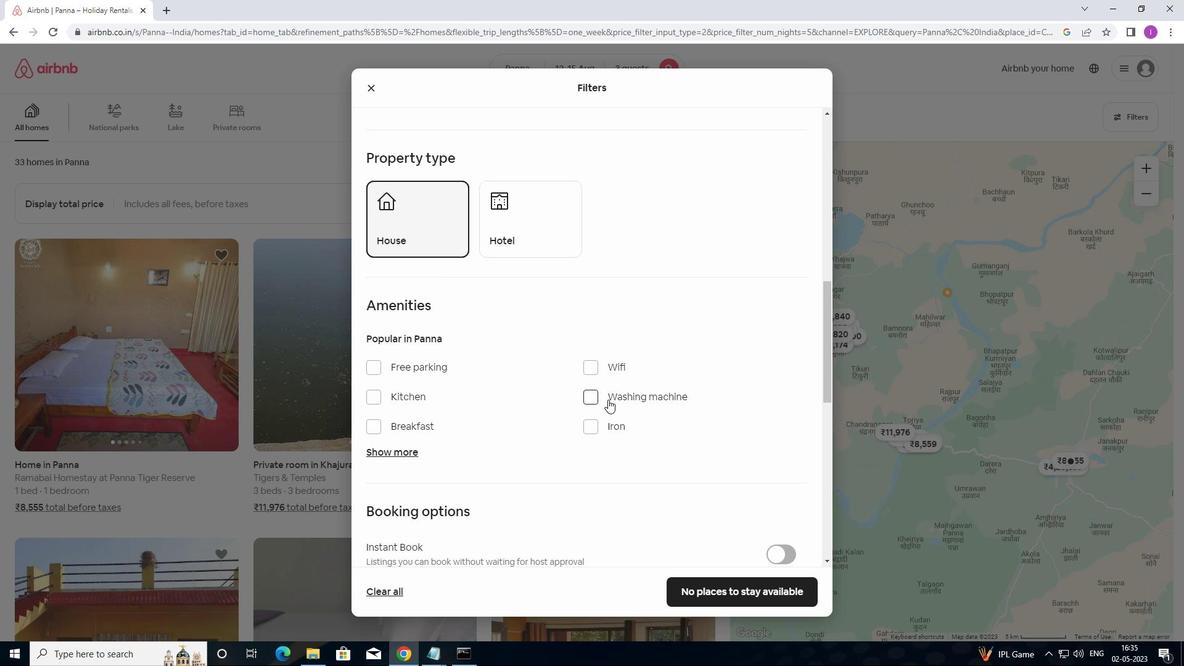 
Action: Mouse scrolled (612, 399) with delta (0, 0)
Screenshot: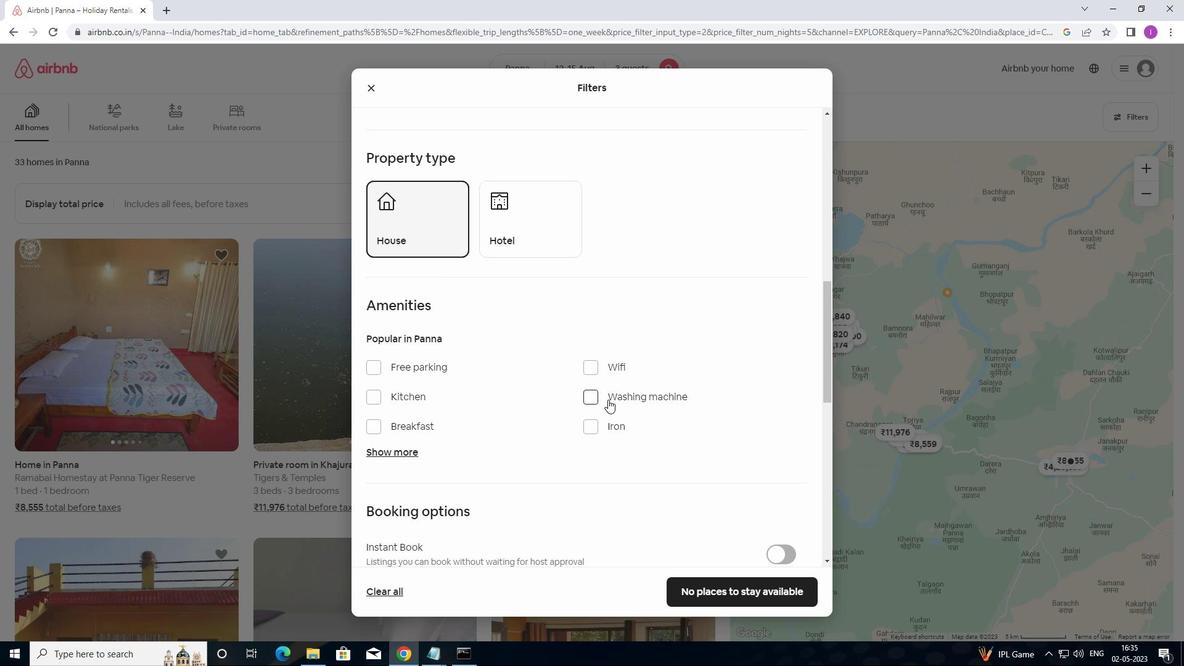
Action: Mouse moved to (783, 349)
Screenshot: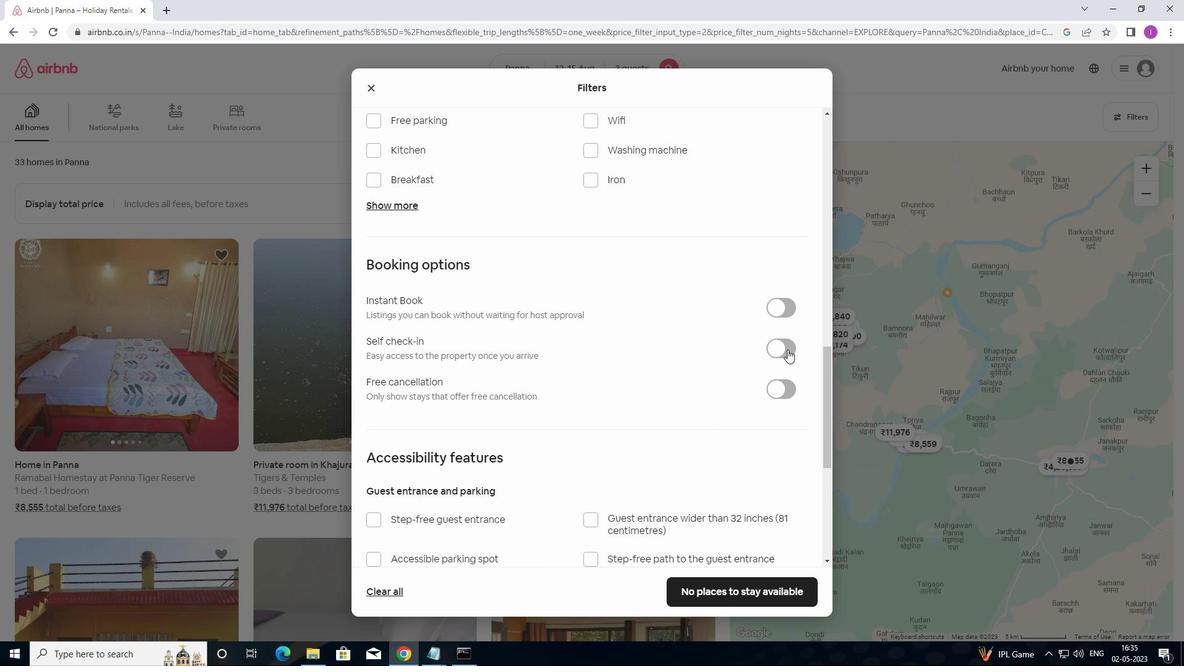 
Action: Mouse pressed left at (783, 349)
Screenshot: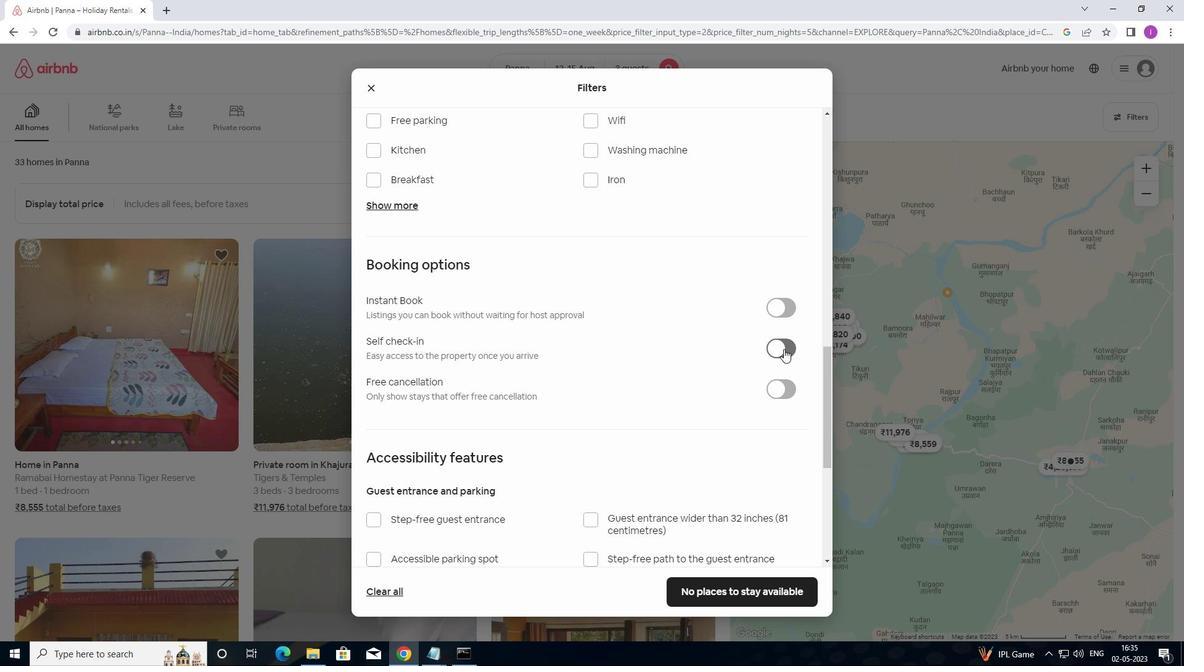 
Action: Mouse moved to (771, 374)
Screenshot: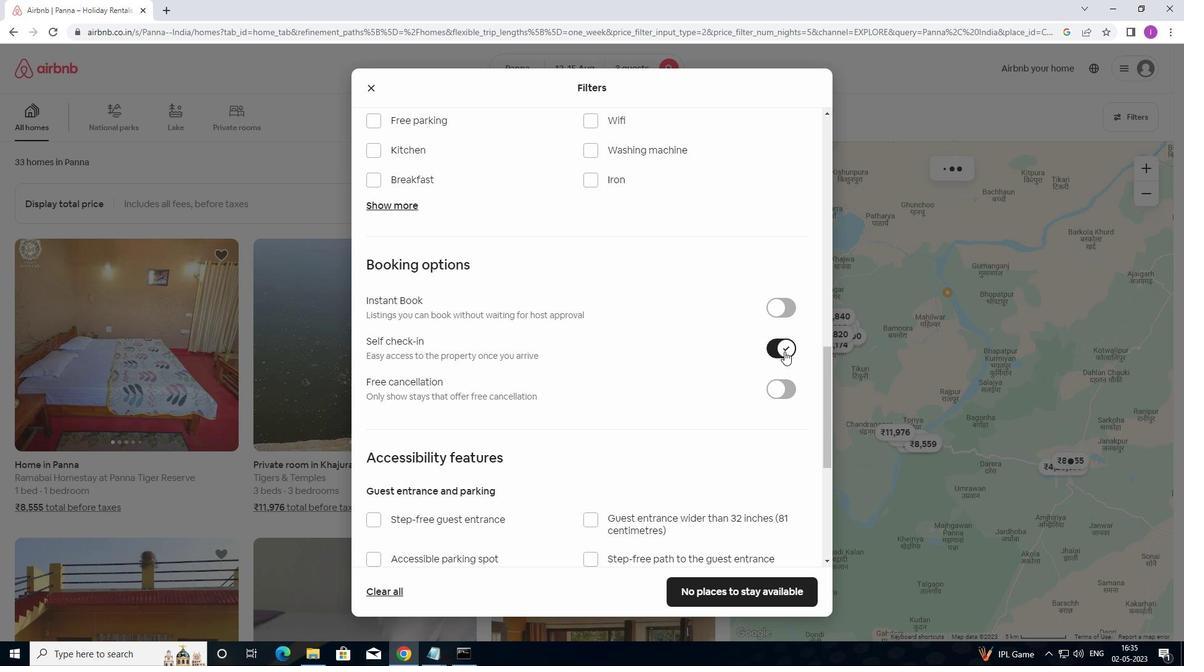 
Action: Mouse scrolled (771, 373) with delta (0, 0)
Screenshot: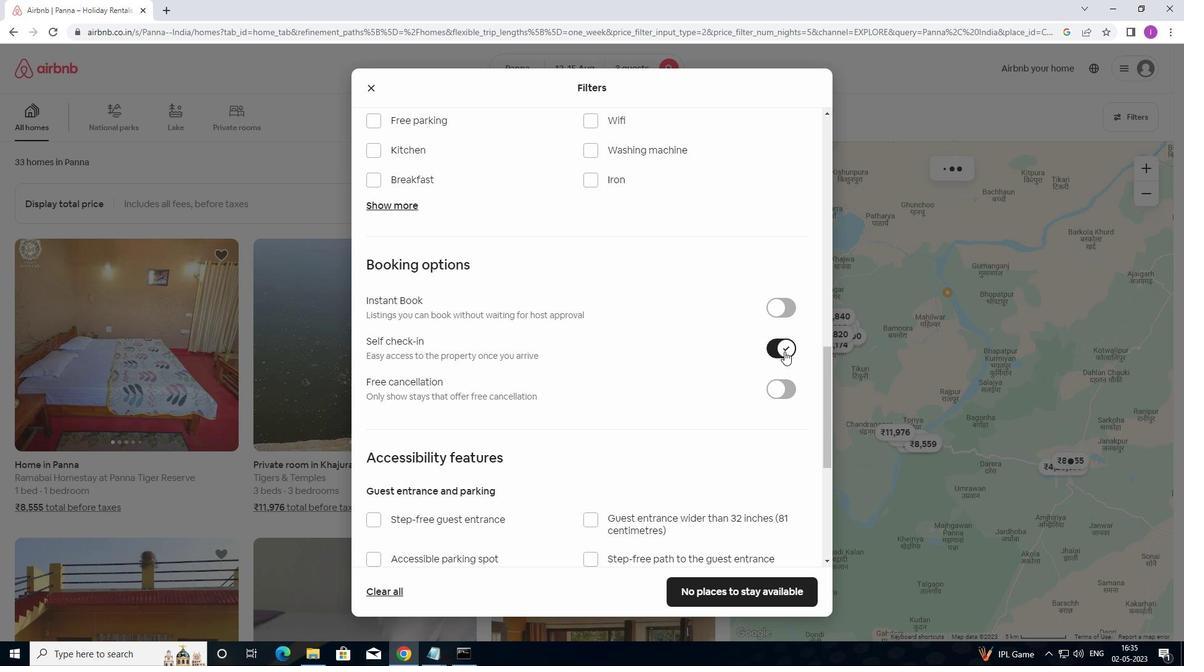 
Action: Mouse moved to (768, 382)
Screenshot: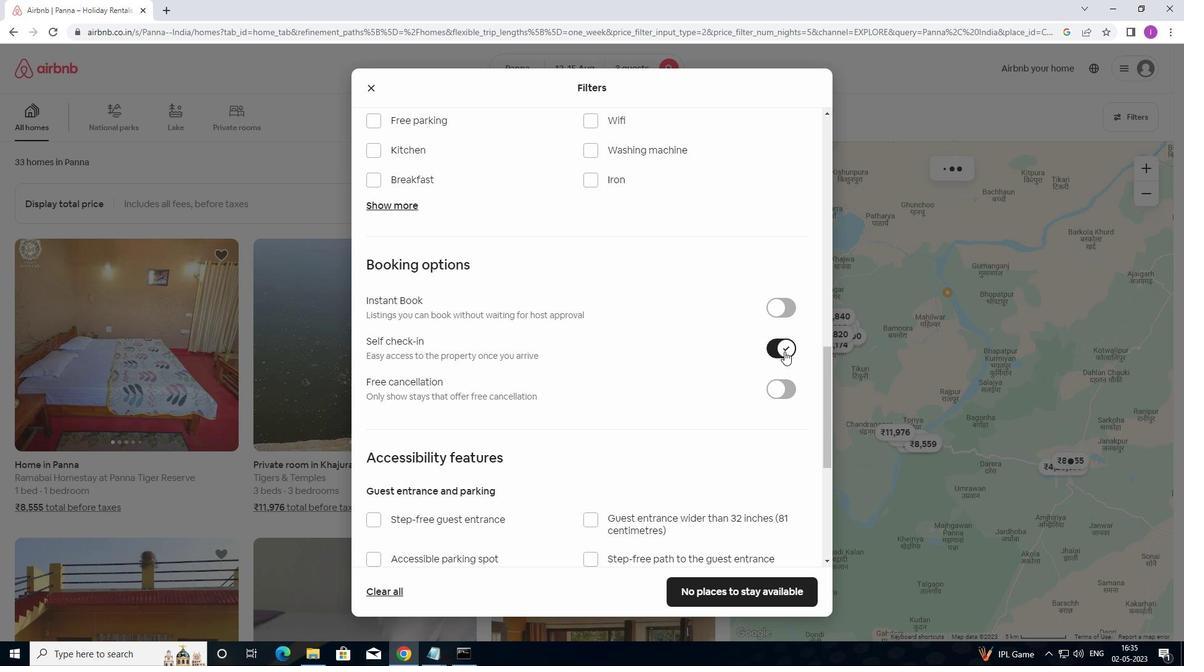 
Action: Mouse scrolled (768, 381) with delta (0, 0)
Screenshot: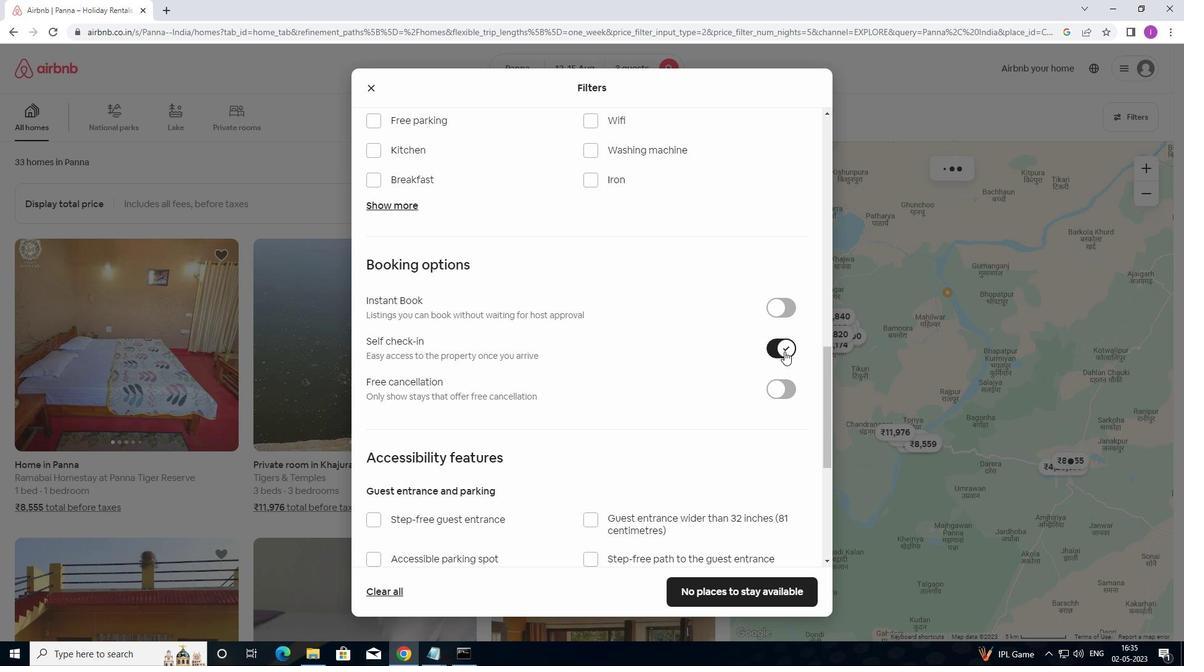 
Action: Mouse moved to (754, 396)
Screenshot: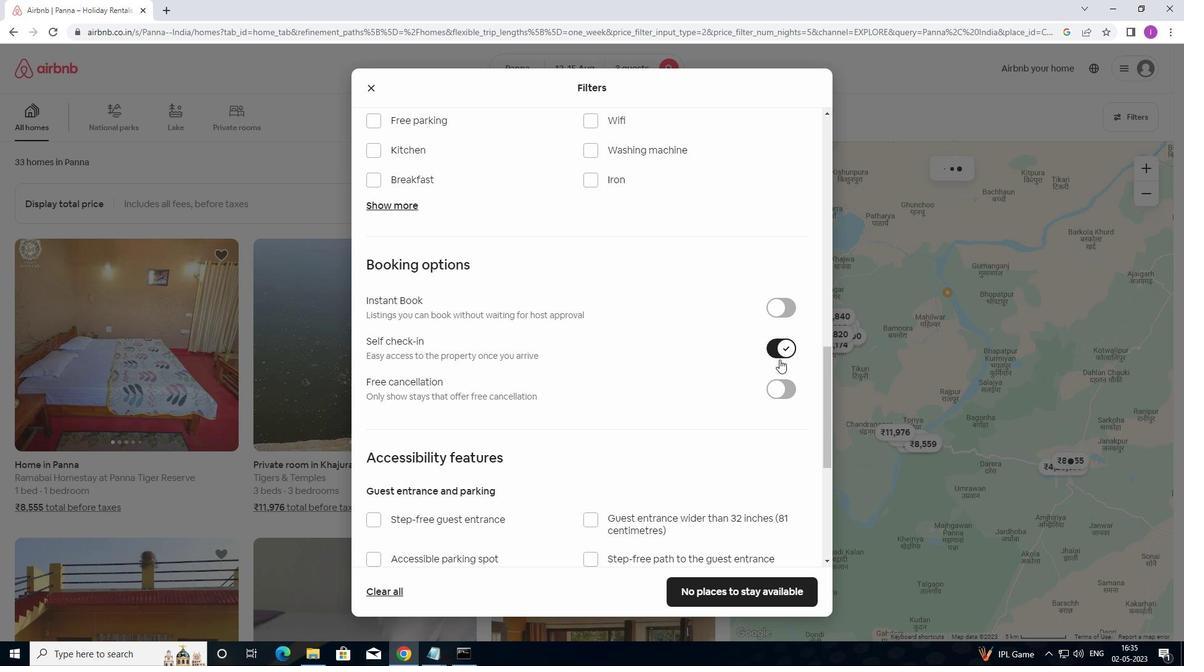
Action: Mouse scrolled (754, 395) with delta (0, 0)
Screenshot: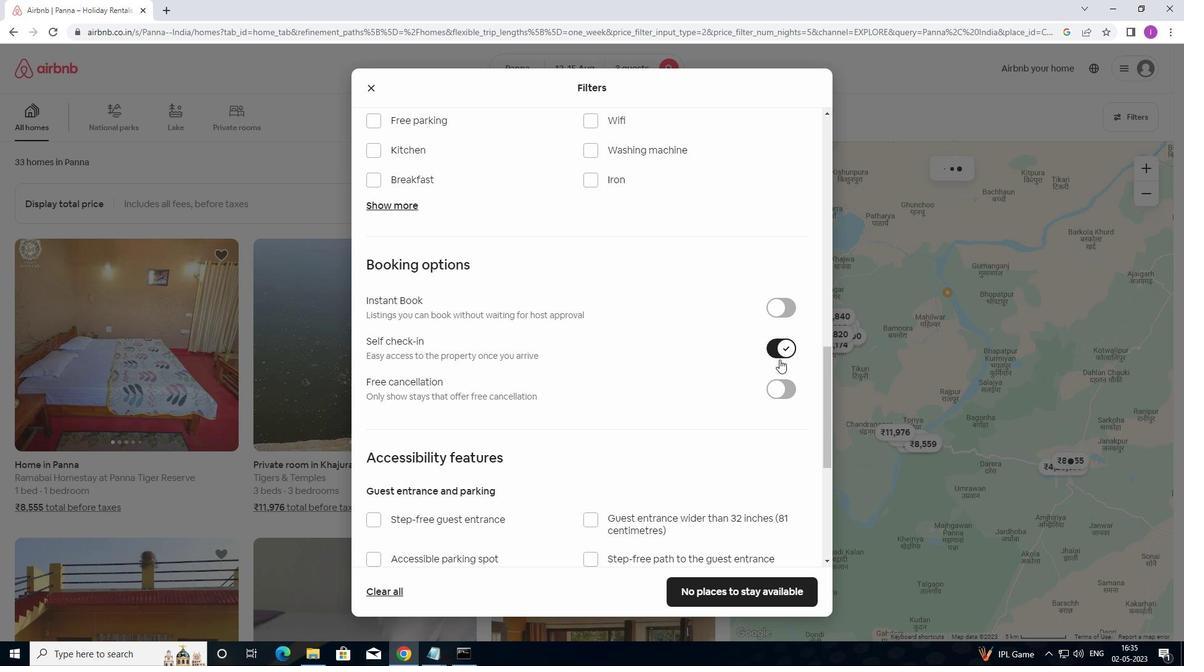 
Action: Mouse moved to (660, 406)
Screenshot: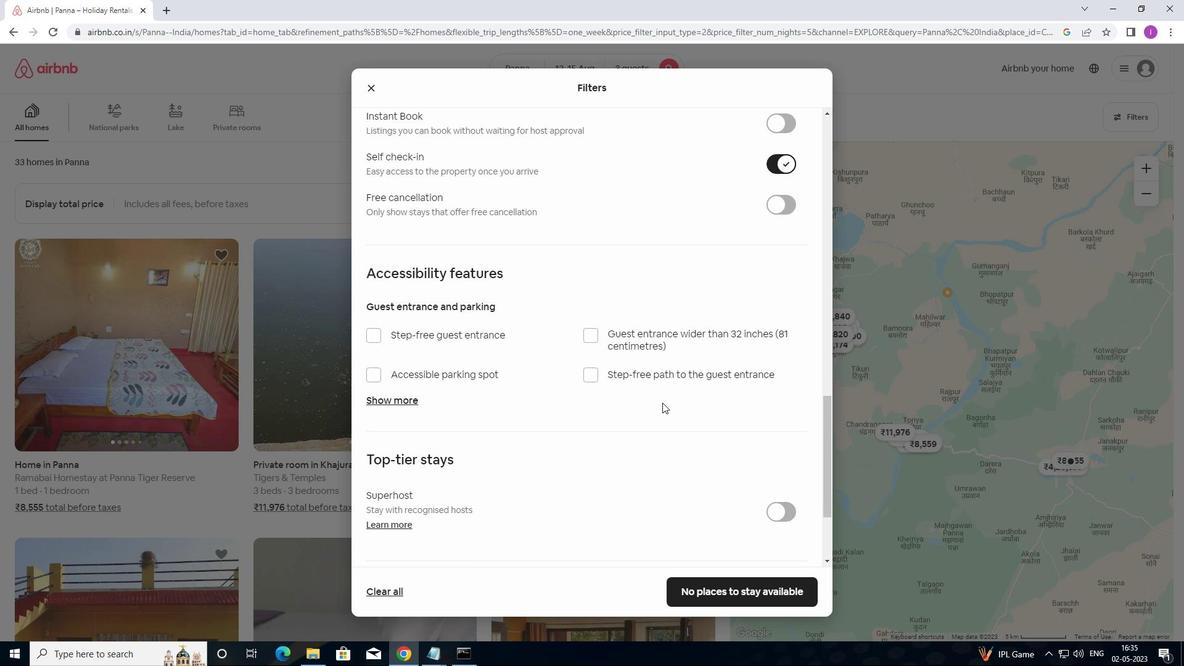 
Action: Mouse scrolled (660, 405) with delta (0, 0)
Screenshot: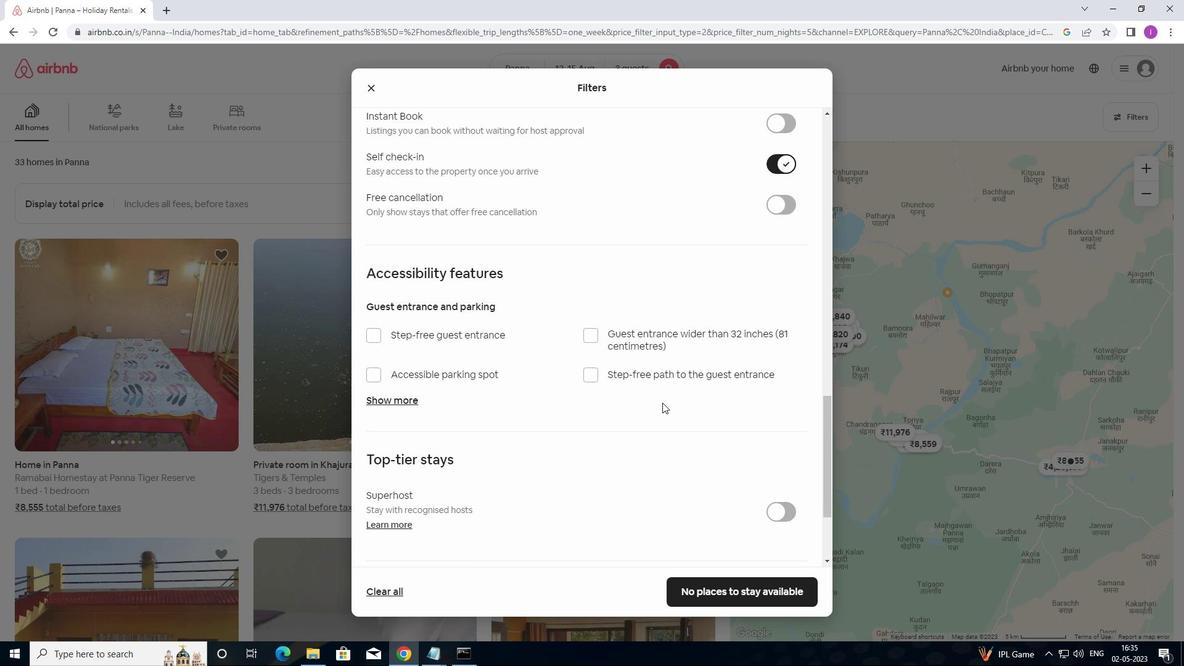 
Action: Mouse moved to (655, 415)
Screenshot: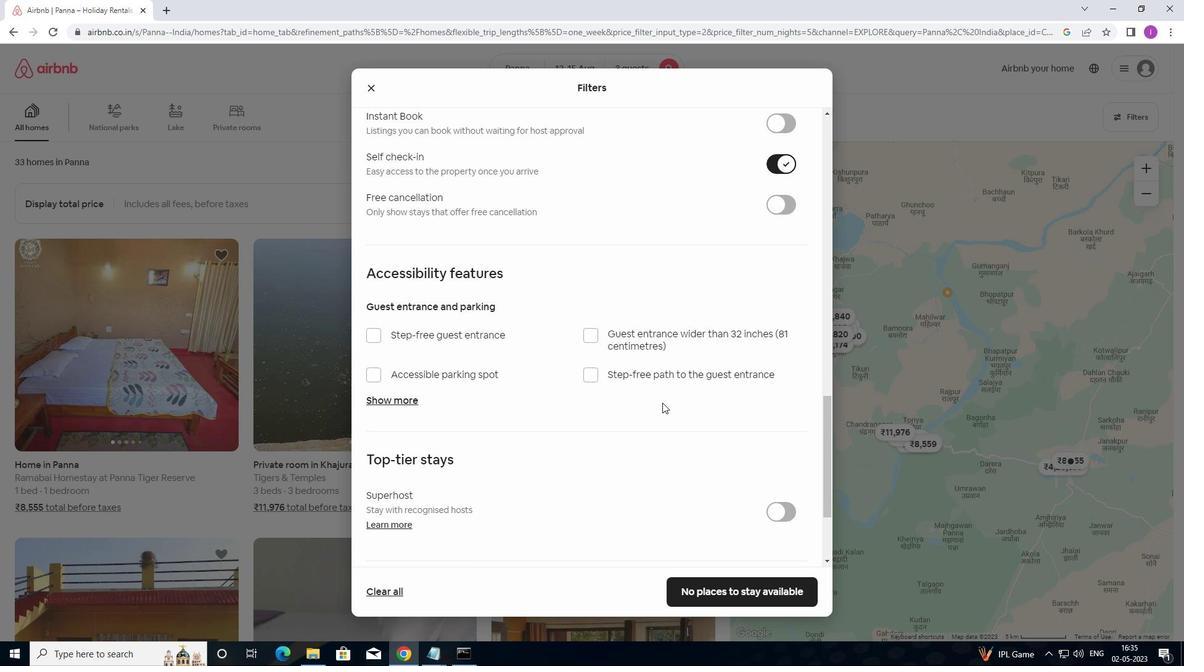 
Action: Mouse scrolled (655, 414) with delta (0, 0)
Screenshot: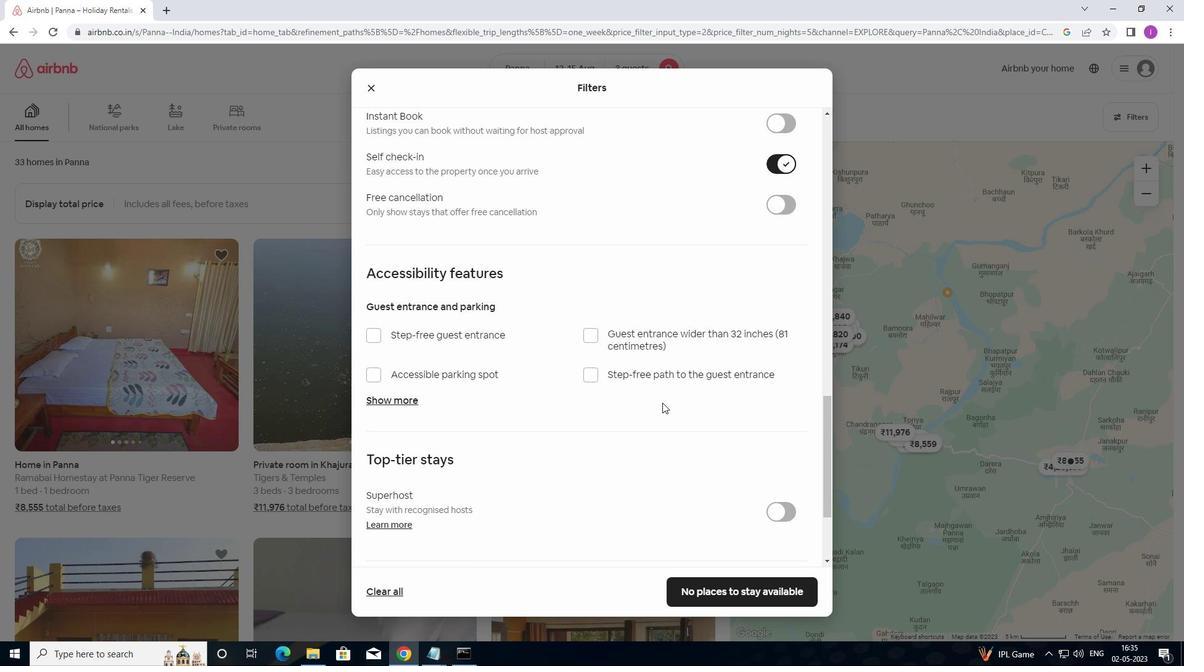 
Action: Mouse moved to (654, 417)
Screenshot: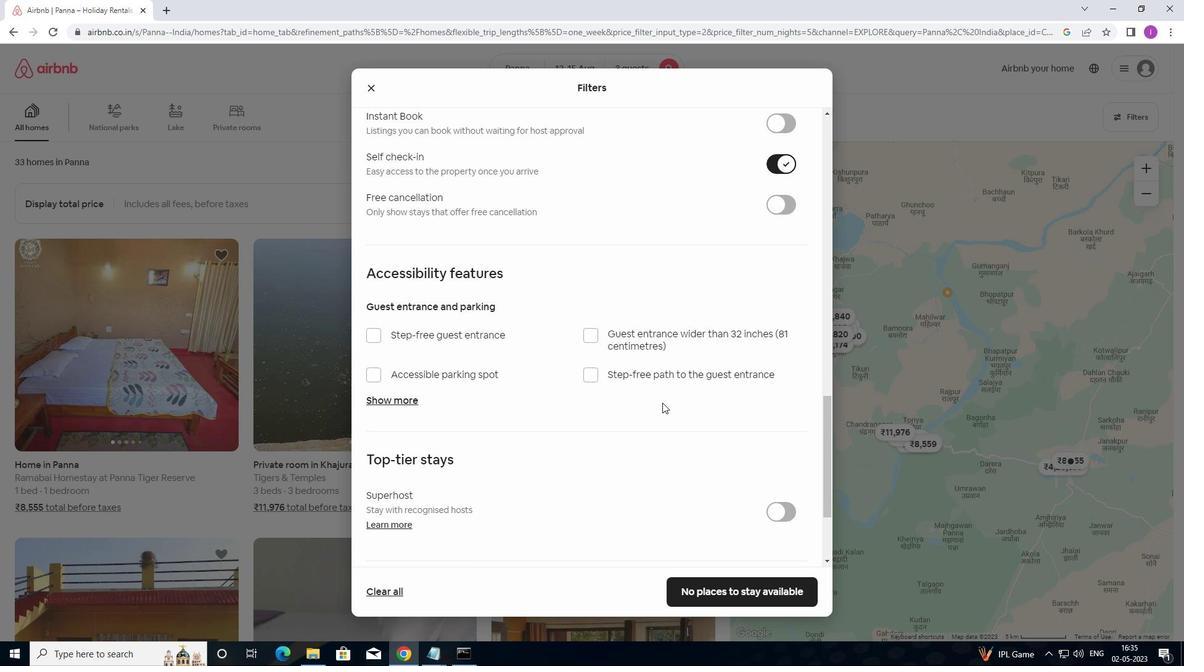 
Action: Mouse scrolled (654, 417) with delta (0, 0)
Screenshot: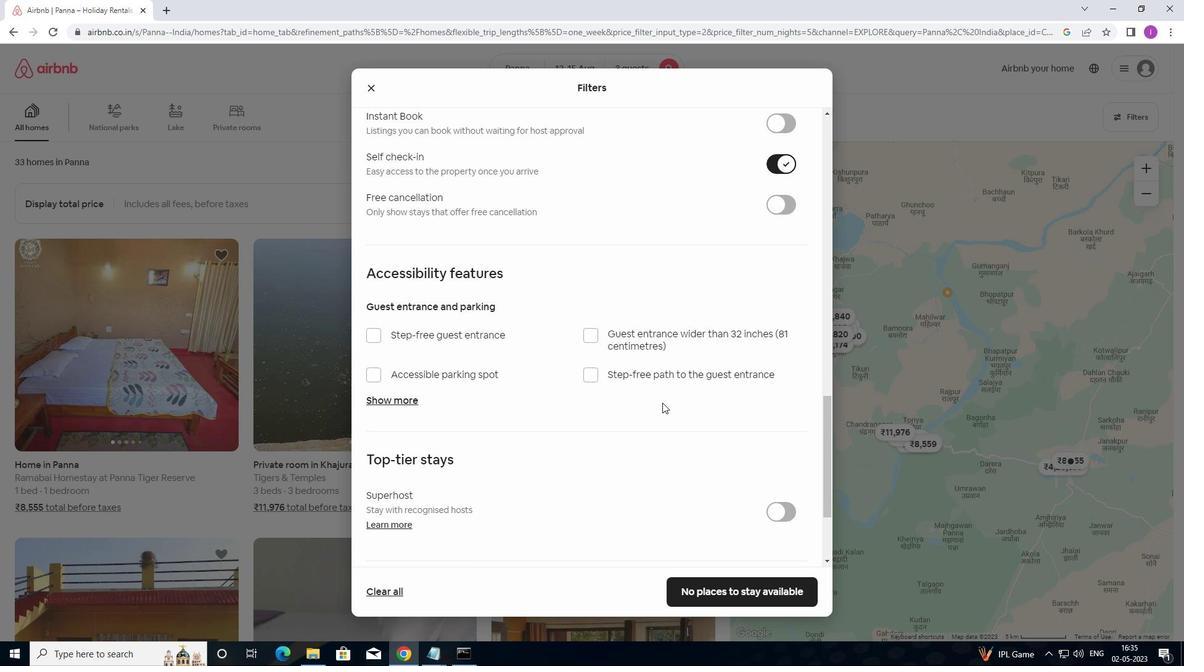 
Action: Mouse moved to (652, 420)
Screenshot: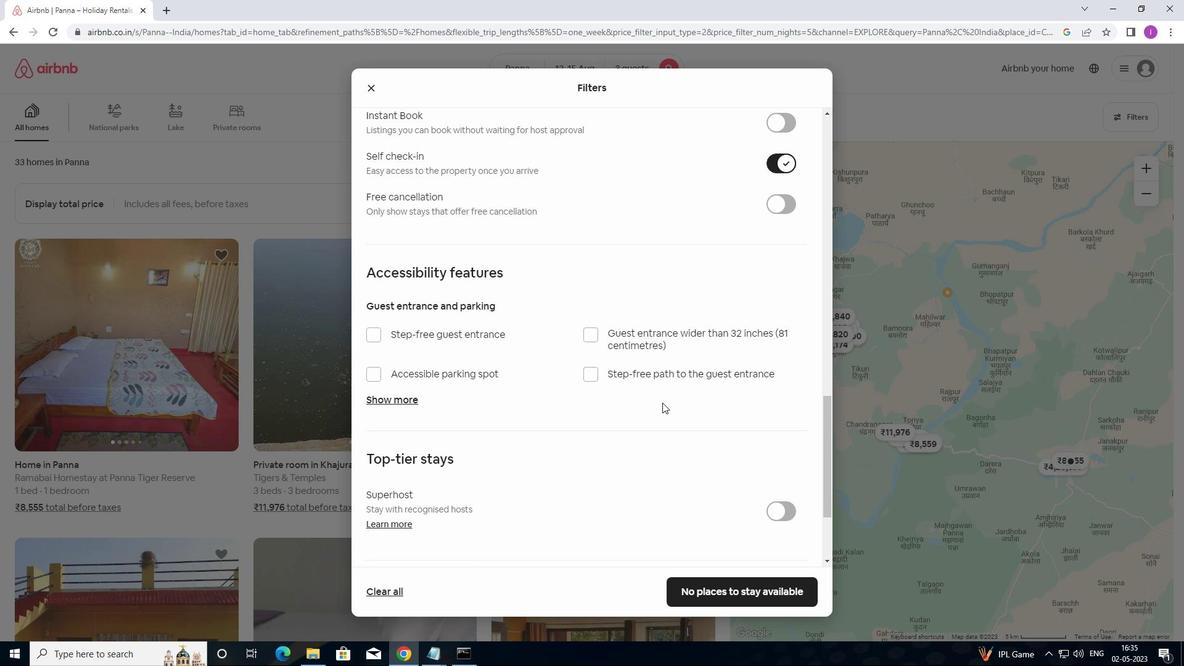 
Action: Mouse scrolled (652, 419) with delta (0, 0)
Screenshot: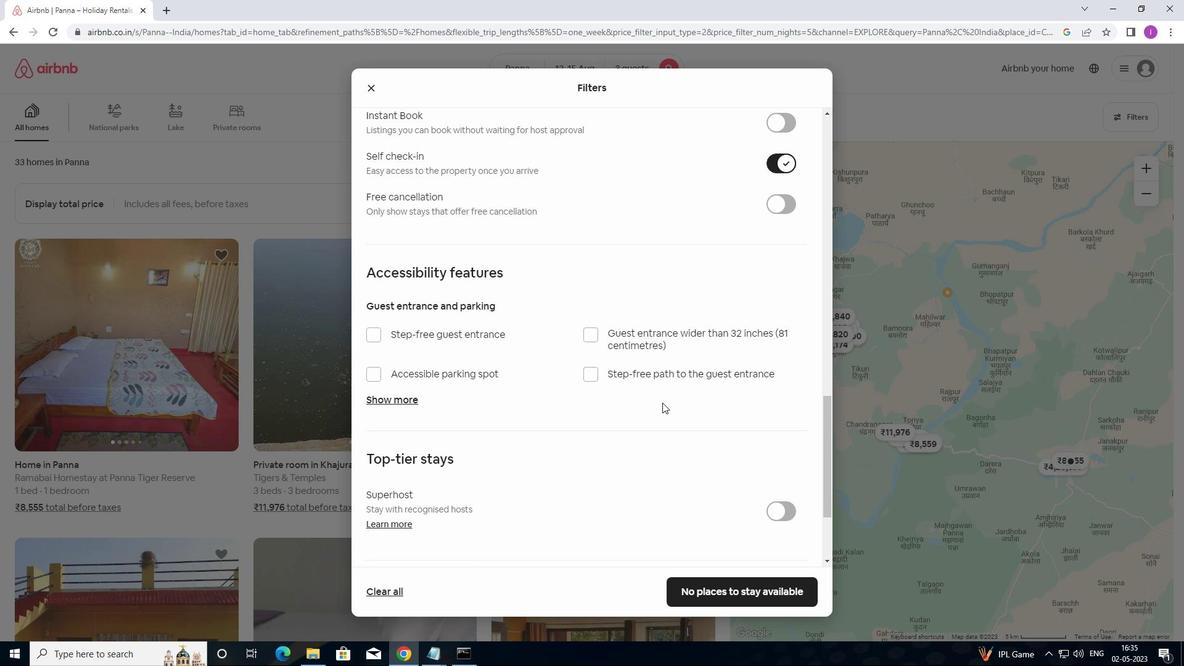 
Action: Mouse moved to (644, 427)
Screenshot: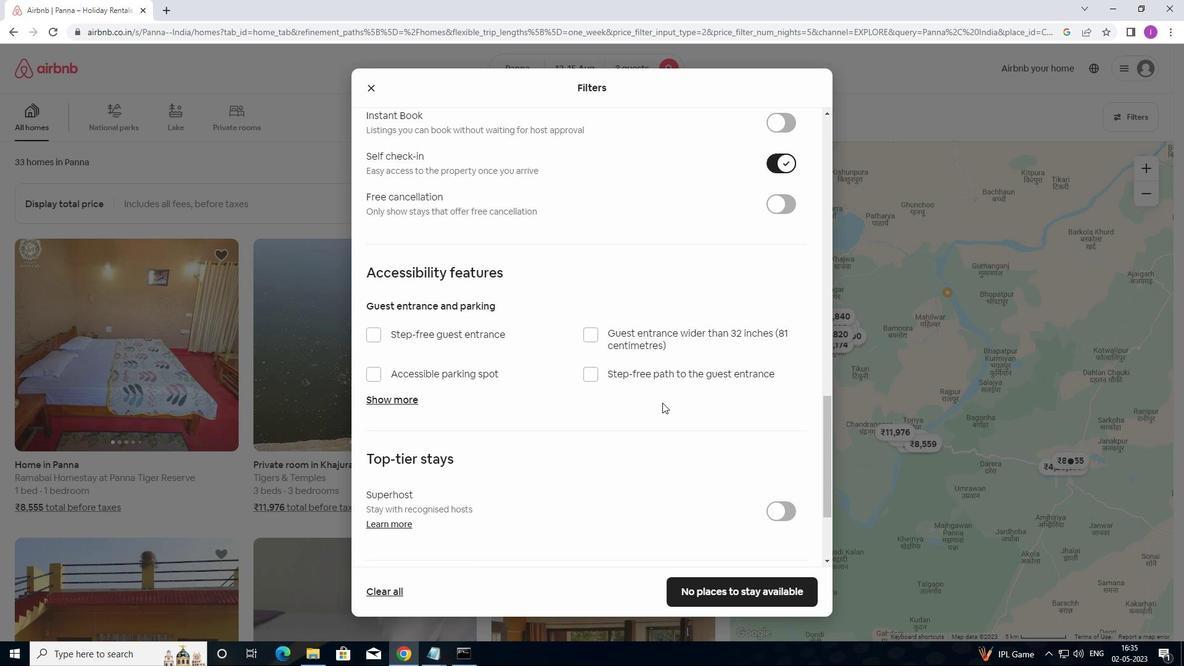 
Action: Mouse scrolled (644, 426) with delta (0, 0)
Screenshot: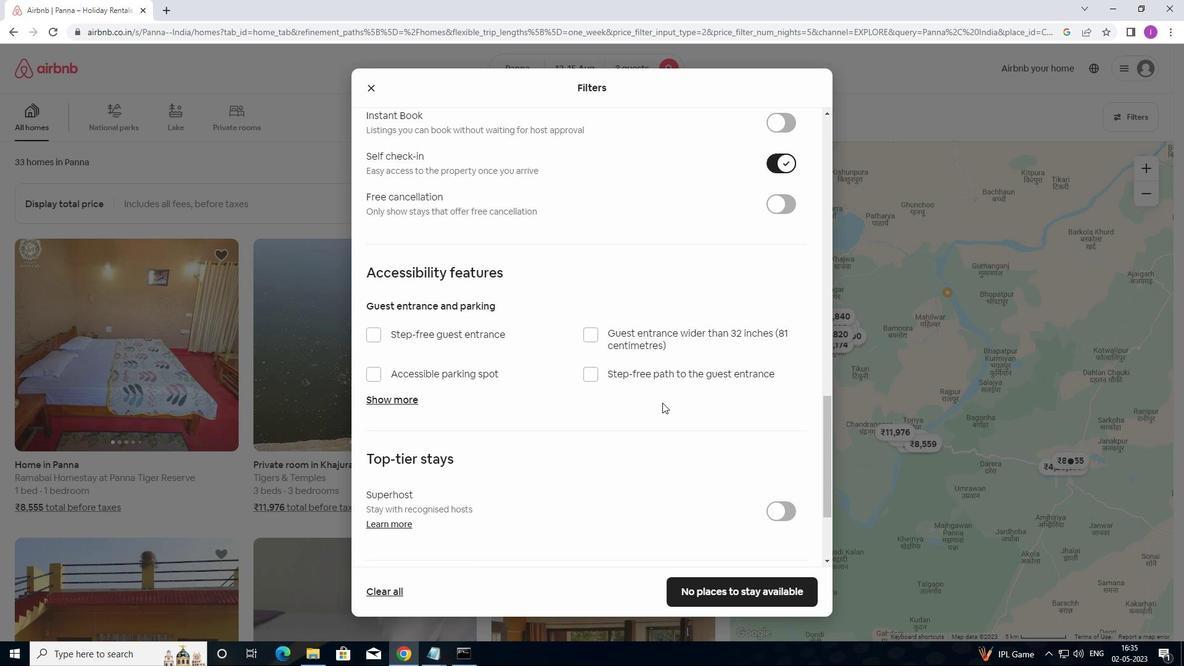 
Action: Mouse moved to (575, 480)
Screenshot: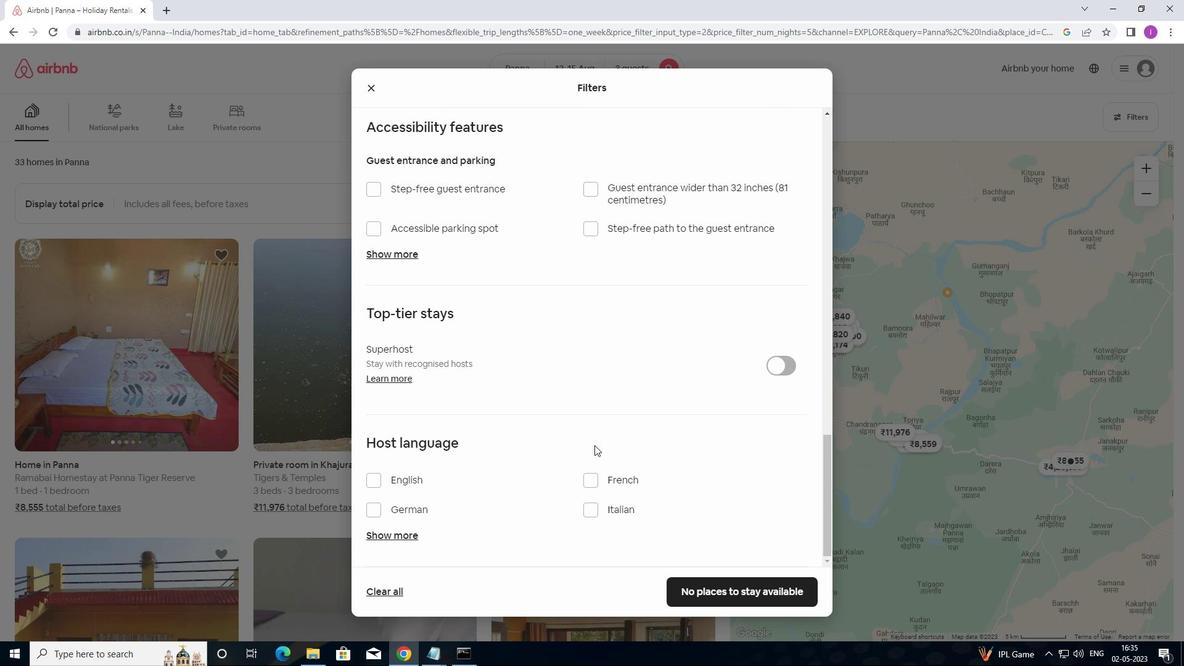 
Action: Mouse scrolled (575, 479) with delta (0, 0)
Screenshot: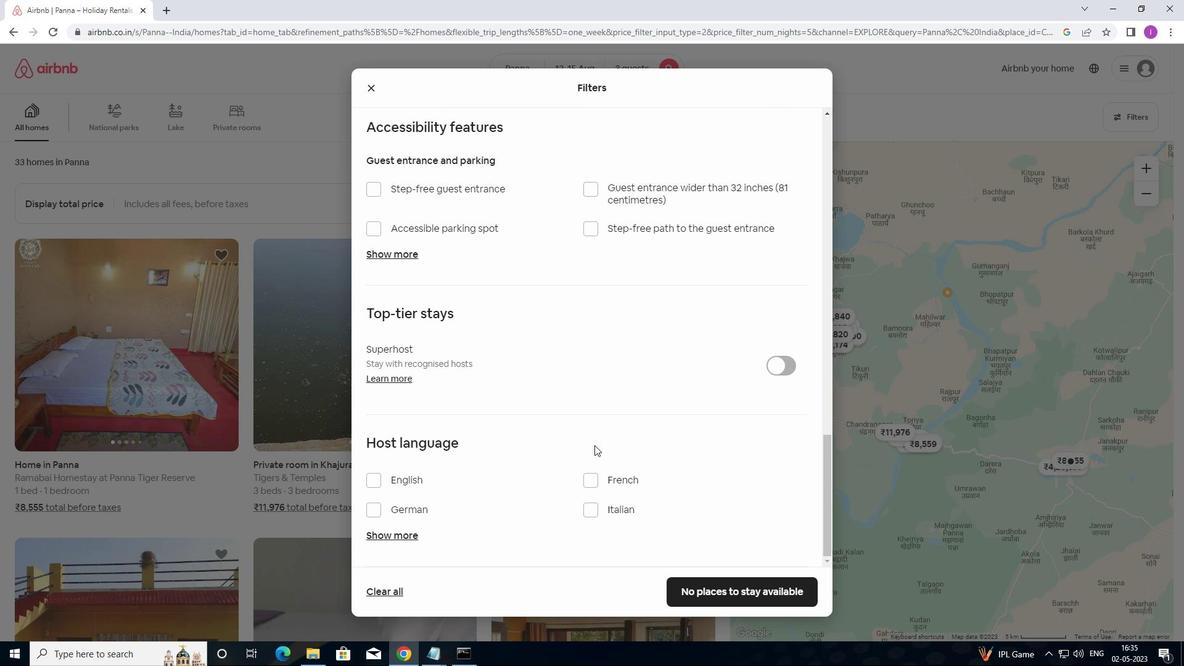 
Action: Mouse moved to (572, 486)
Screenshot: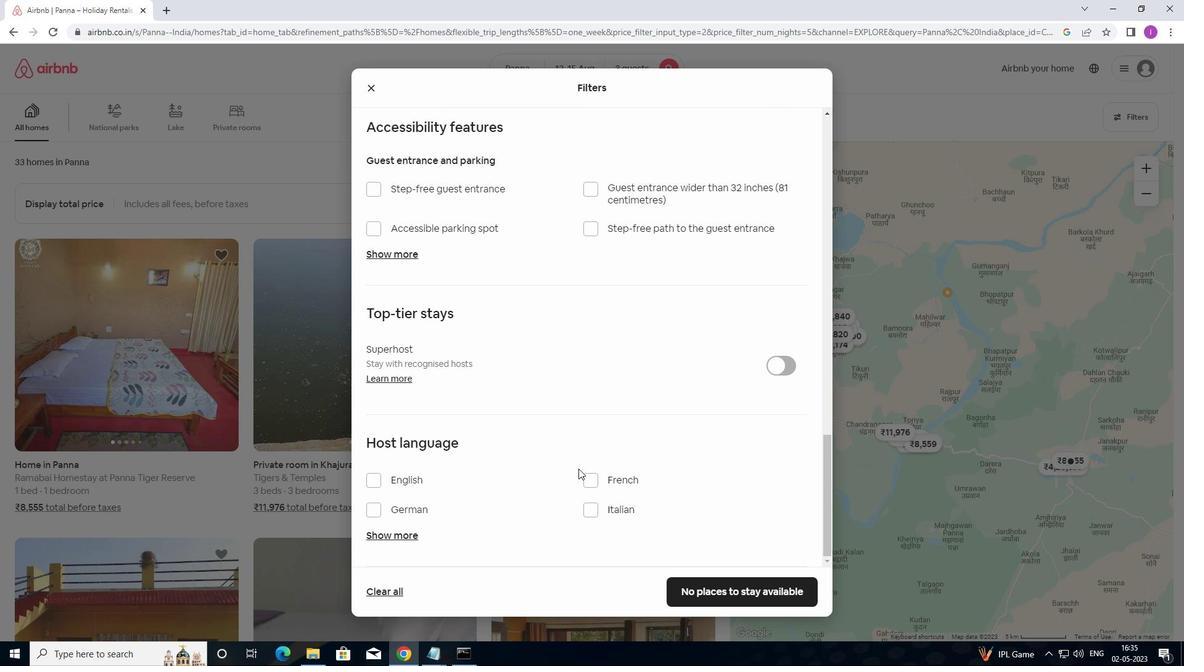 
Action: Mouse scrolled (572, 485) with delta (0, 0)
Screenshot: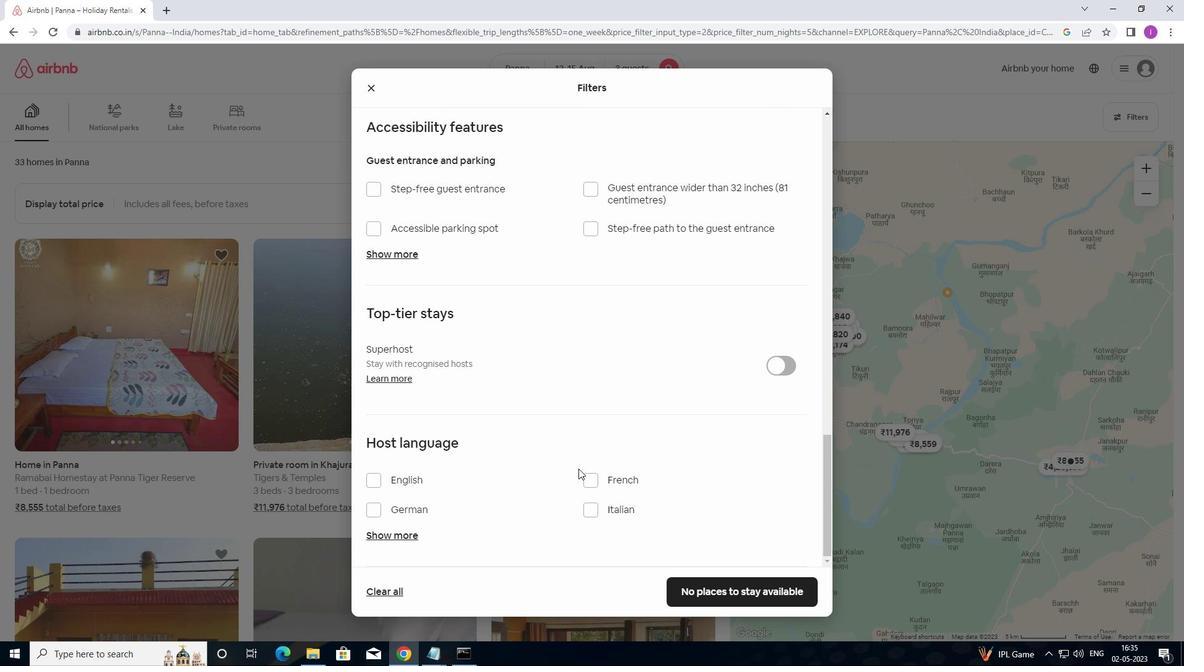 
Action: Mouse moved to (565, 502)
Screenshot: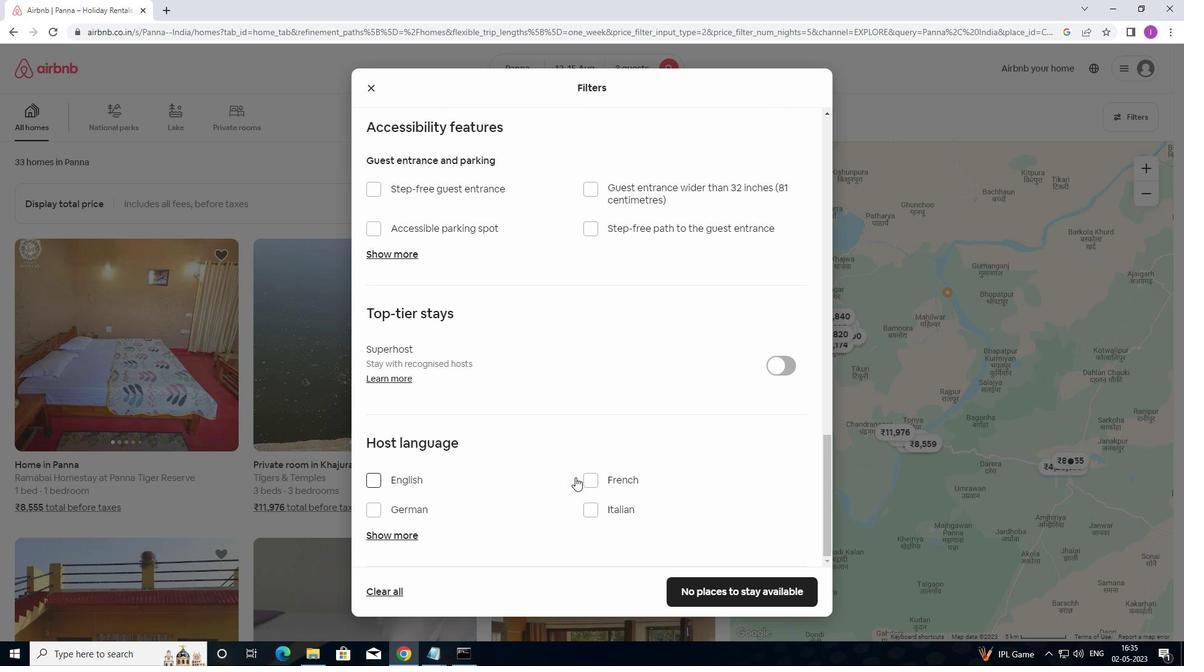 
Action: Mouse scrolled (565, 502) with delta (0, 0)
Screenshot: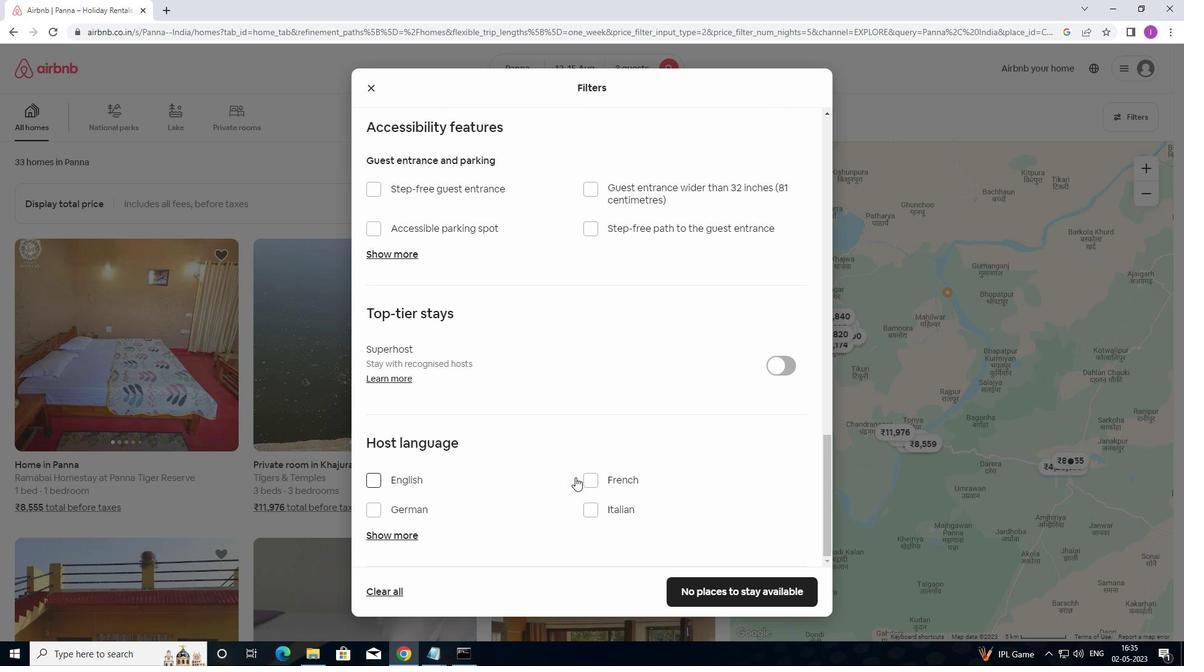 
Action: Mouse scrolled (565, 502) with delta (0, 0)
Screenshot: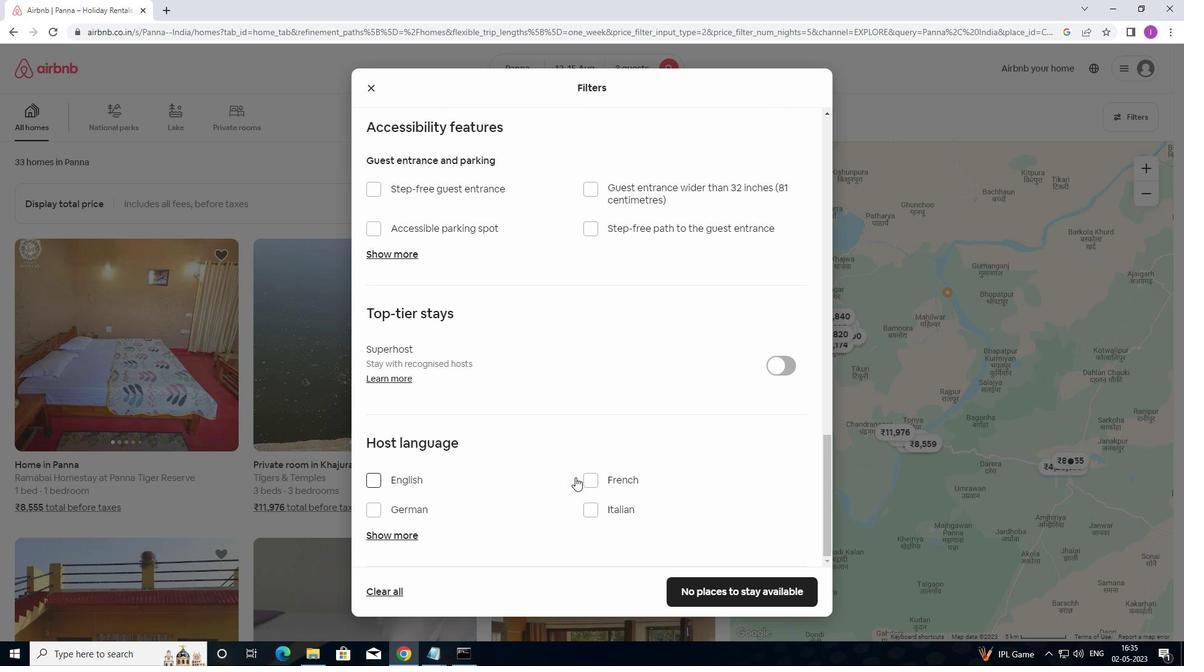 
Action: Mouse moved to (373, 481)
Screenshot: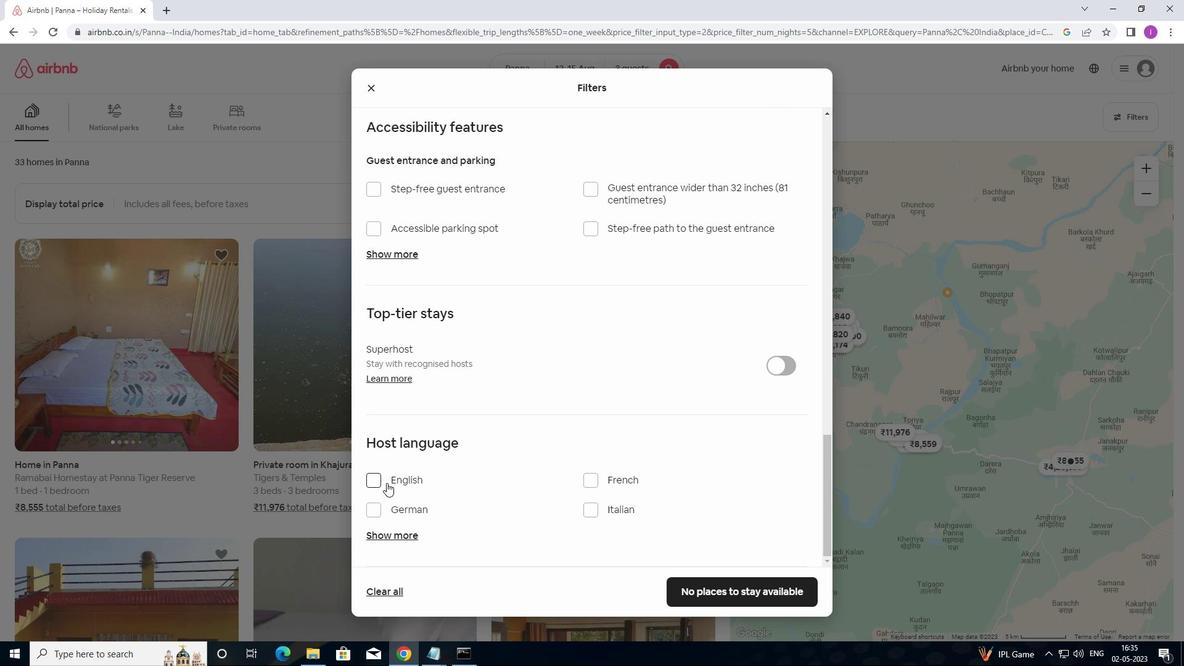 
Action: Mouse pressed left at (373, 481)
Screenshot: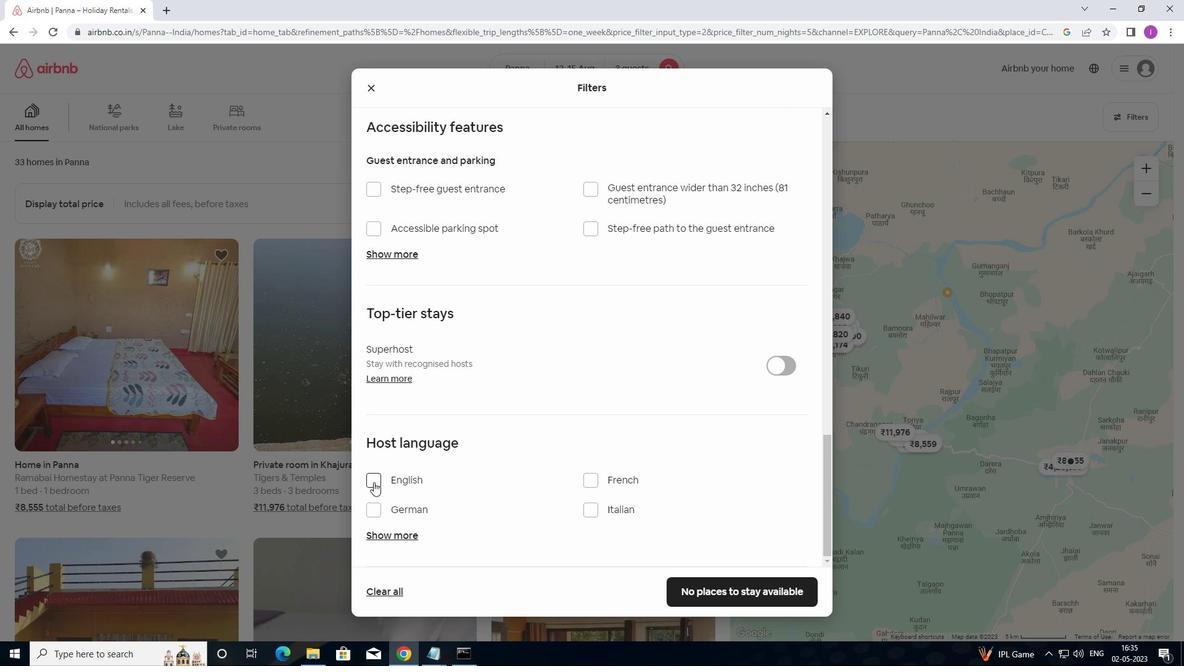 
Action: Mouse moved to (704, 590)
Screenshot: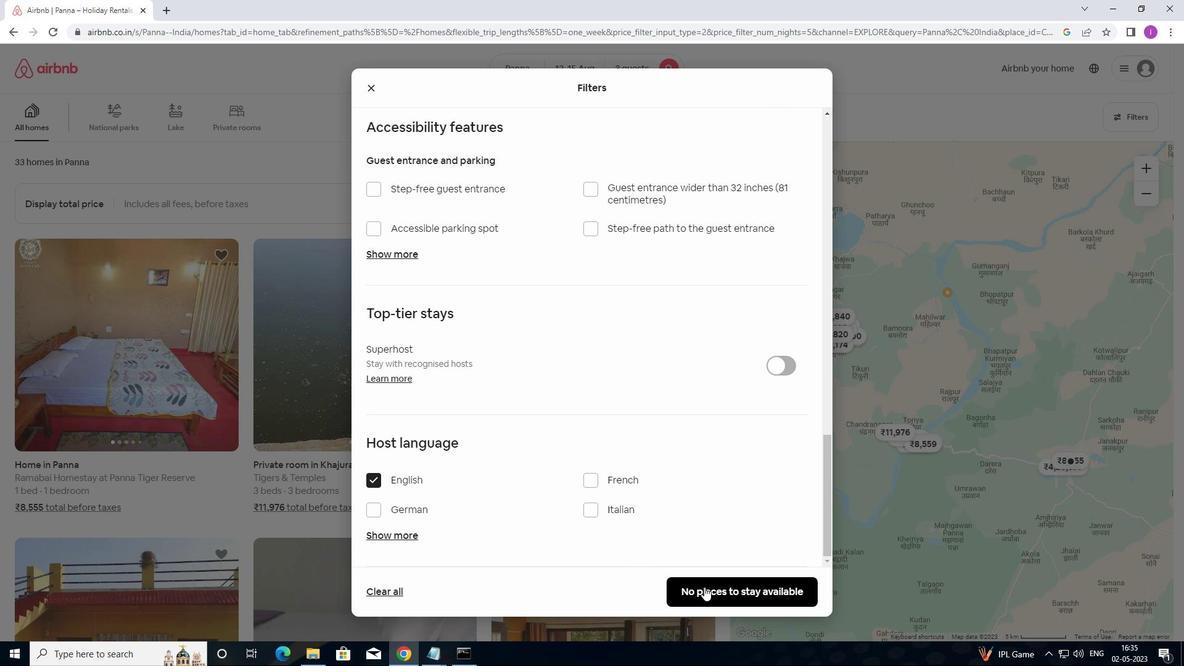 
Action: Mouse pressed left at (704, 590)
Screenshot: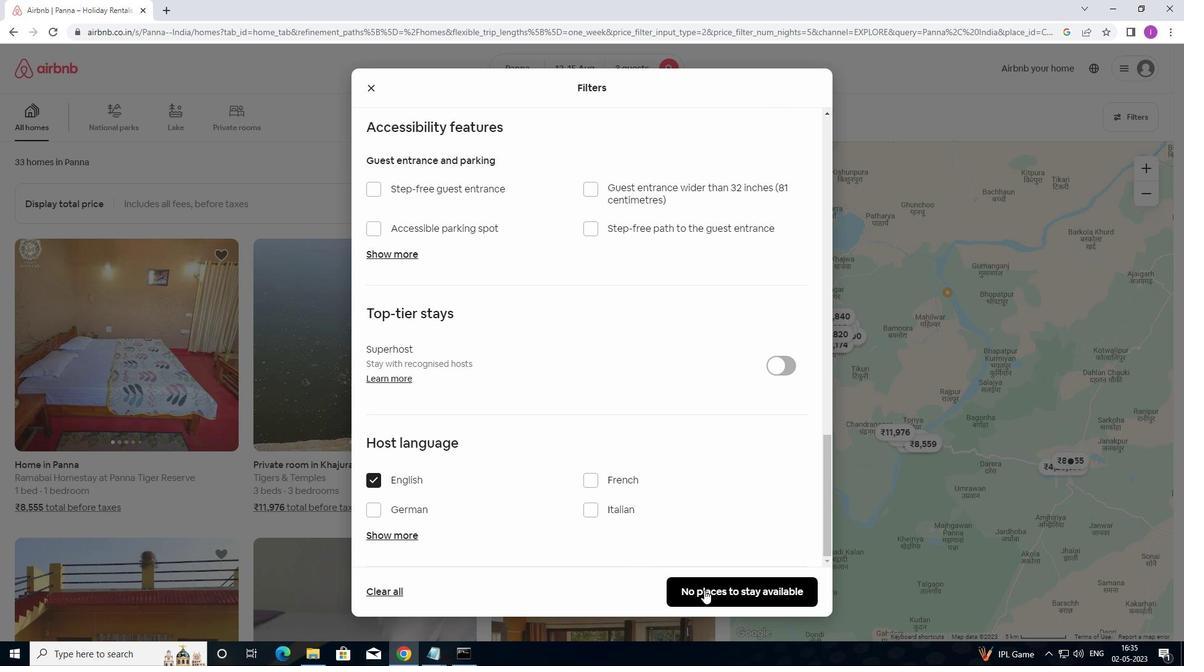 
Action: Mouse moved to (728, 570)
Screenshot: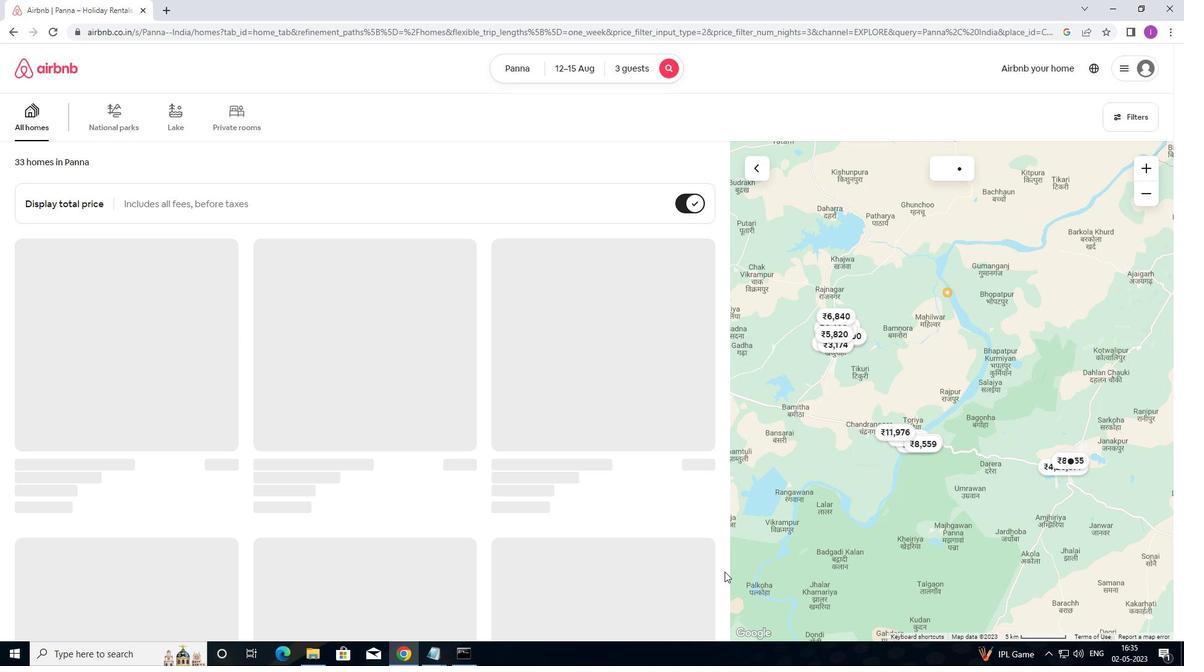 
